Task: Find connections with filter location Pacho with filter topic #lawstudentswith filter profile language English with filter current company Ivanti with filter school SHRI RAMSWAROOP MEMORIAL COLLEGE OF ENGINEERING AND MANAGEMENT, LUCKNOW with filter industry Staffing and Recruiting with filter service category DUI Law with filter keywords title Hotel Front Door Greeter
Action: Mouse moved to (291, 366)
Screenshot: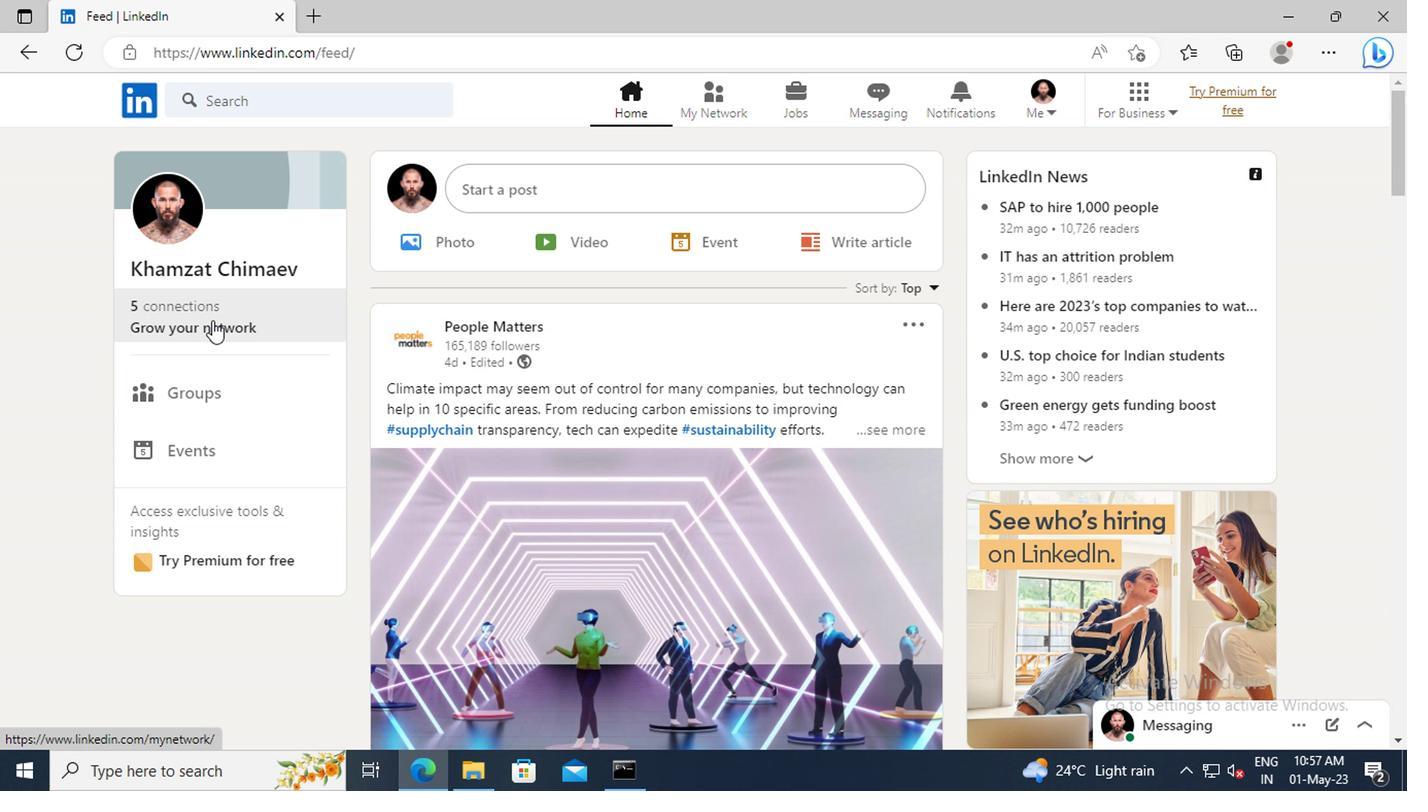 
Action: Mouse pressed left at (291, 366)
Screenshot: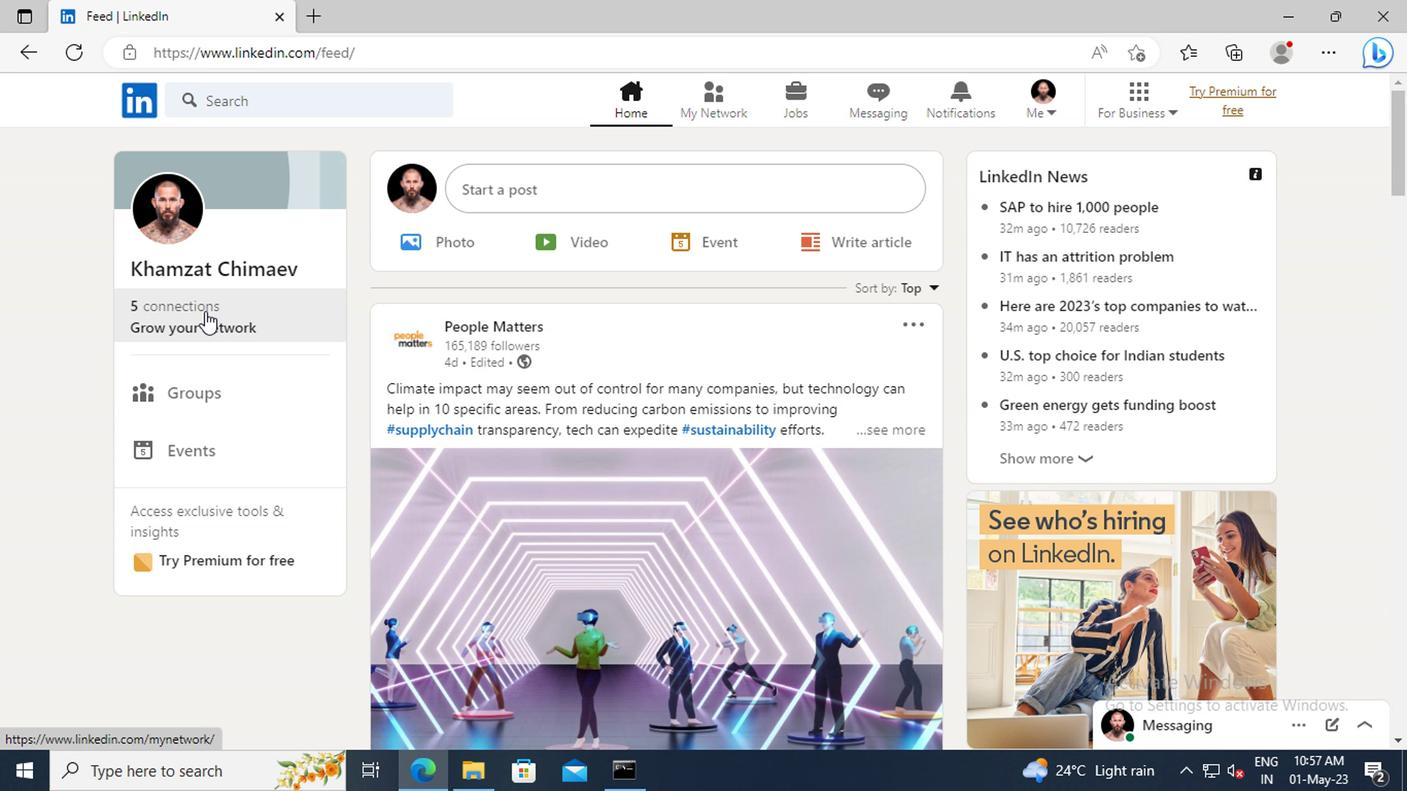 
Action: Mouse moved to (310, 301)
Screenshot: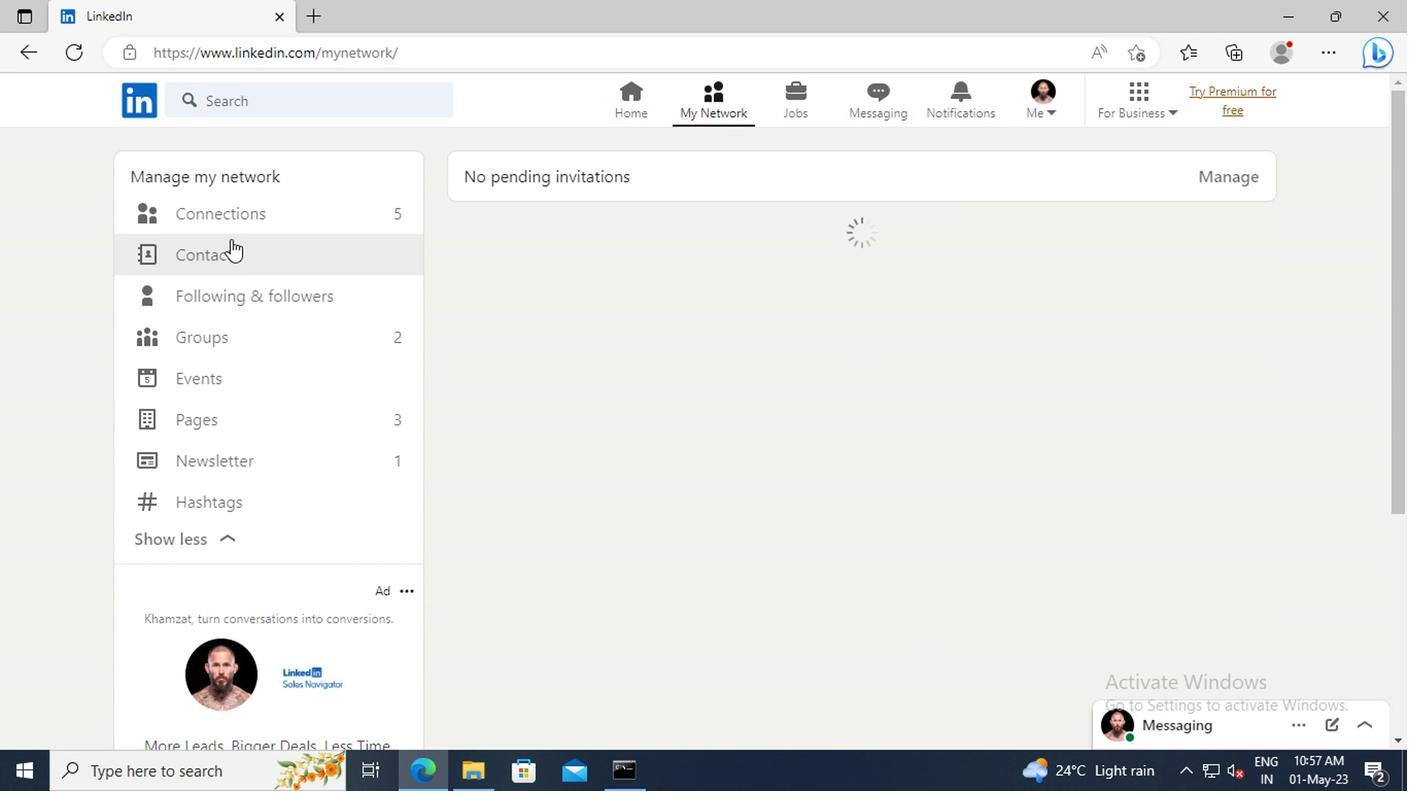 
Action: Mouse pressed left at (310, 301)
Screenshot: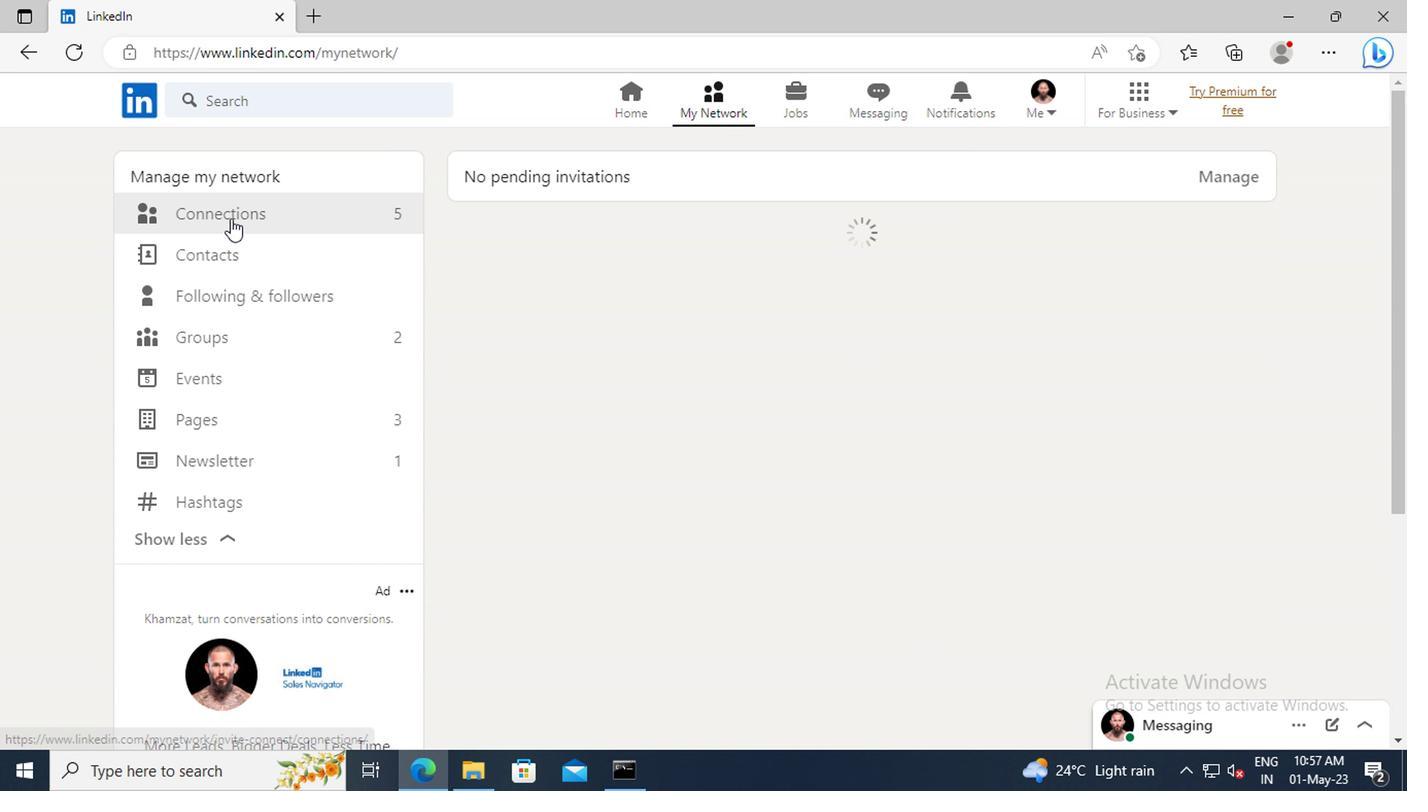 
Action: Mouse moved to (734, 302)
Screenshot: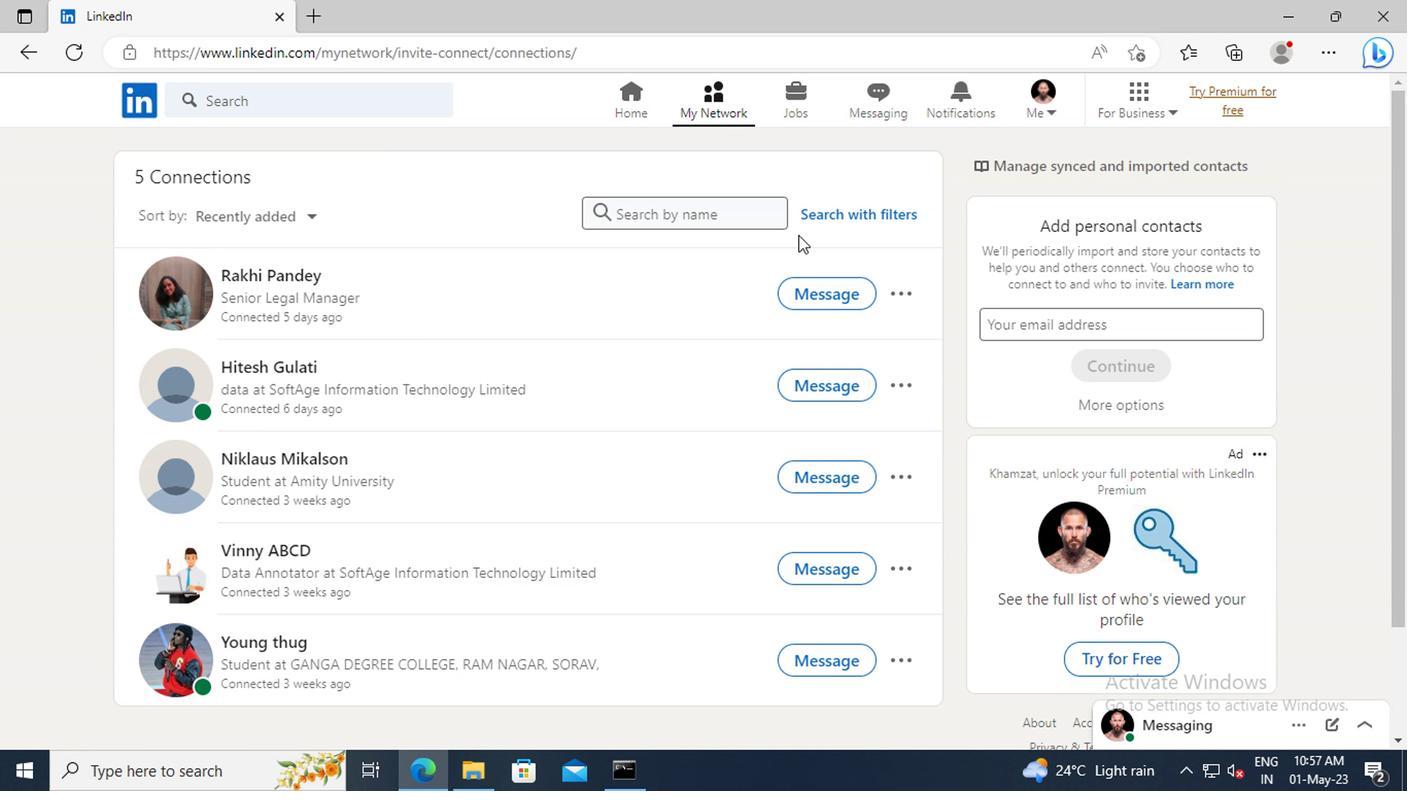 
Action: Mouse pressed left at (734, 302)
Screenshot: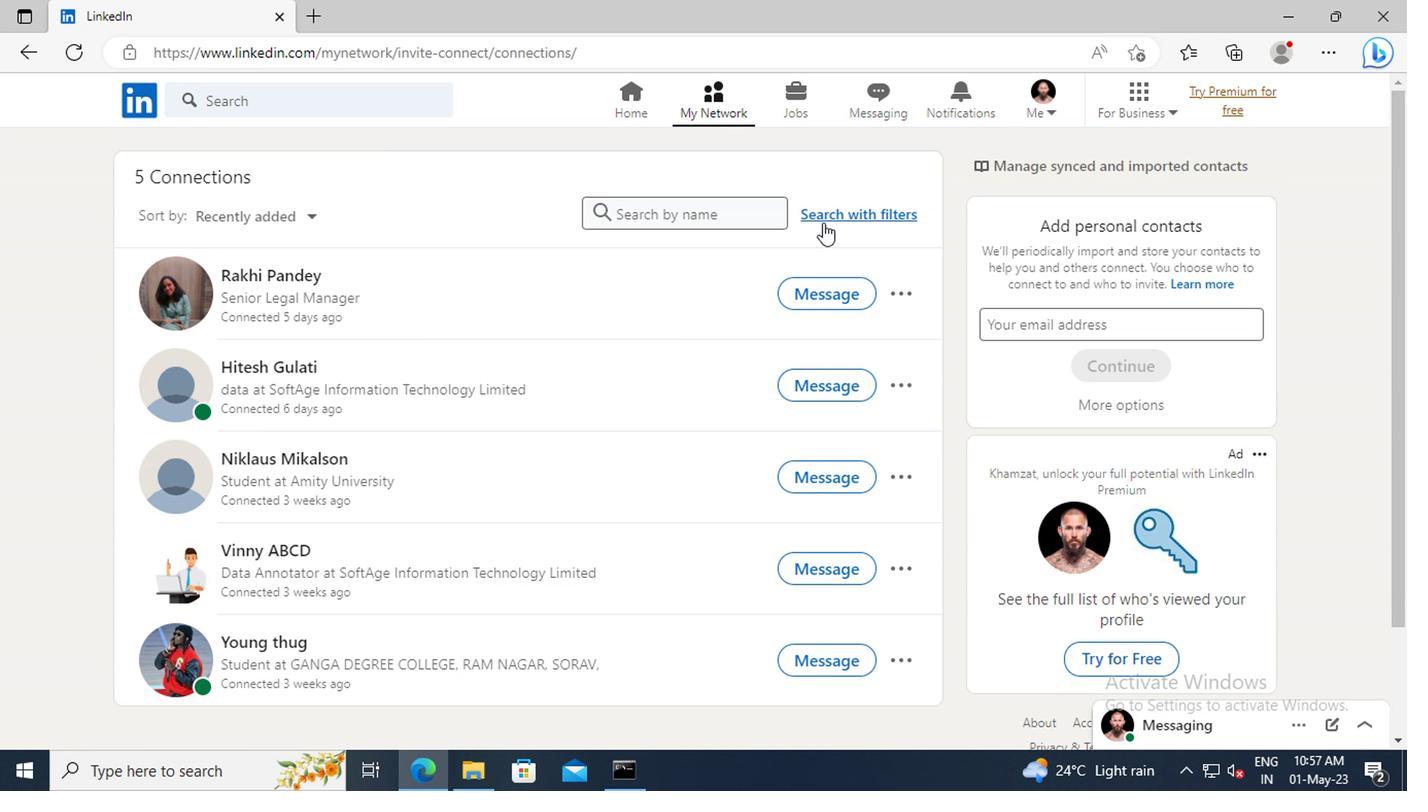 
Action: Mouse moved to (703, 260)
Screenshot: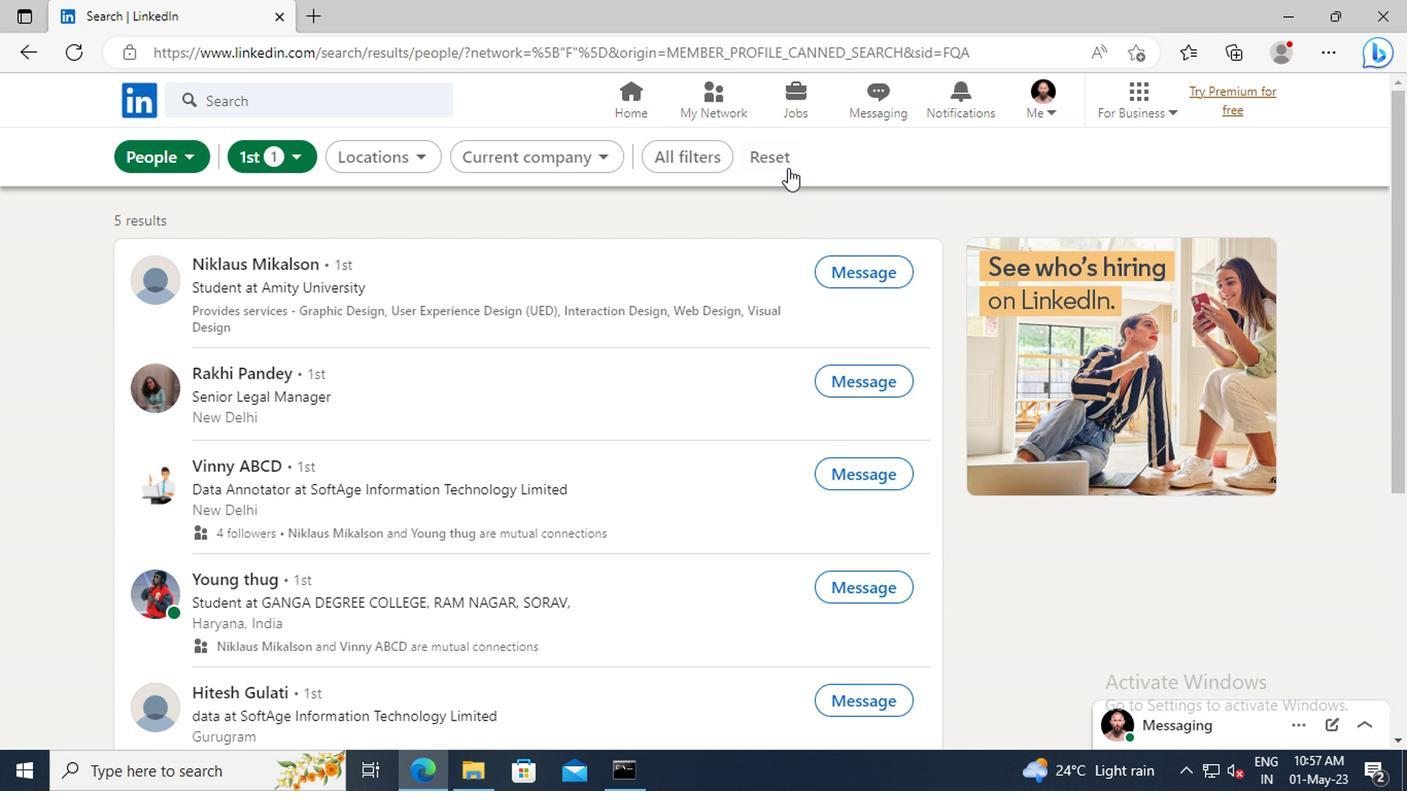 
Action: Mouse pressed left at (703, 260)
Screenshot: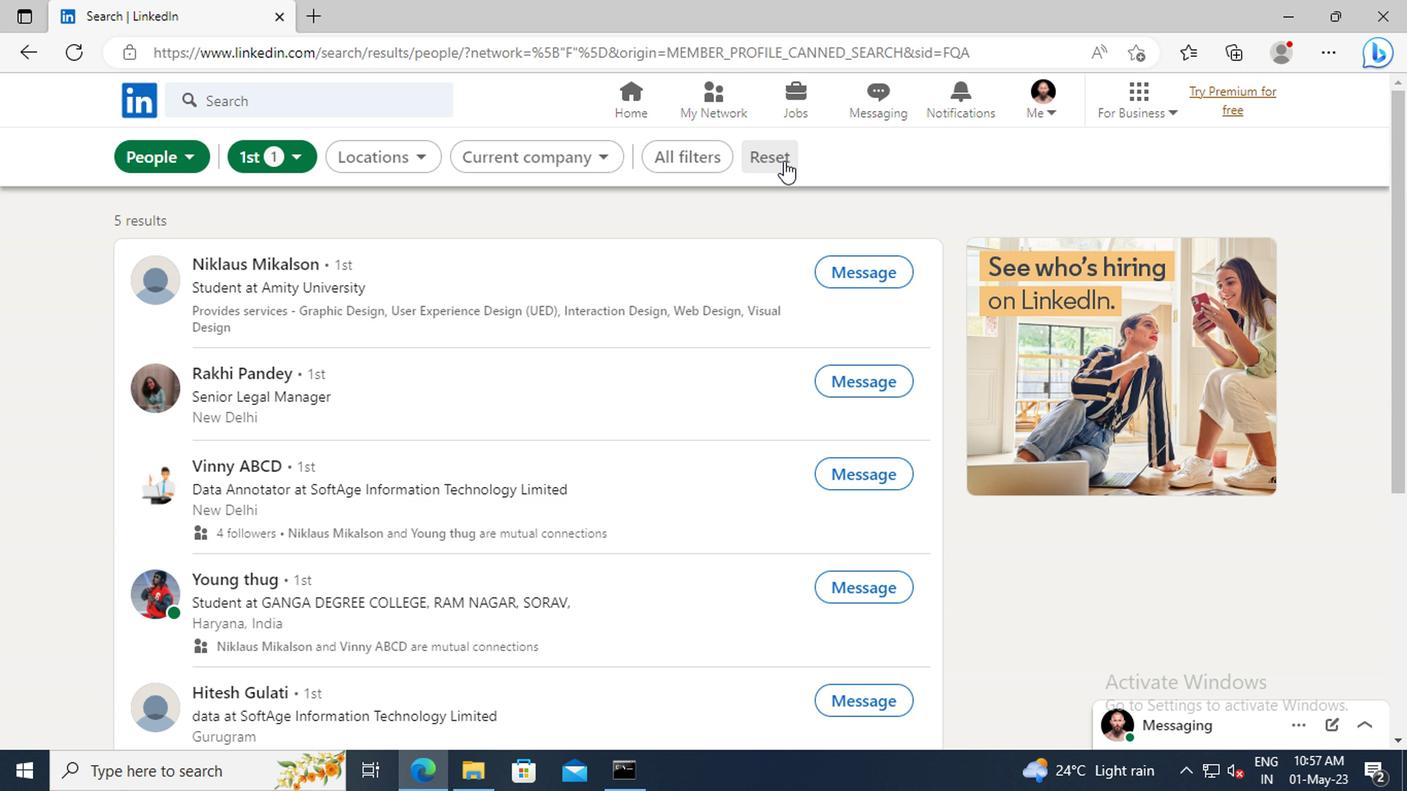 
Action: Mouse moved to (682, 258)
Screenshot: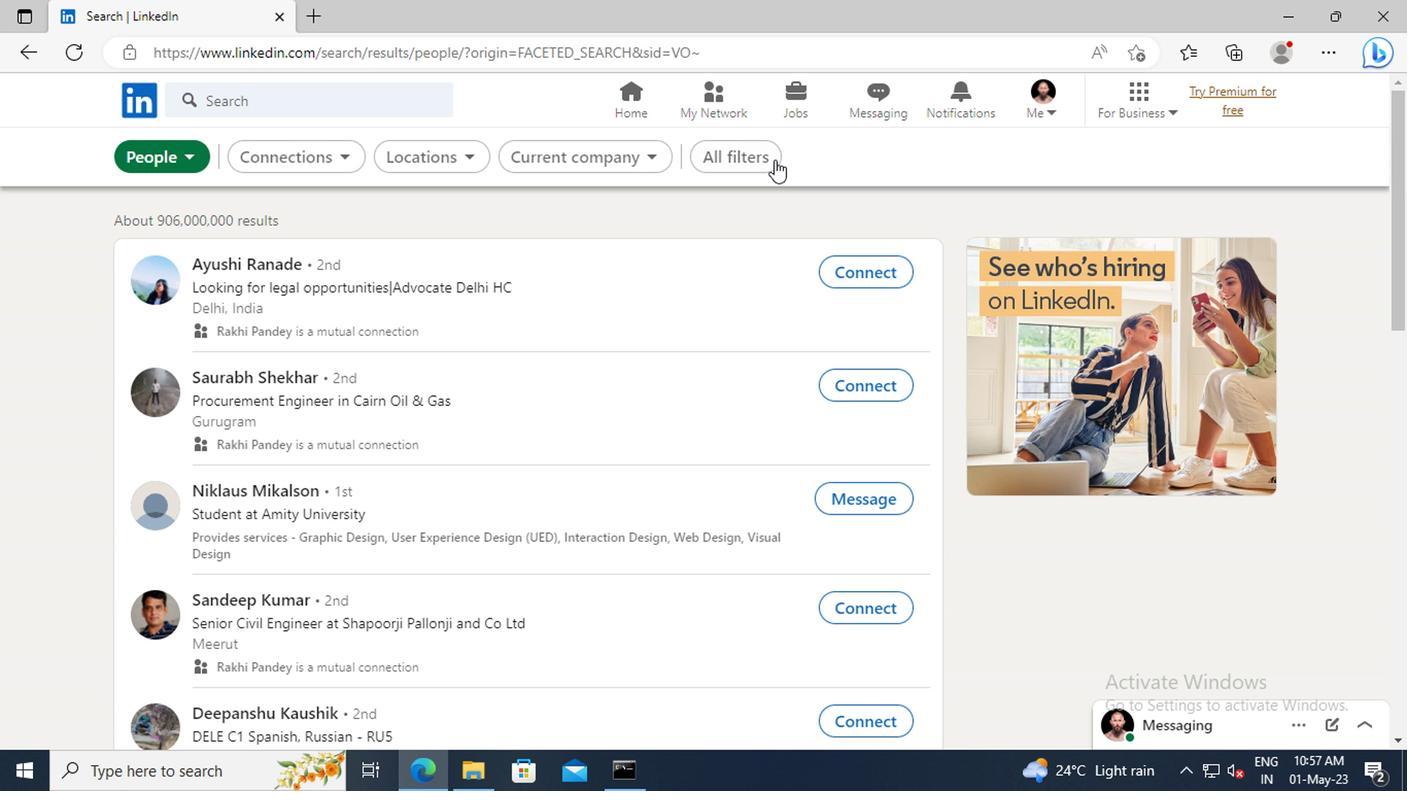 
Action: Mouse pressed left at (682, 258)
Screenshot: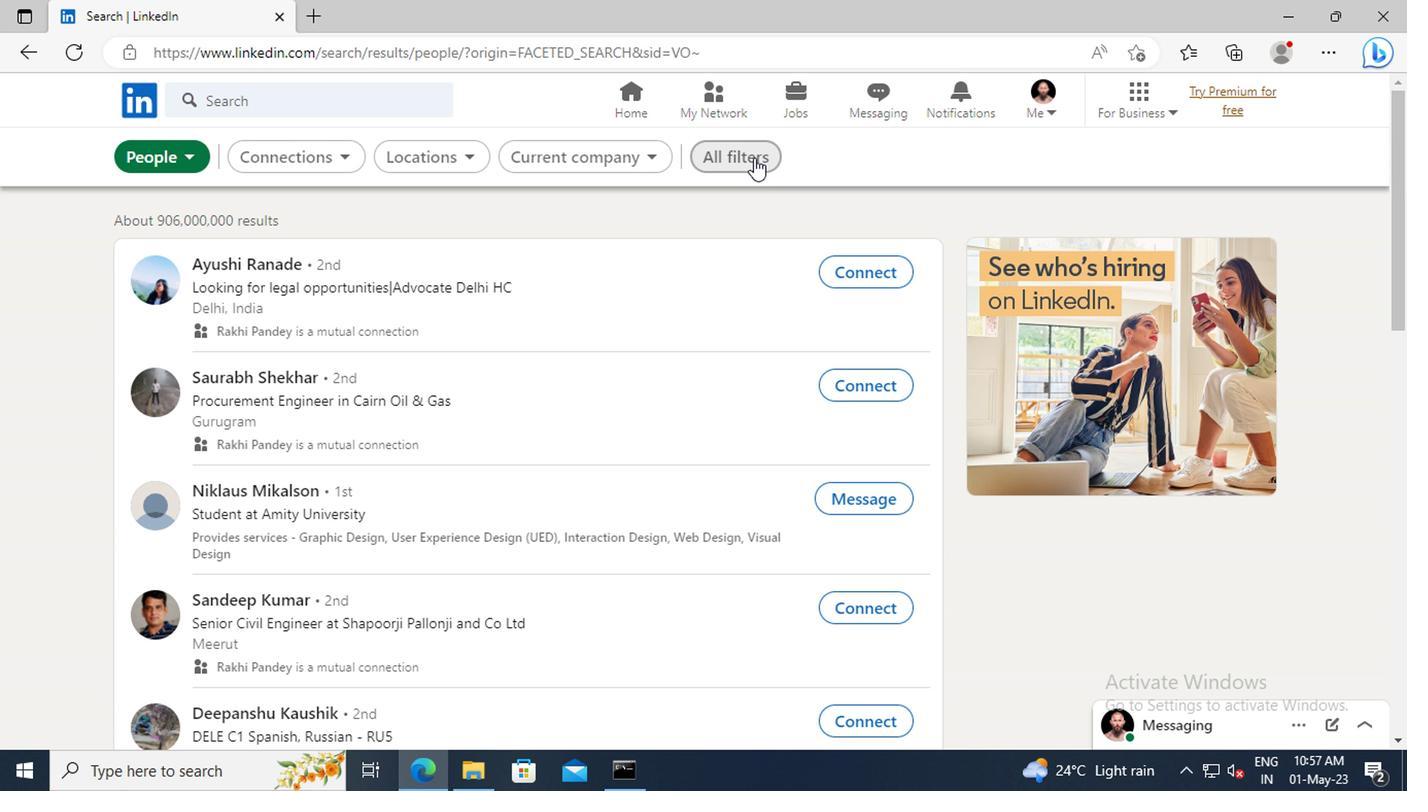 
Action: Mouse moved to (986, 416)
Screenshot: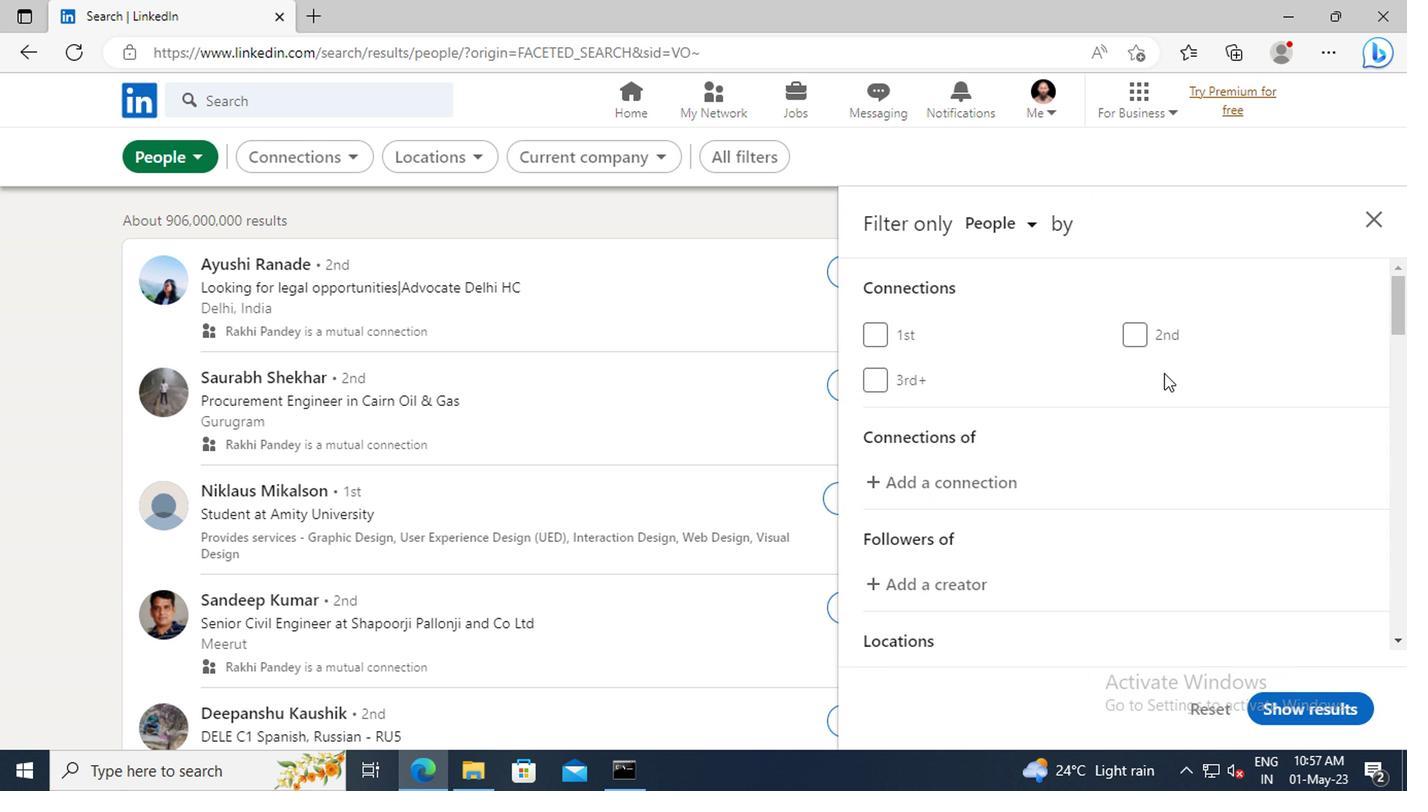
Action: Mouse scrolled (986, 415) with delta (0, 0)
Screenshot: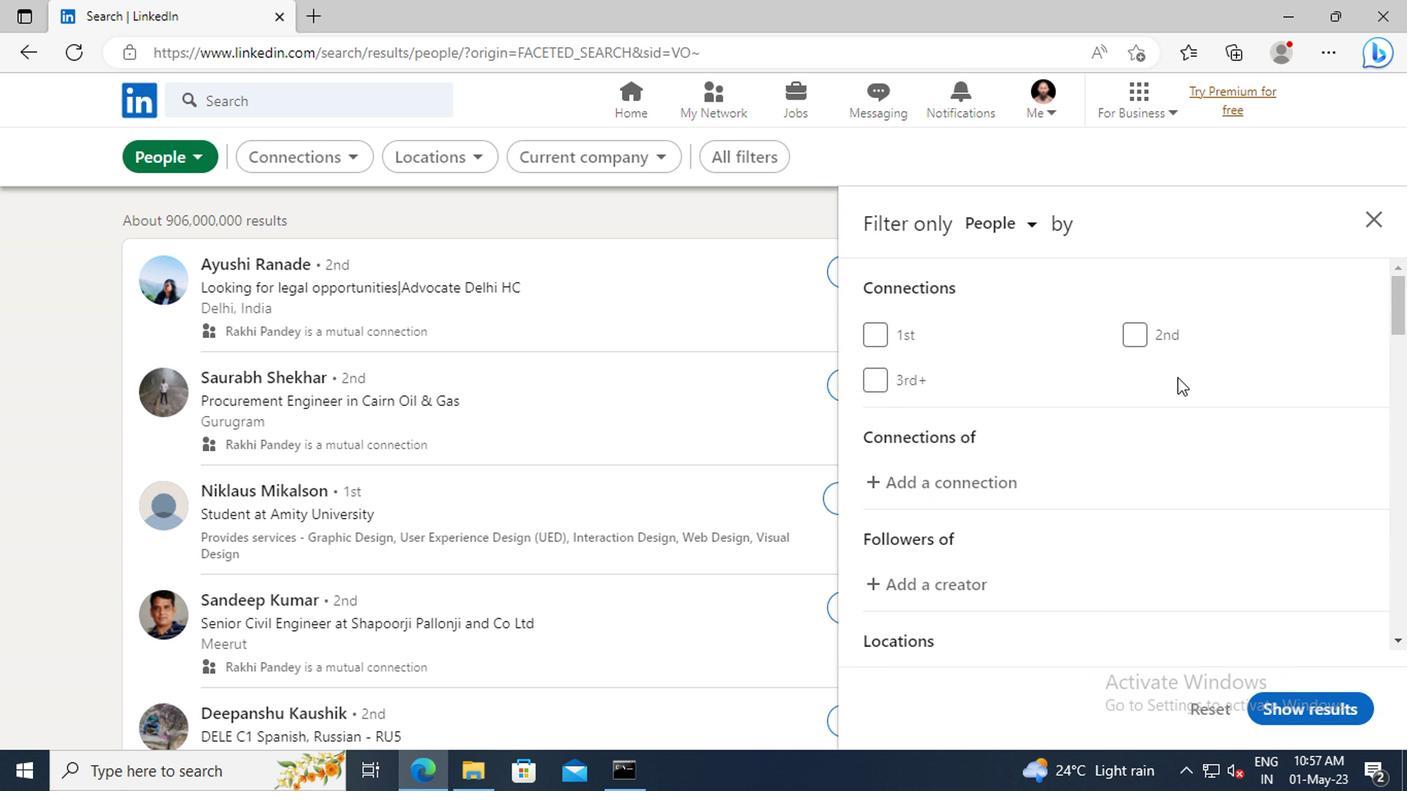 
Action: Mouse moved to (986, 416)
Screenshot: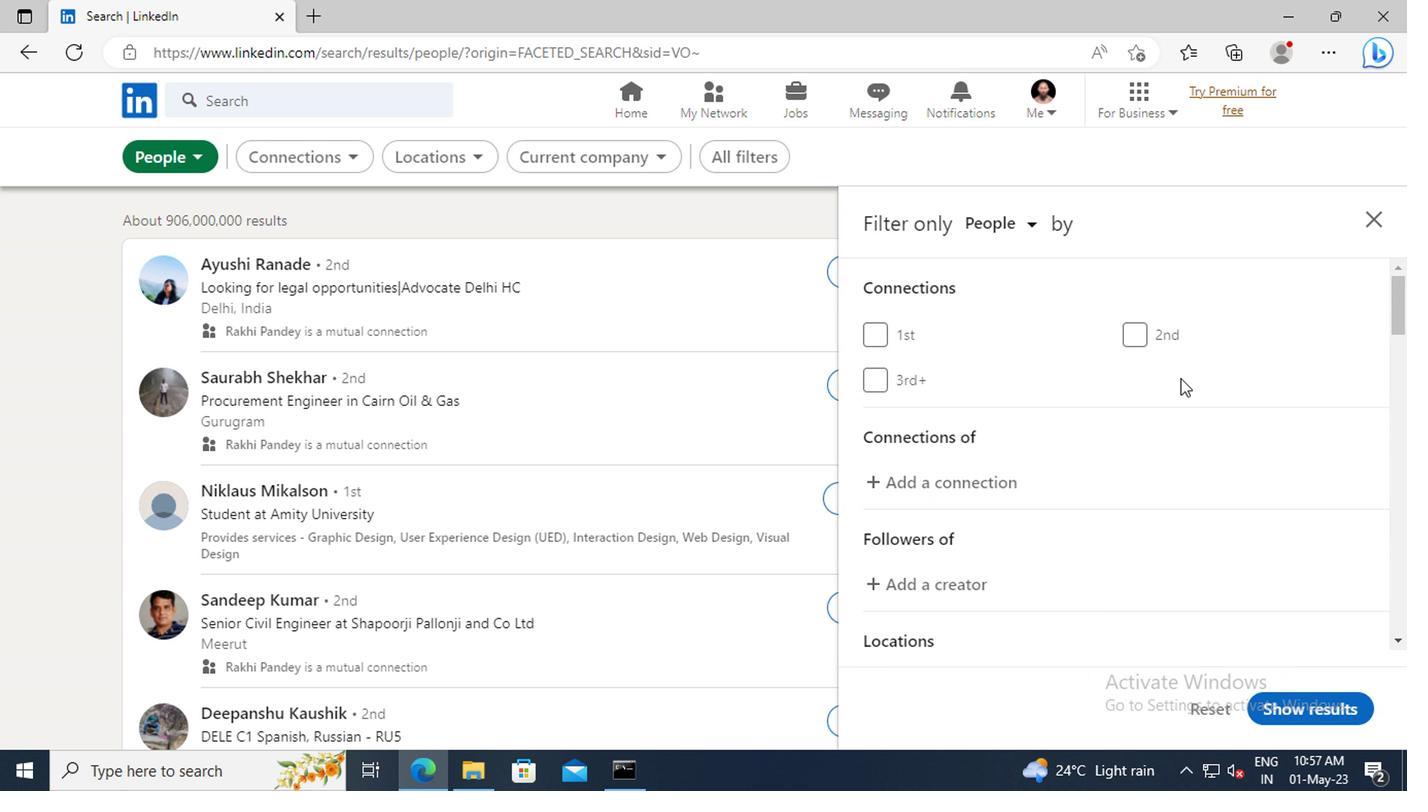 
Action: Mouse scrolled (986, 415) with delta (0, 0)
Screenshot: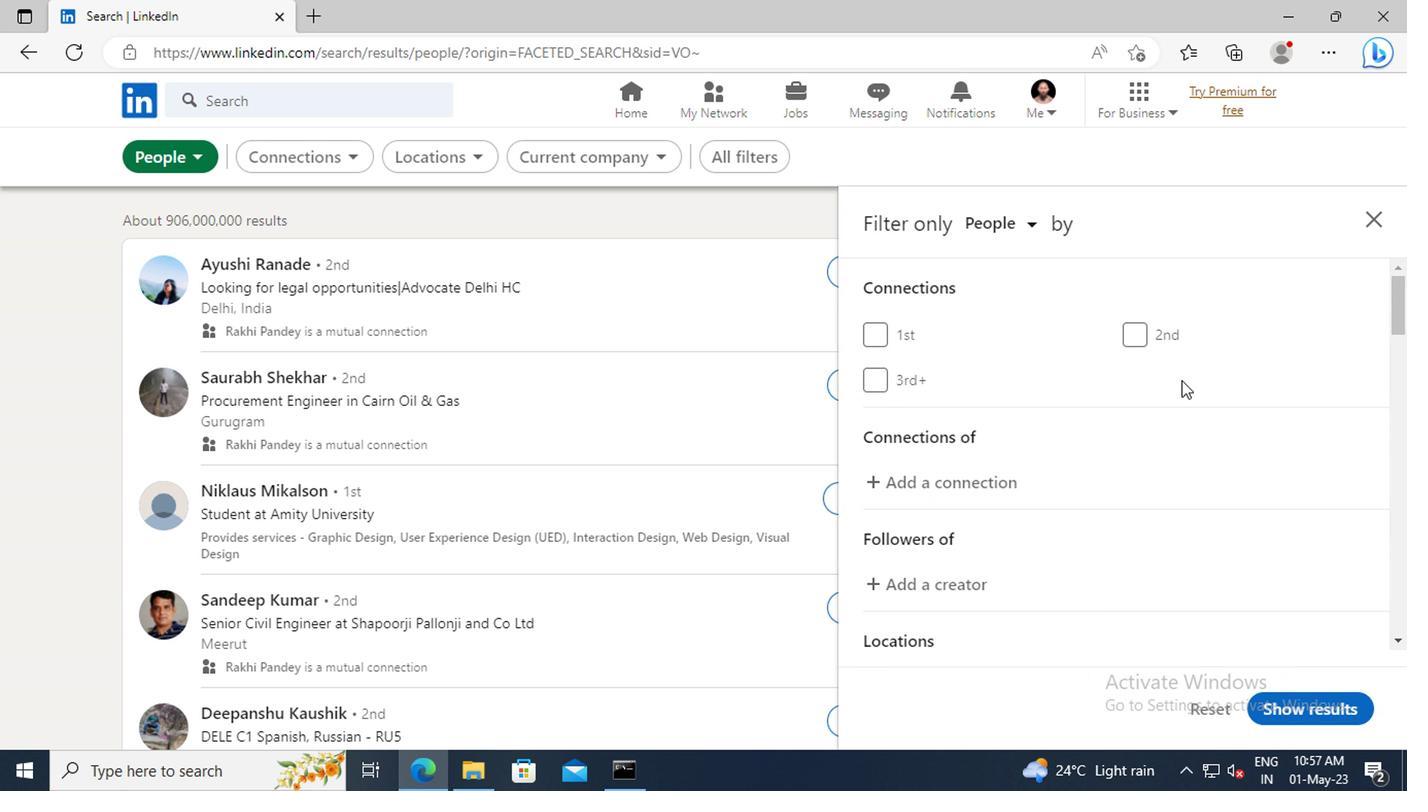 
Action: Mouse scrolled (986, 415) with delta (0, 0)
Screenshot: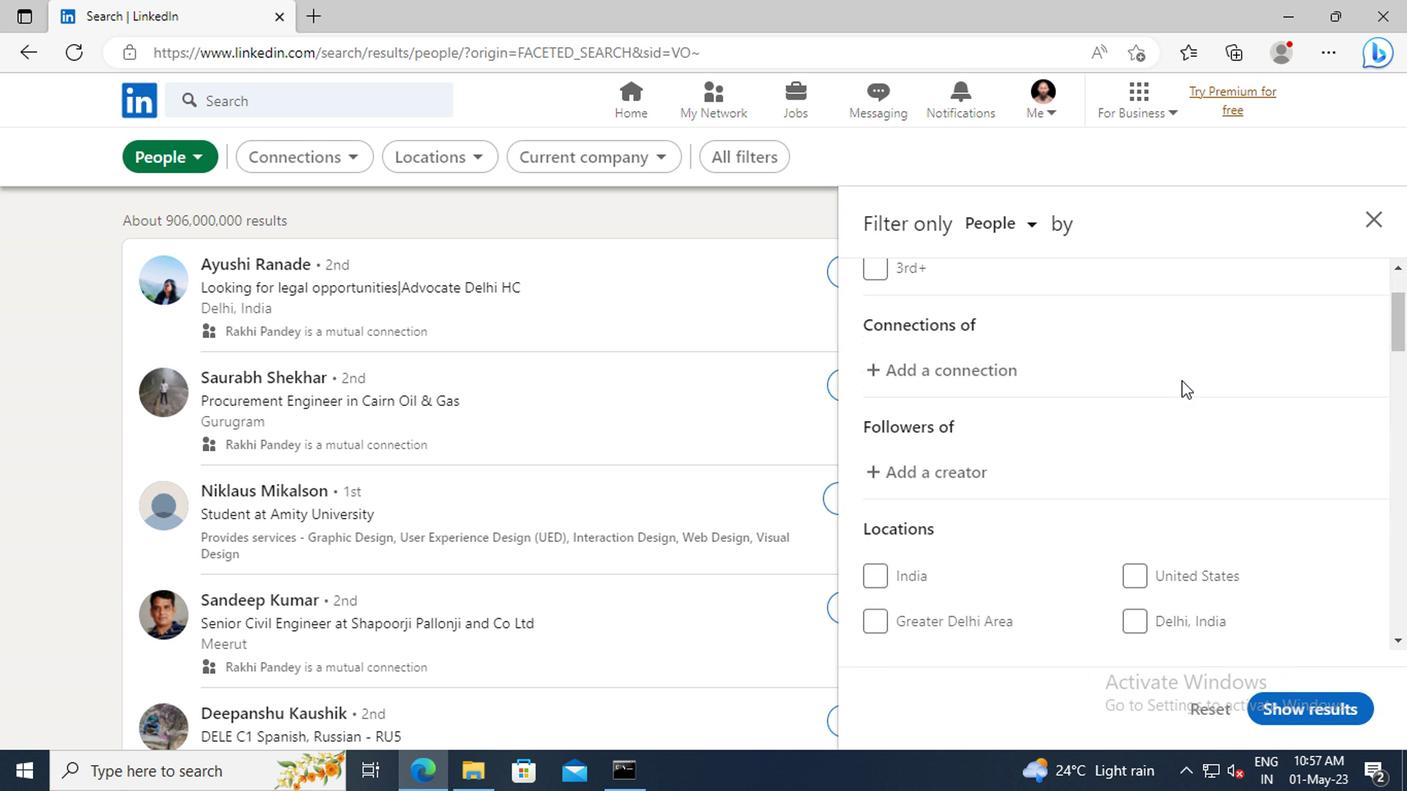 
Action: Mouse scrolled (986, 415) with delta (0, 0)
Screenshot: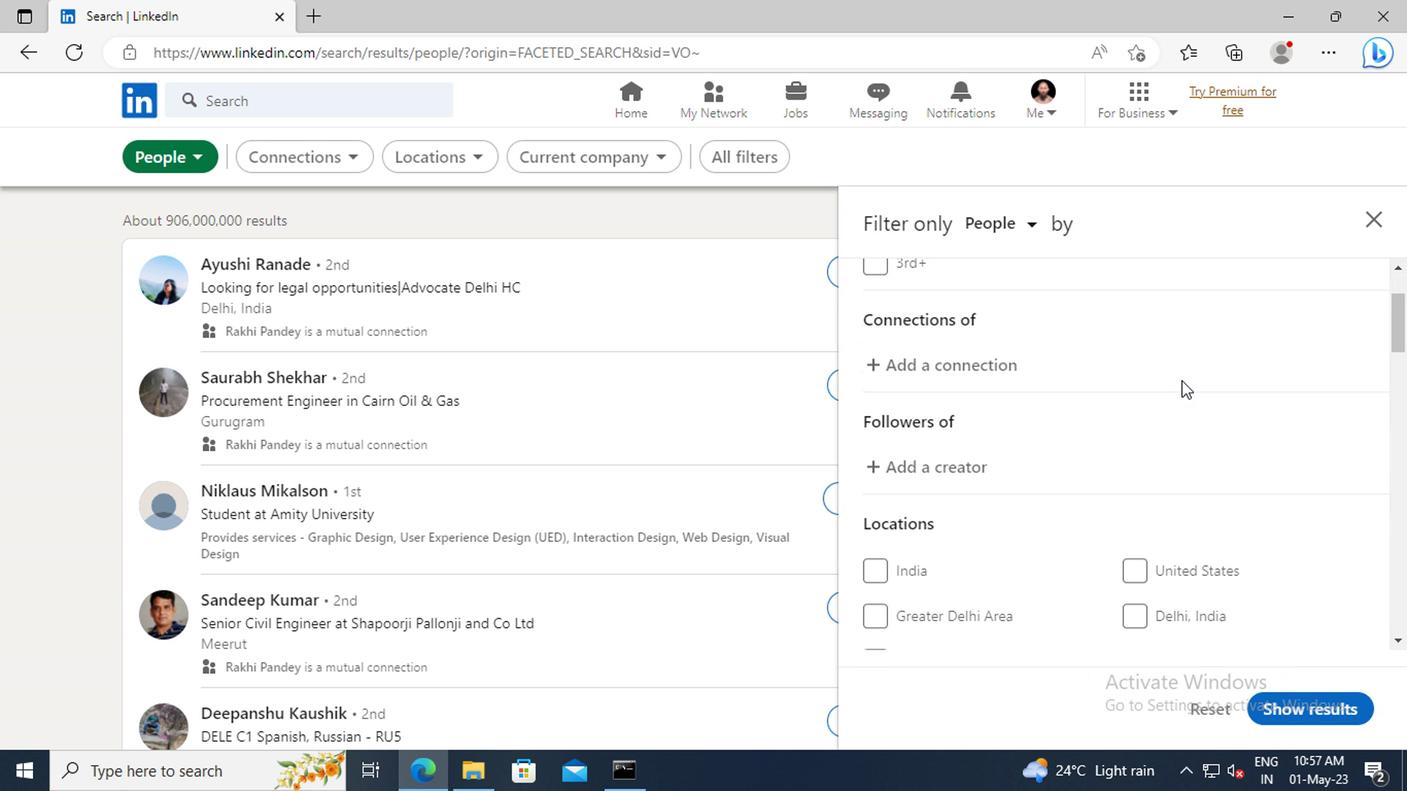 
Action: Mouse scrolled (986, 415) with delta (0, 0)
Screenshot: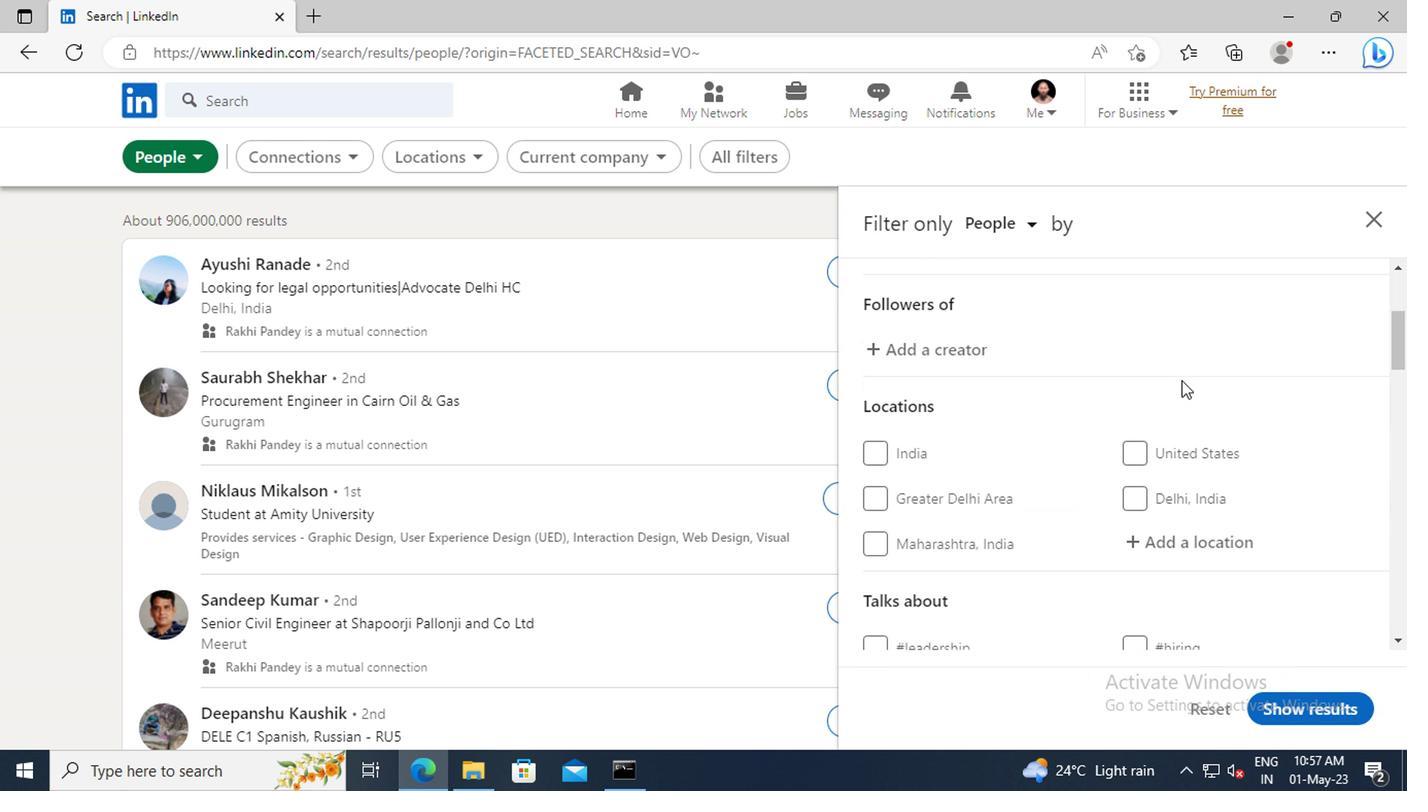 
Action: Mouse moved to (976, 485)
Screenshot: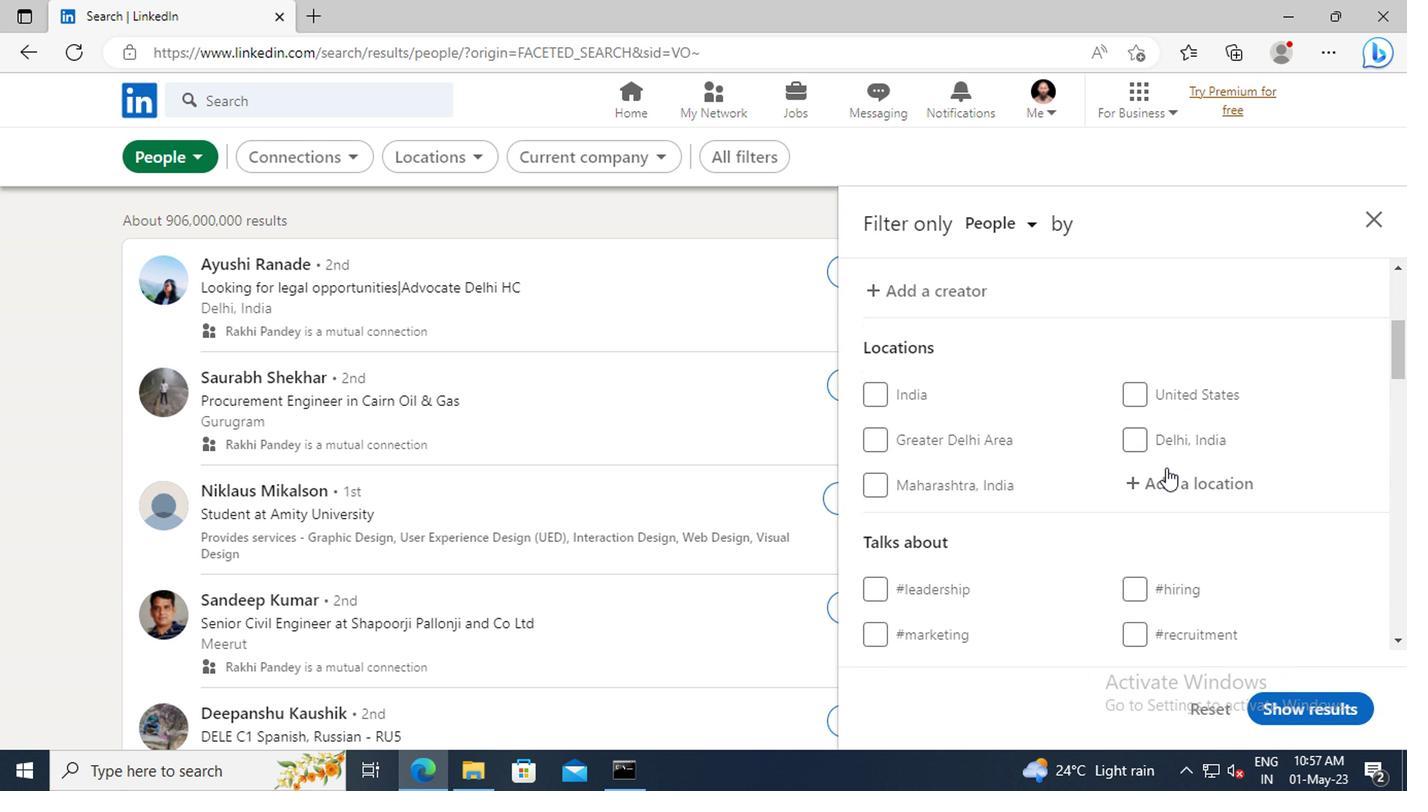 
Action: Mouse pressed left at (976, 485)
Screenshot: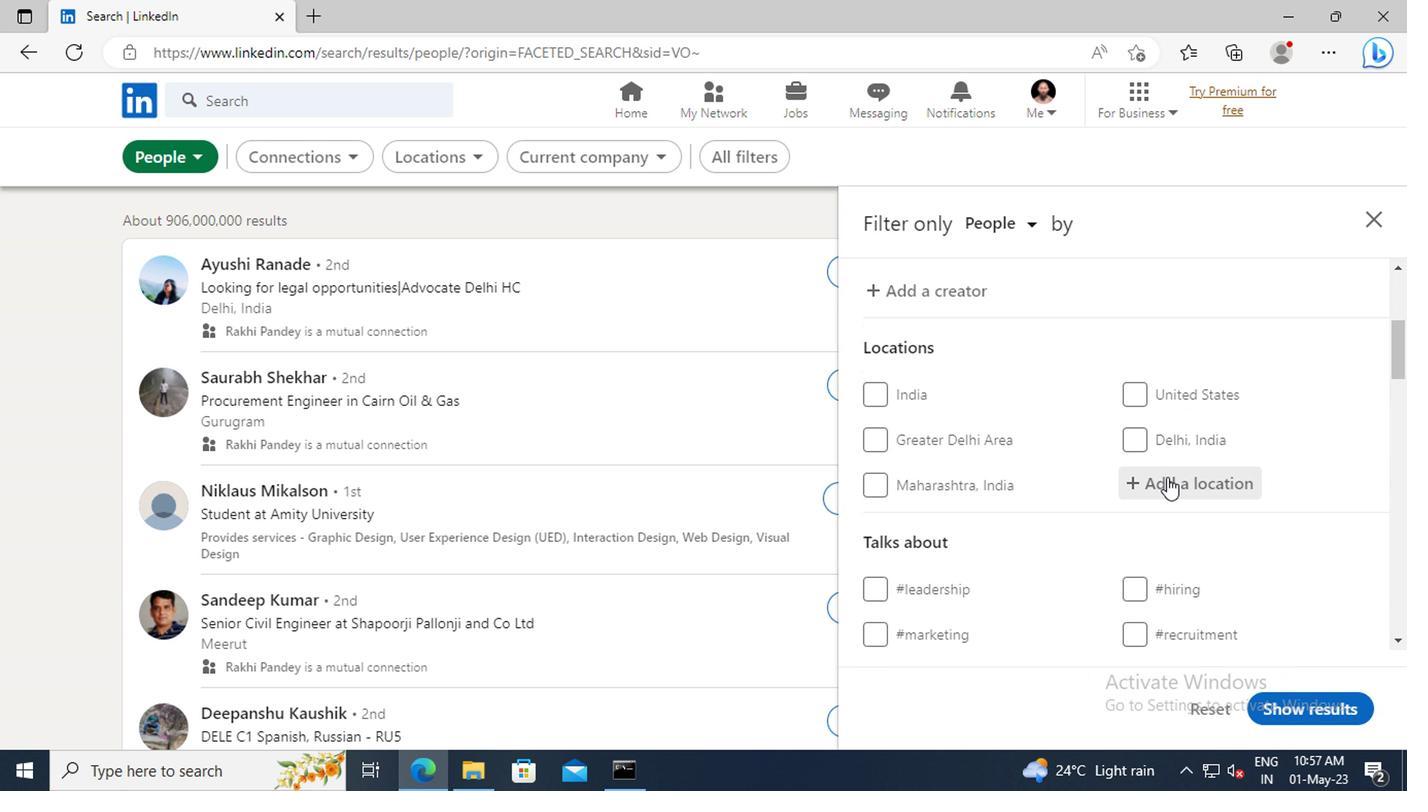 
Action: Key pressed <Key.shift>PACHO
Screenshot: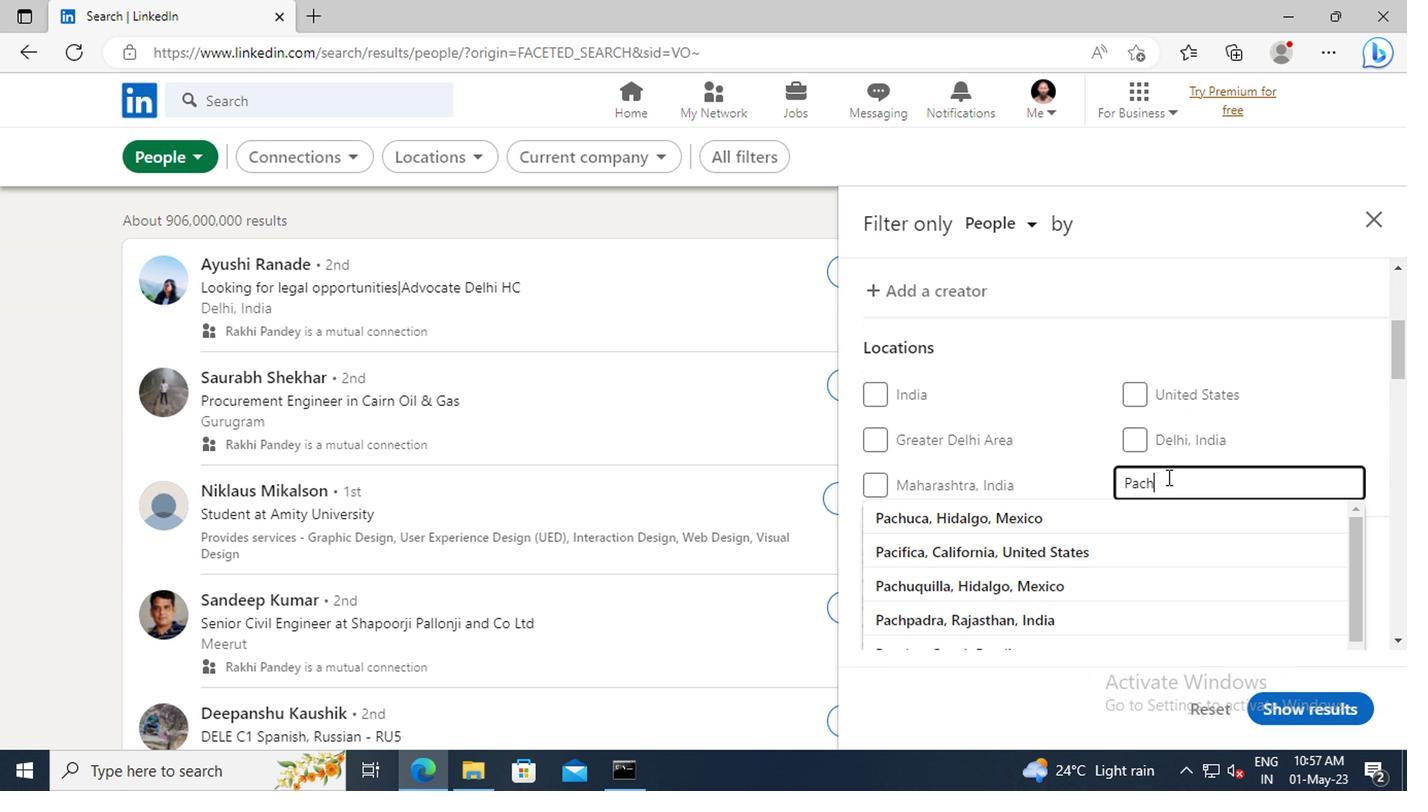 
Action: Mouse moved to (980, 507)
Screenshot: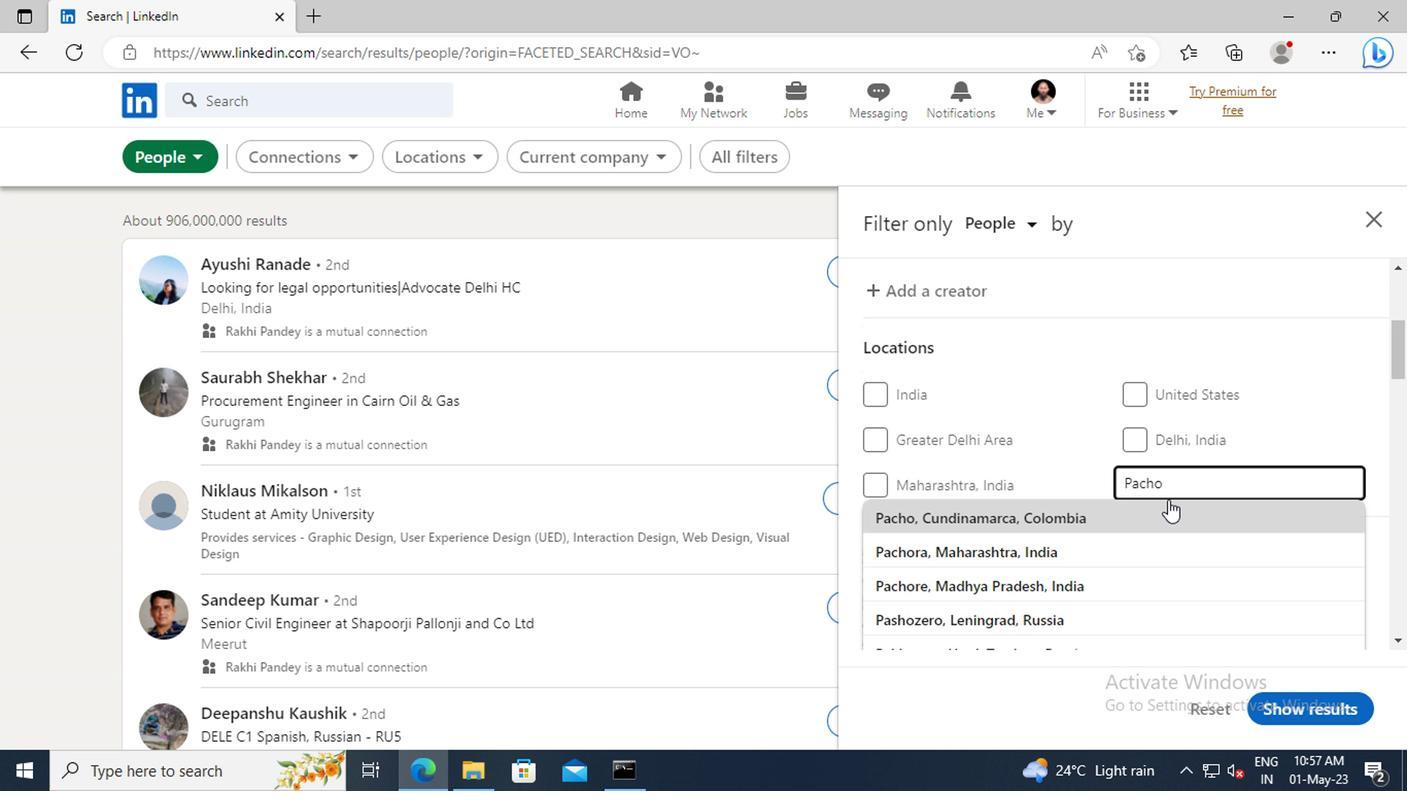 
Action: Mouse pressed left at (980, 507)
Screenshot: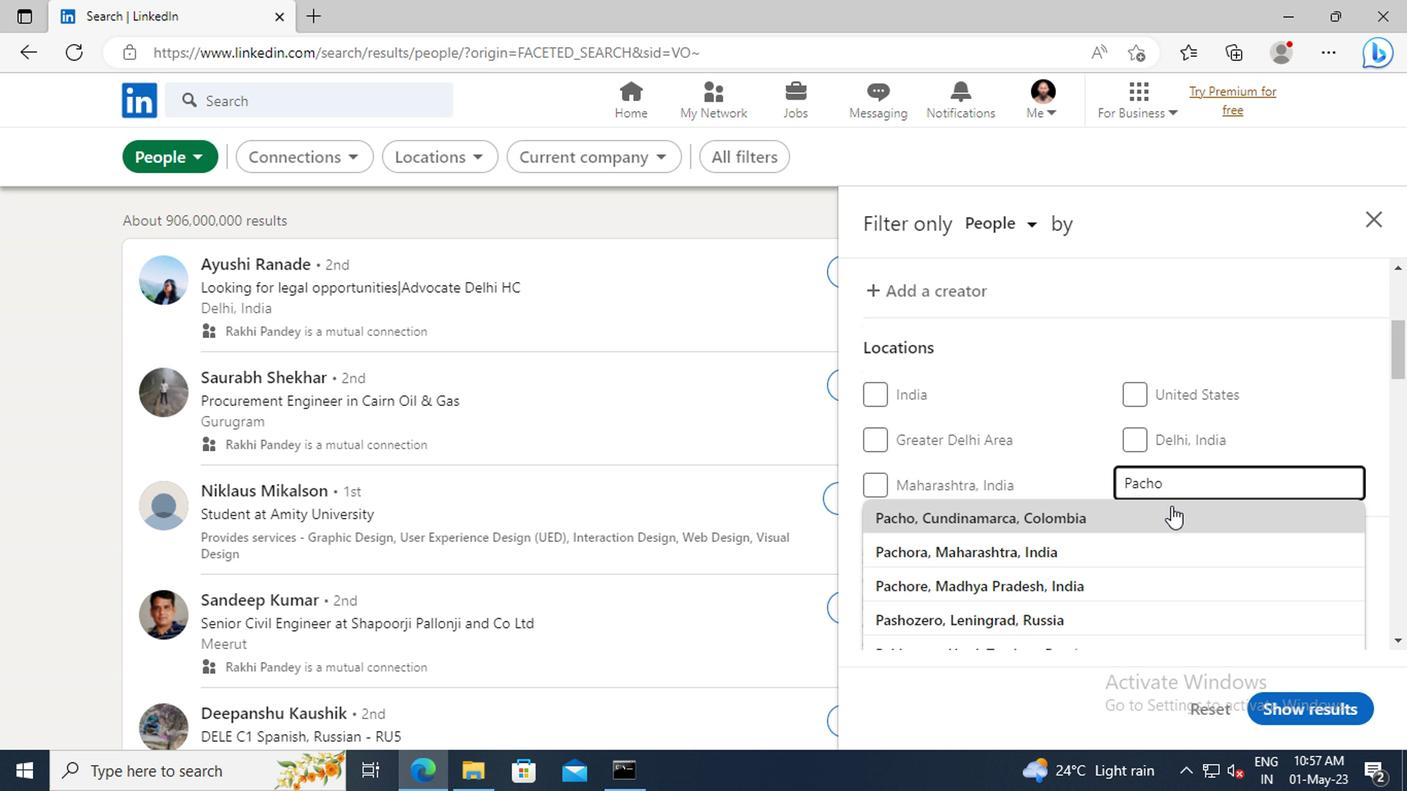 
Action: Mouse scrolled (980, 506) with delta (0, 0)
Screenshot: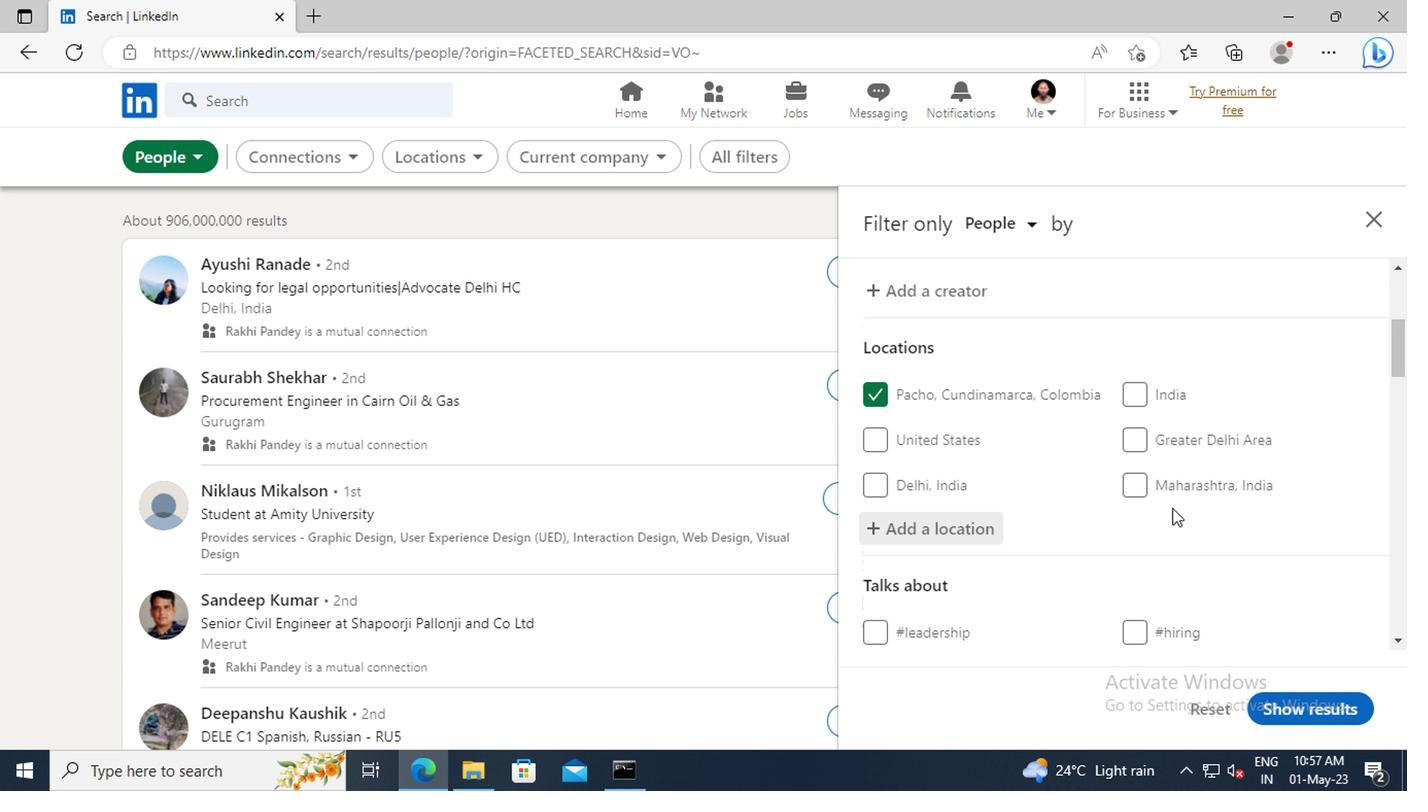 
Action: Mouse scrolled (980, 506) with delta (0, 0)
Screenshot: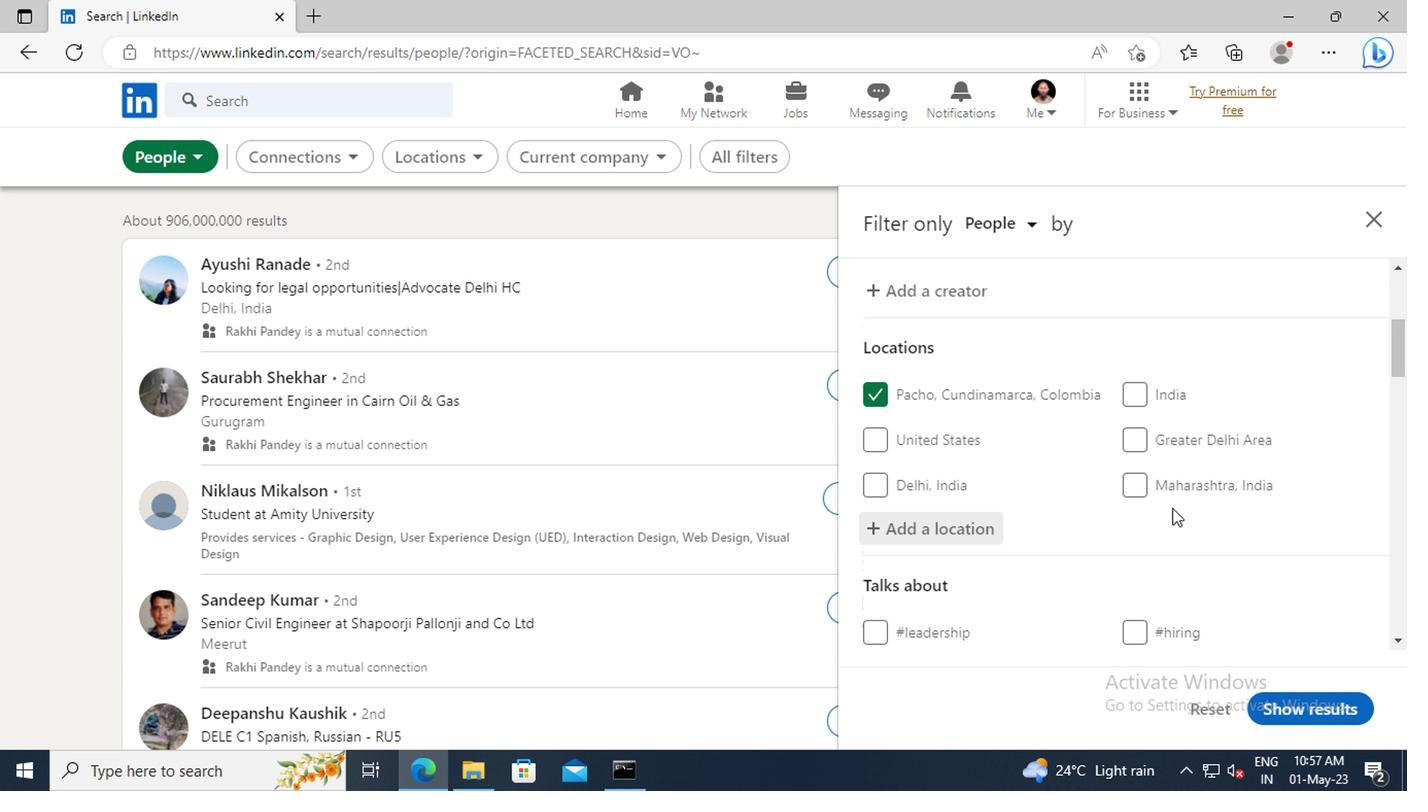 
Action: Mouse scrolled (980, 506) with delta (0, 0)
Screenshot: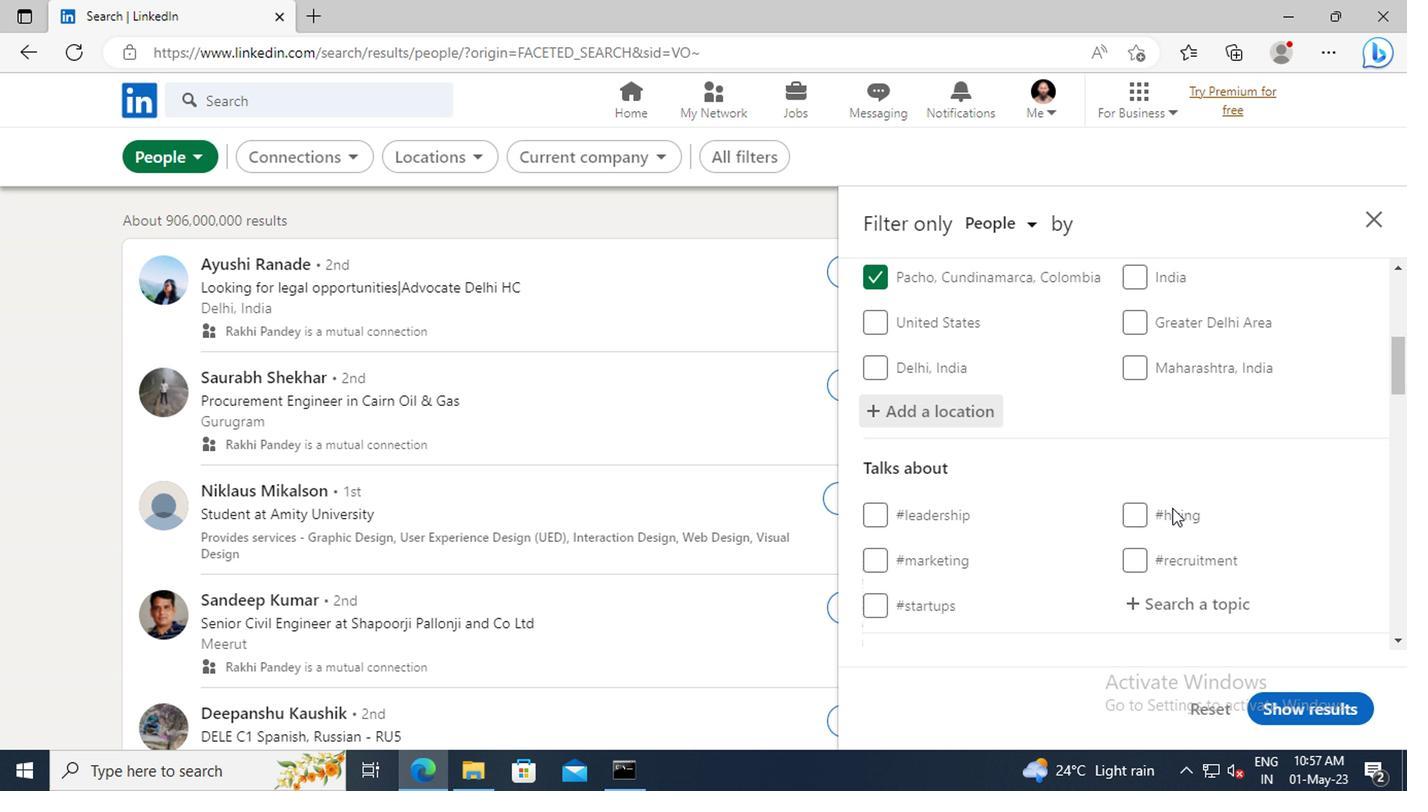
Action: Mouse scrolled (980, 506) with delta (0, 0)
Screenshot: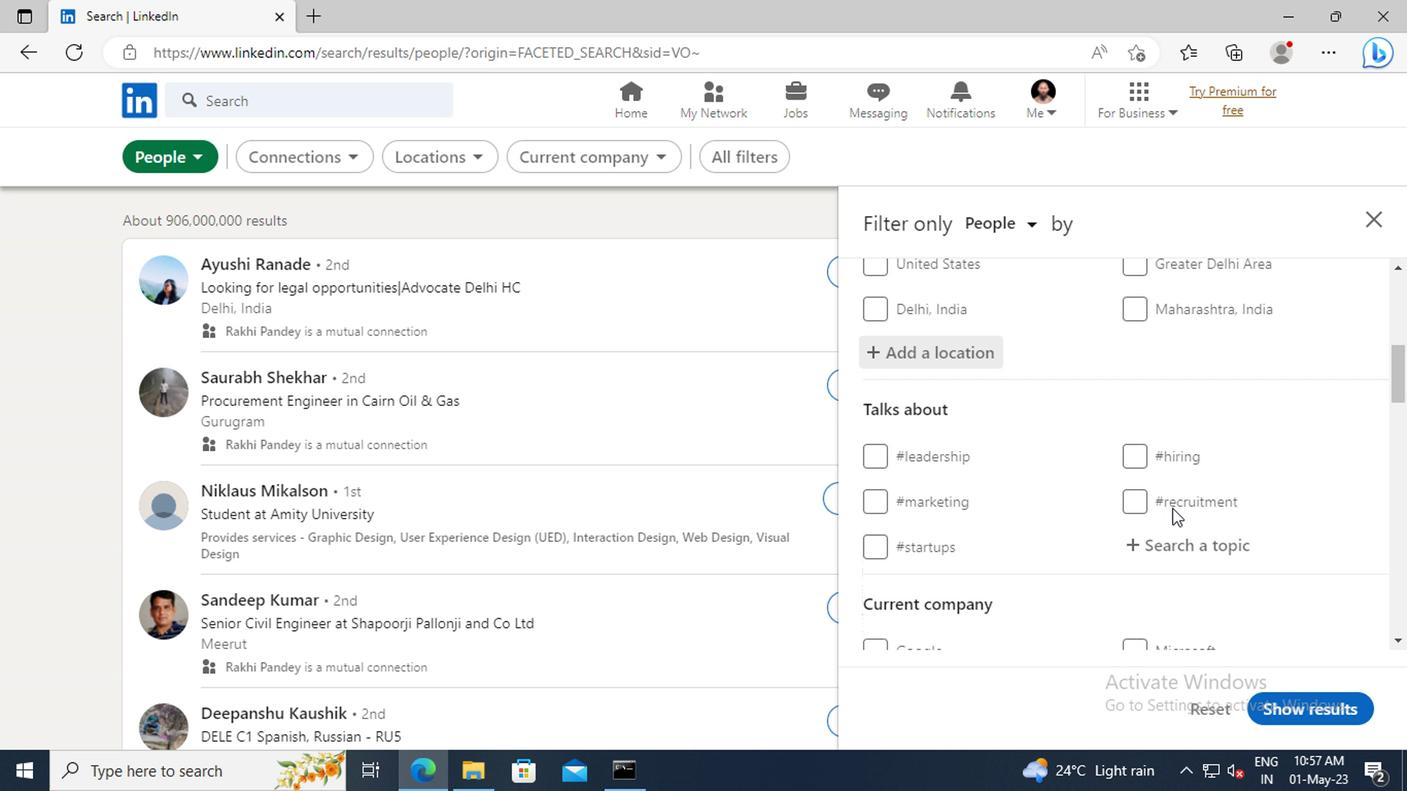 
Action: Mouse moved to (967, 497)
Screenshot: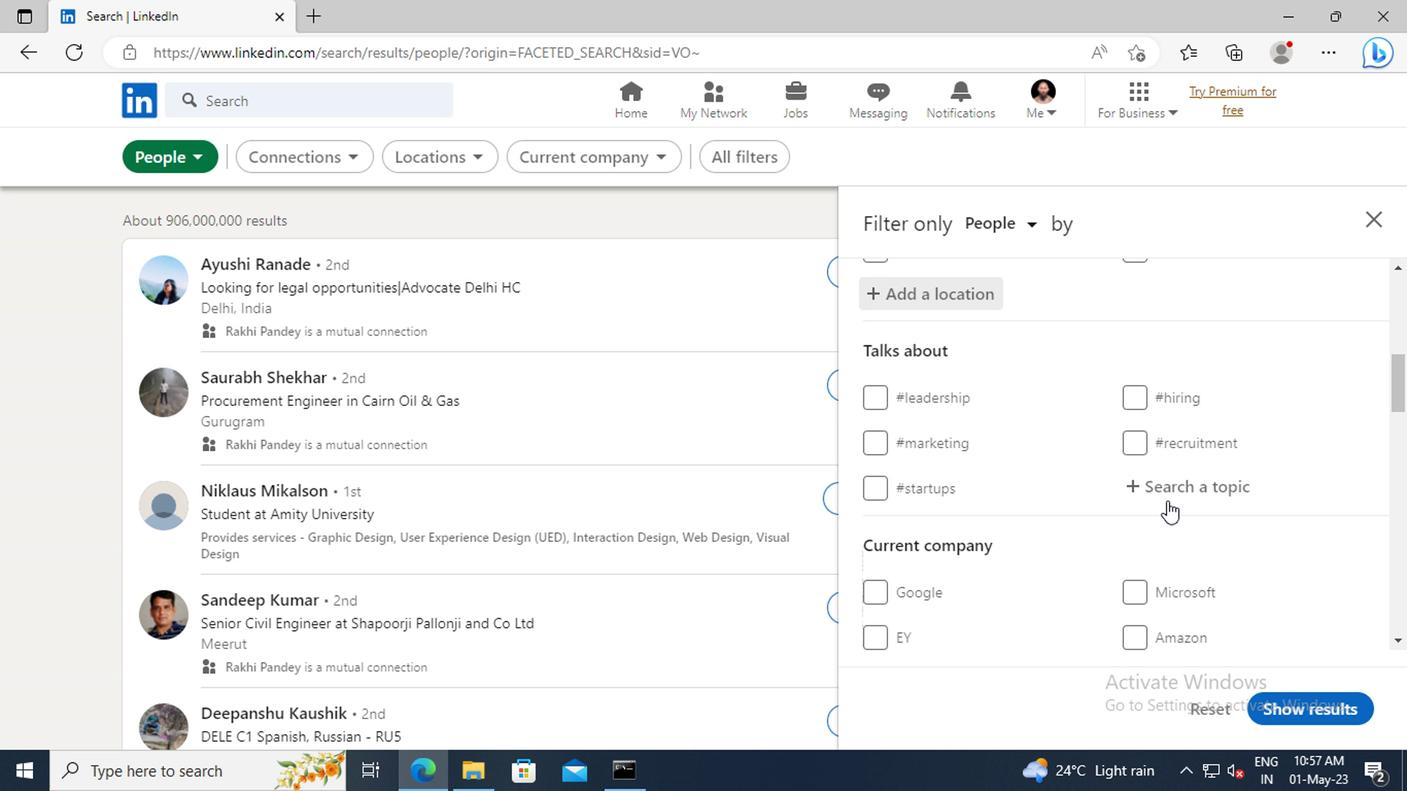 
Action: Mouse pressed left at (967, 497)
Screenshot: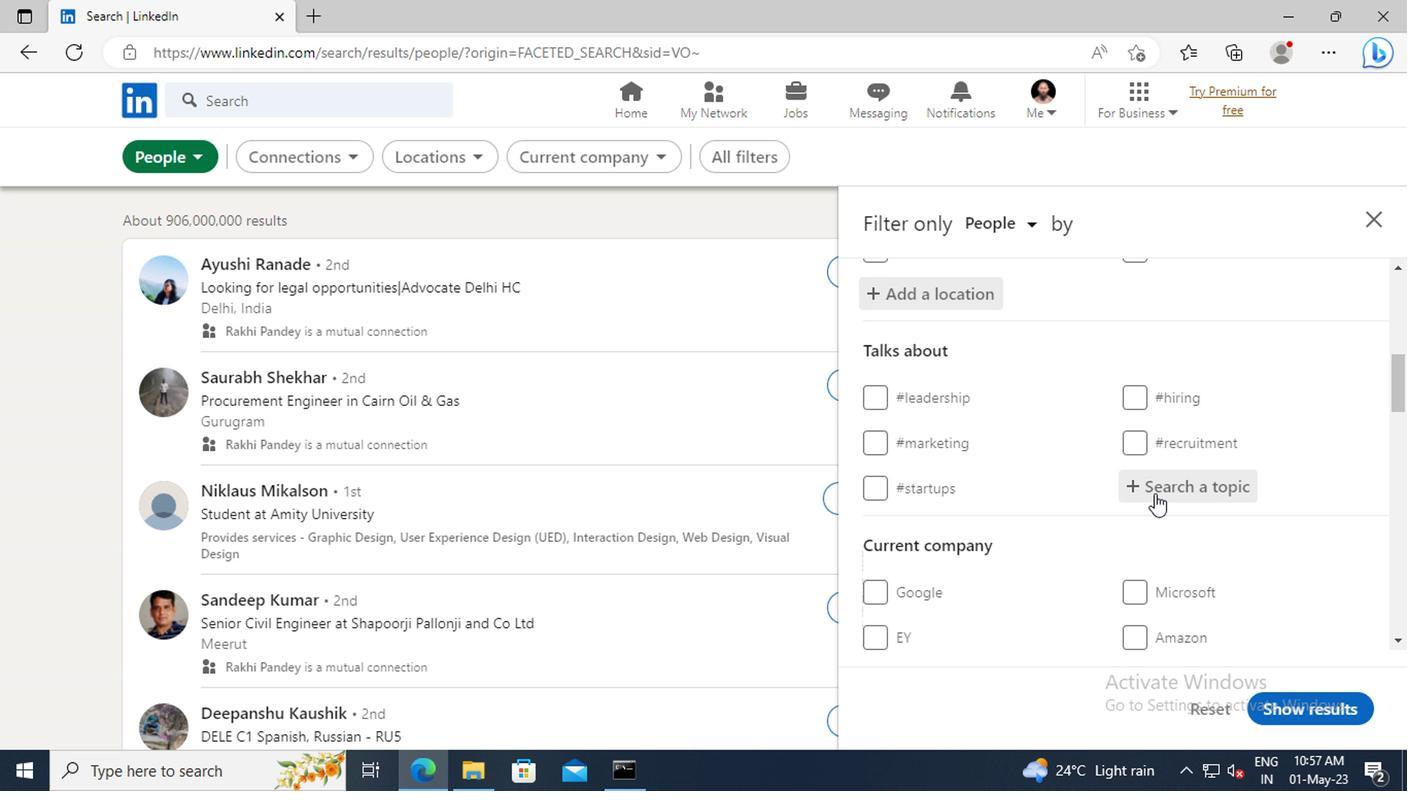 
Action: Key pressed LAWSTUDE
Screenshot: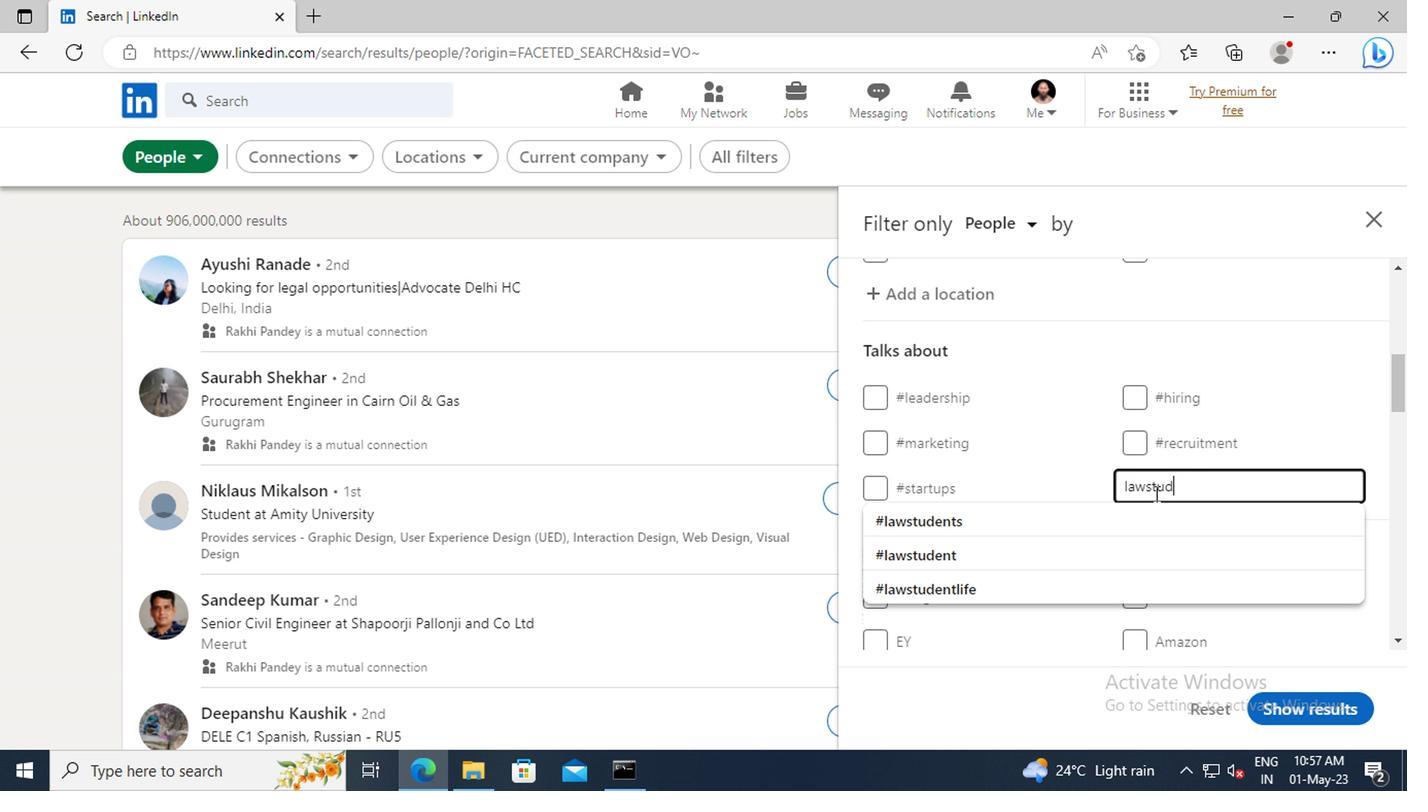 
Action: Mouse moved to (964, 513)
Screenshot: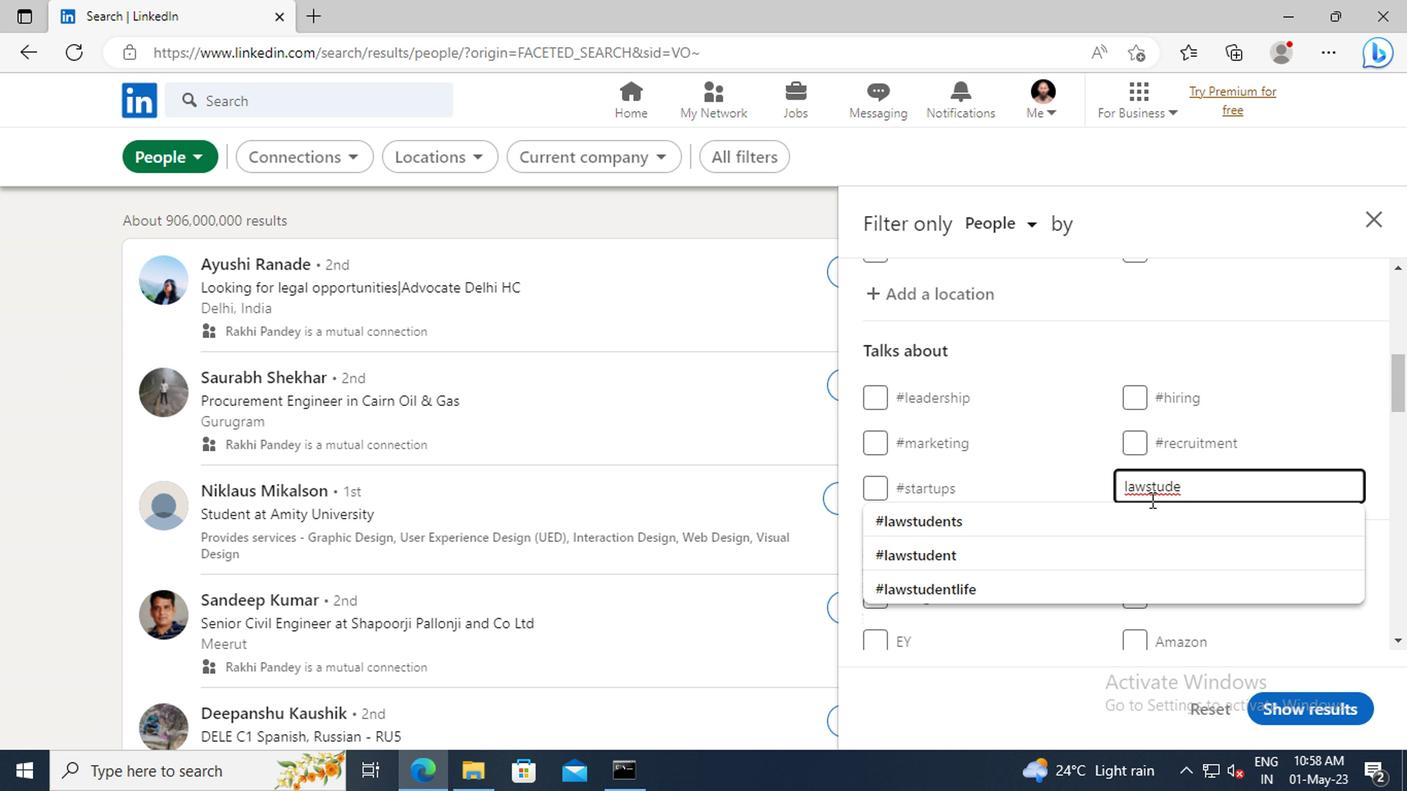 
Action: Mouse pressed left at (964, 513)
Screenshot: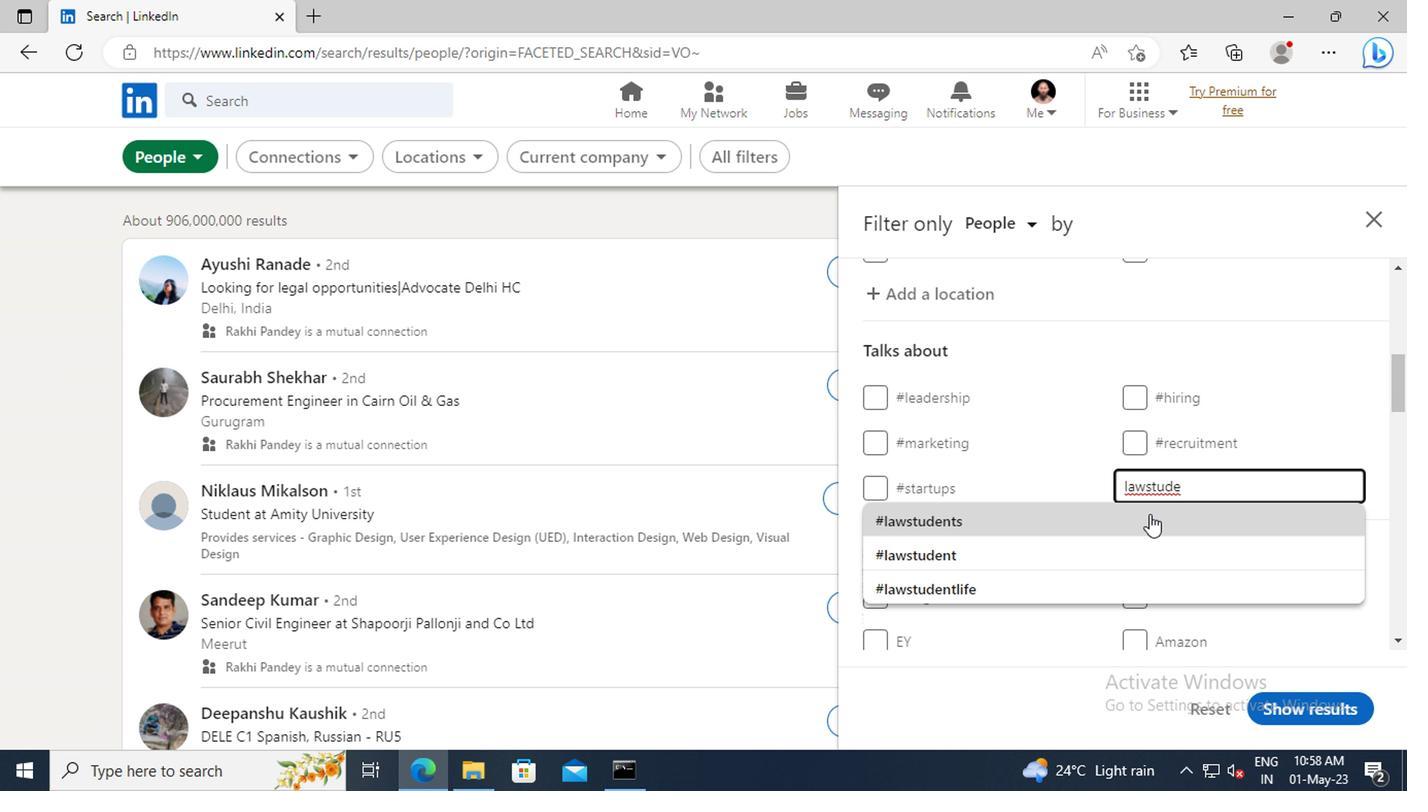 
Action: Mouse scrolled (964, 513) with delta (0, 0)
Screenshot: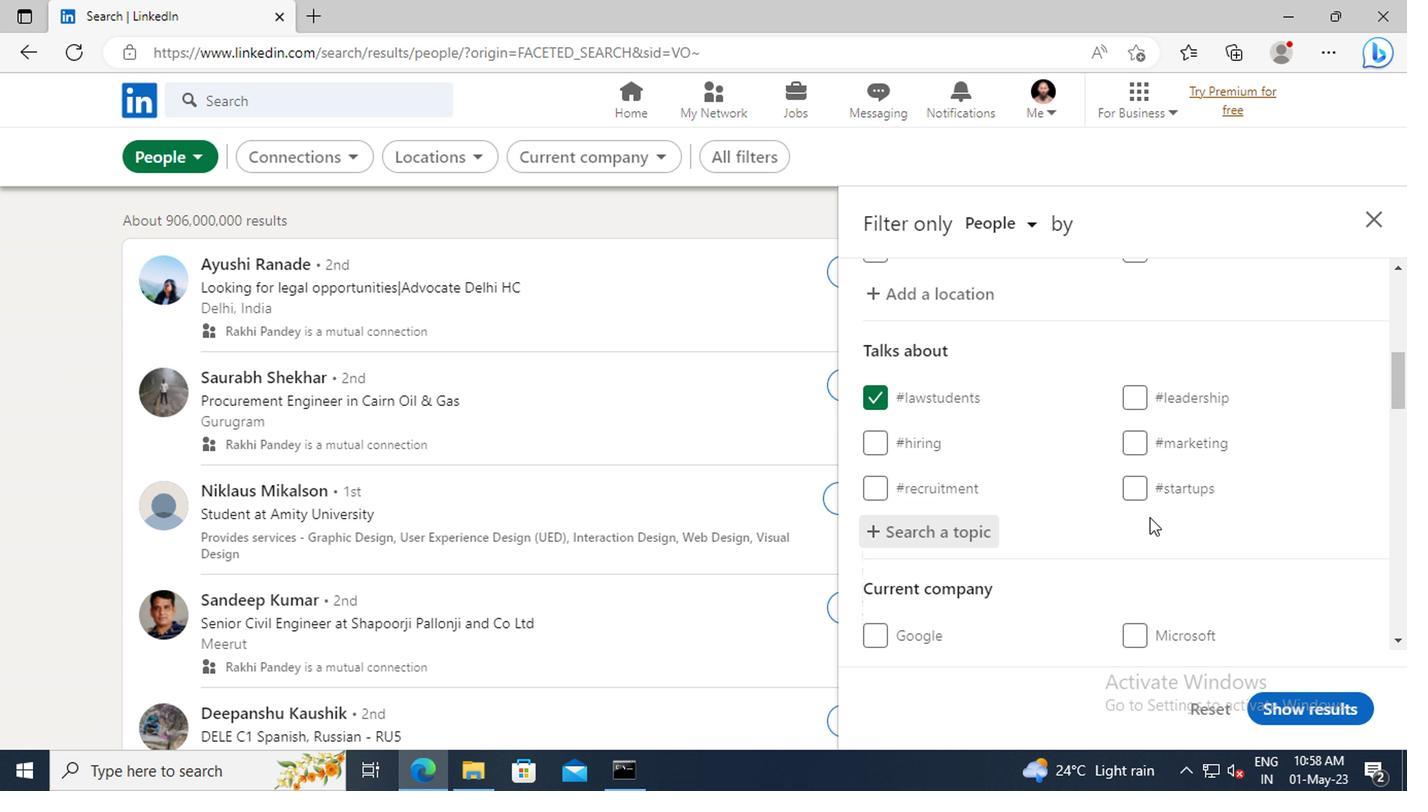 
Action: Mouse scrolled (964, 513) with delta (0, 0)
Screenshot: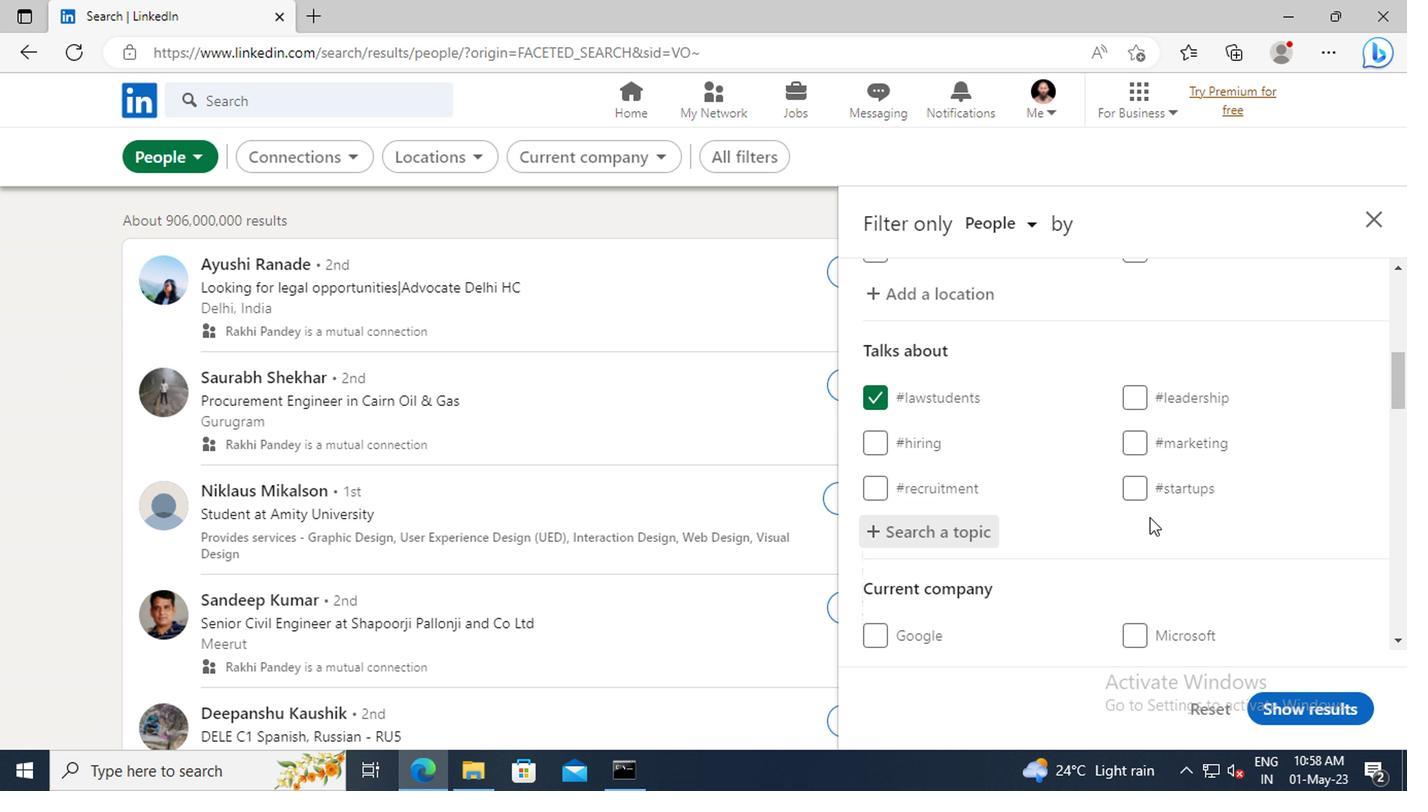 
Action: Mouse scrolled (964, 513) with delta (0, 0)
Screenshot: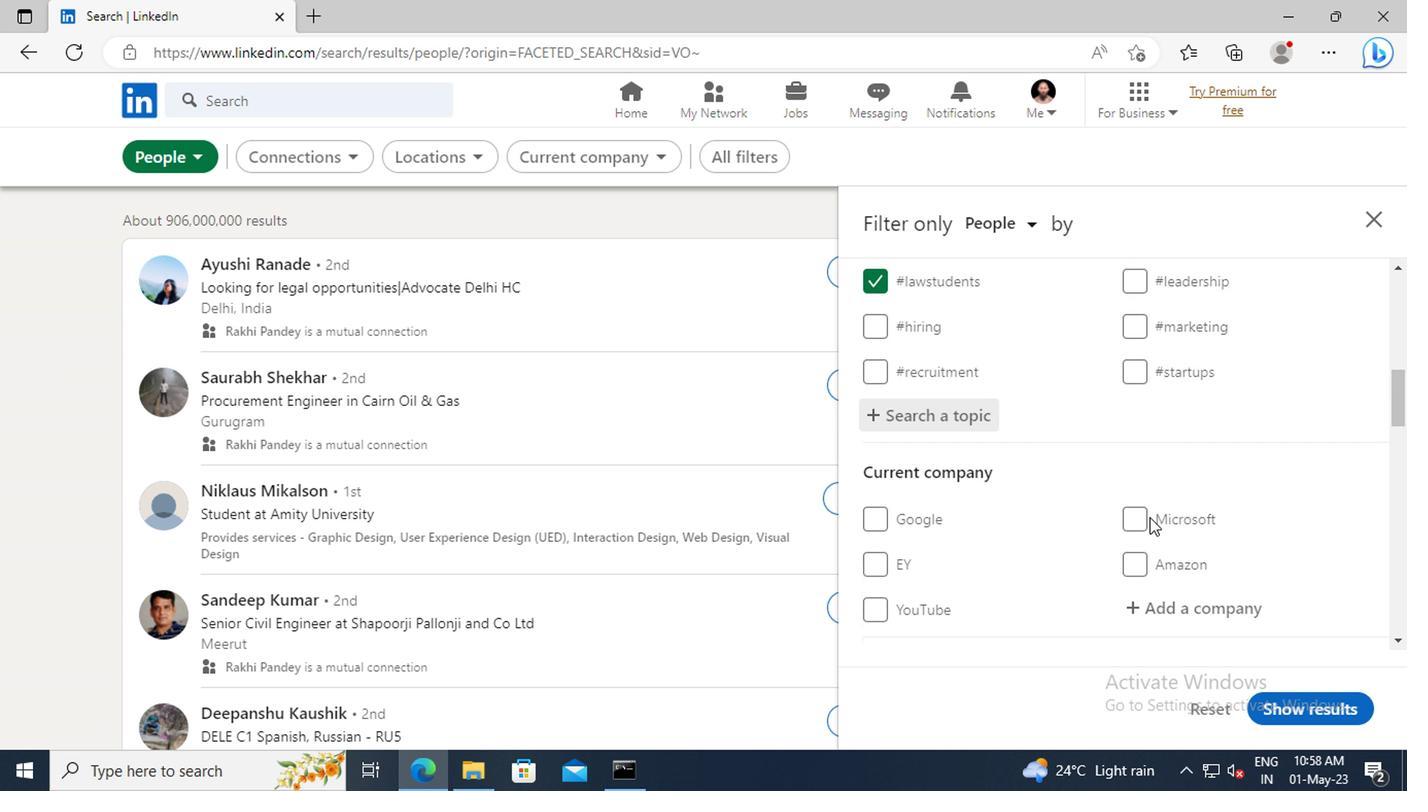 
Action: Mouse scrolled (964, 513) with delta (0, 0)
Screenshot: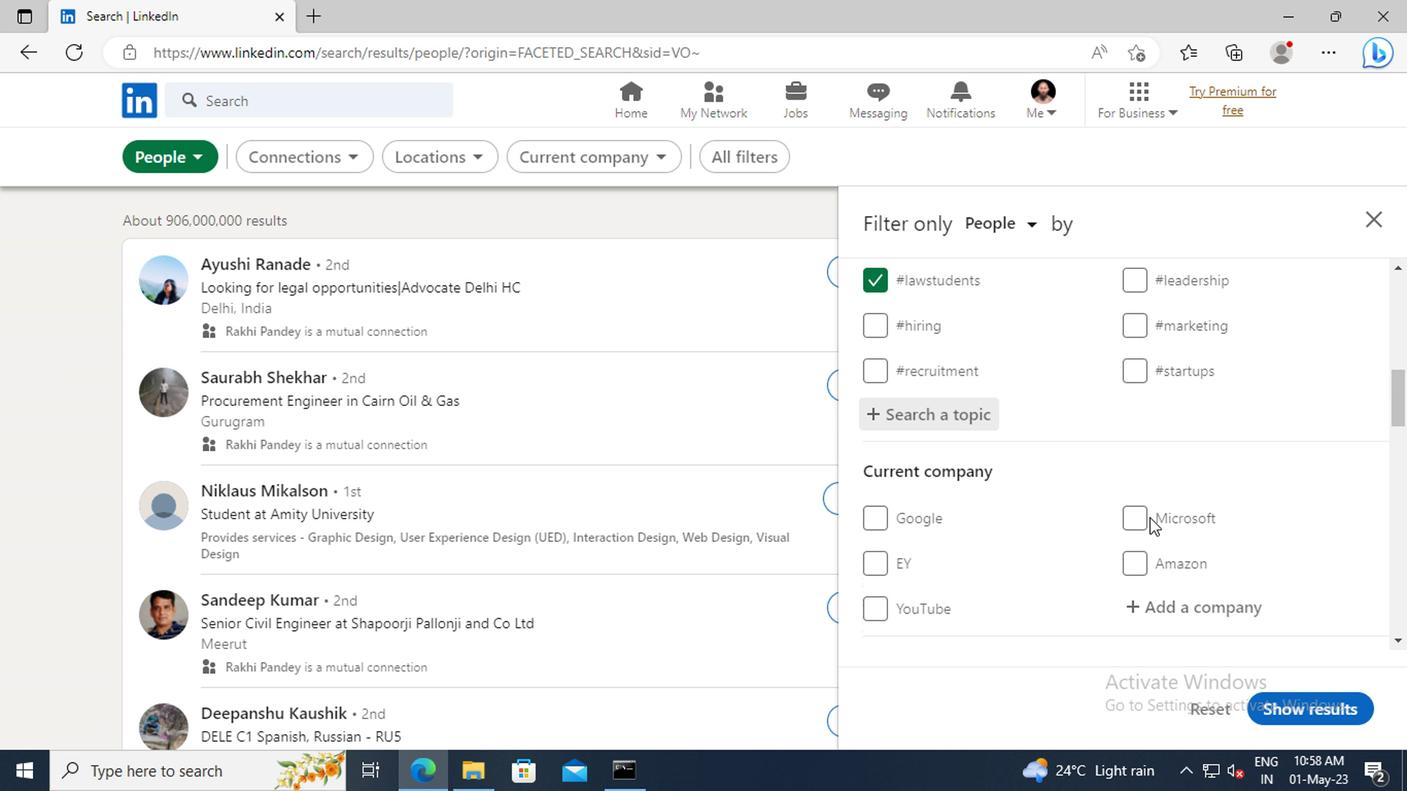 
Action: Mouse scrolled (964, 513) with delta (0, 0)
Screenshot: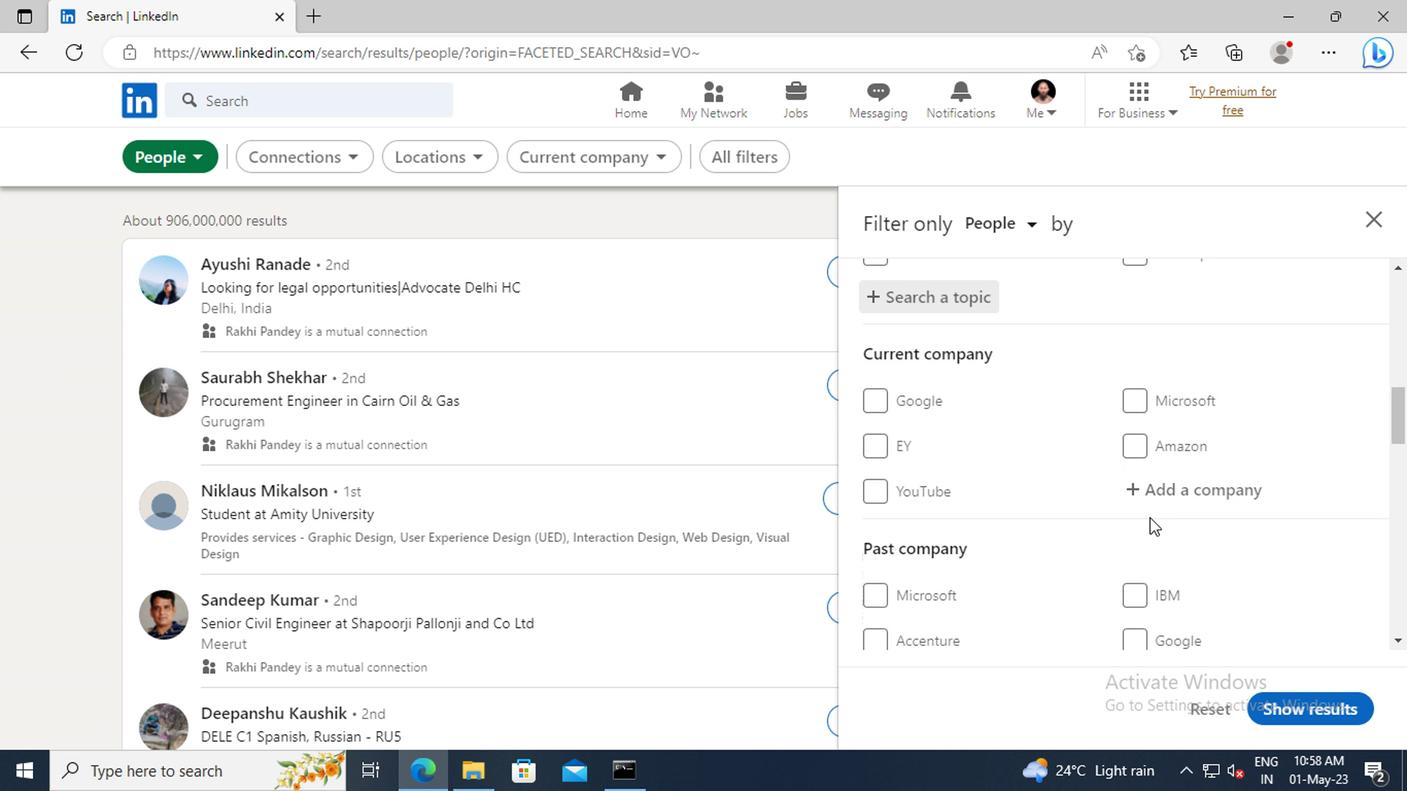 
Action: Mouse scrolled (964, 513) with delta (0, 0)
Screenshot: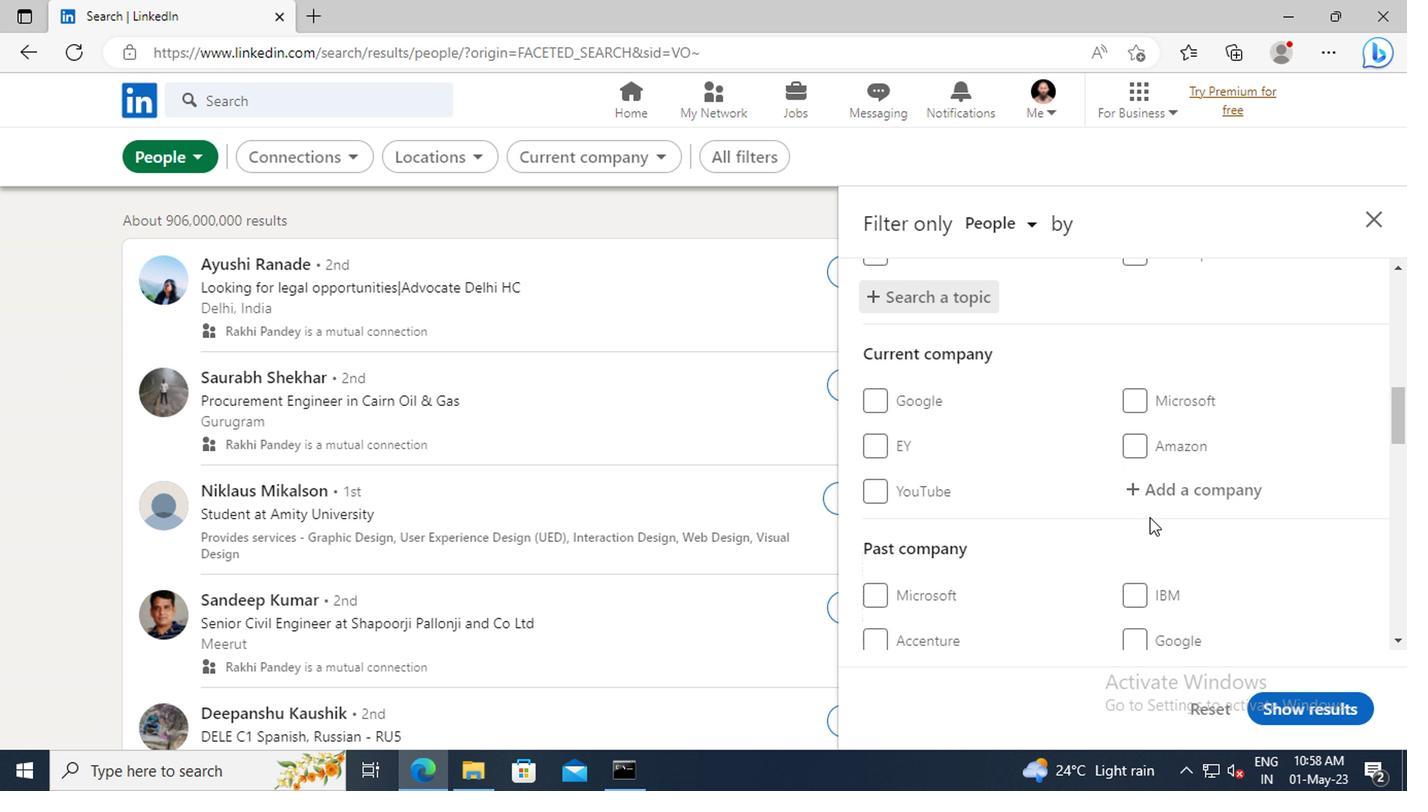 
Action: Mouse scrolled (964, 513) with delta (0, 0)
Screenshot: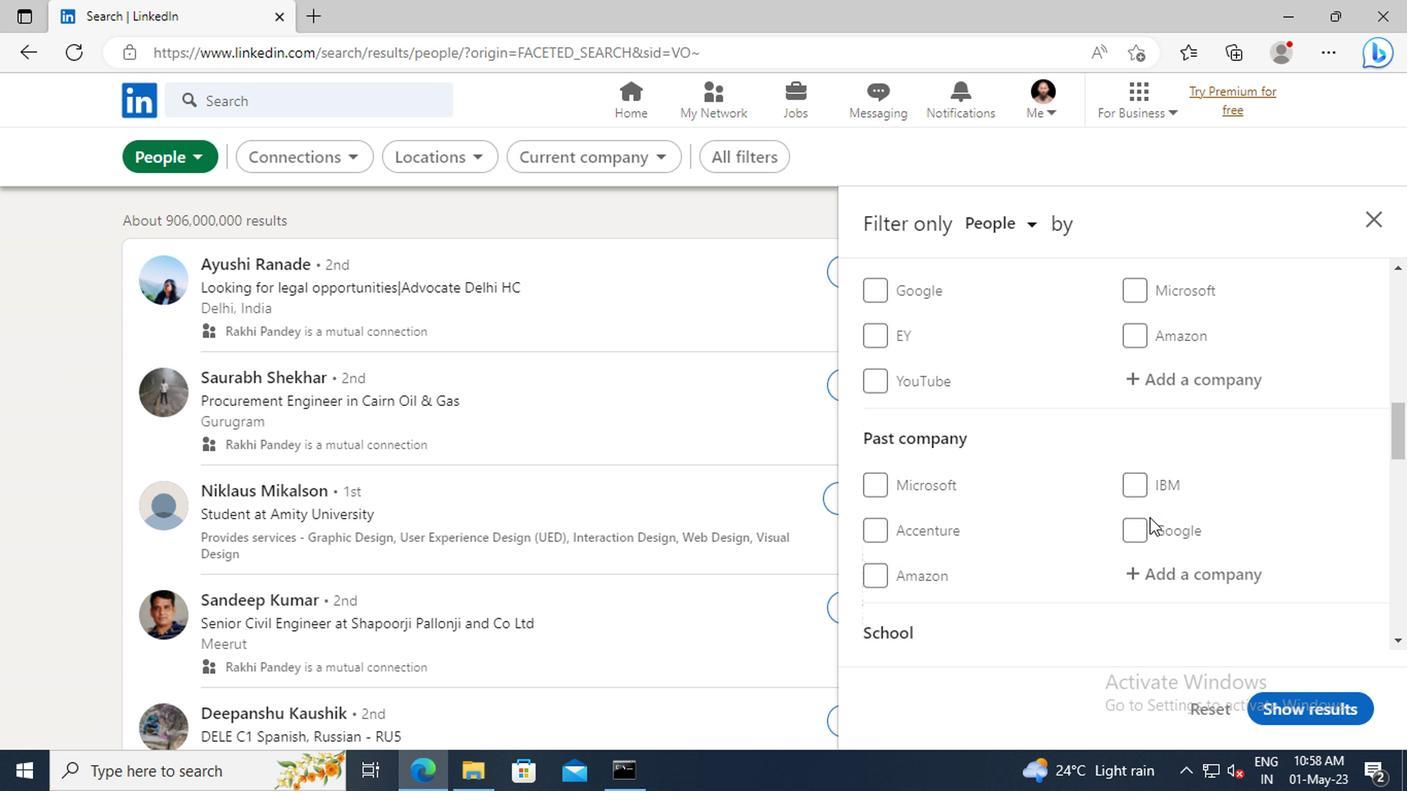 
Action: Mouse scrolled (964, 513) with delta (0, 0)
Screenshot: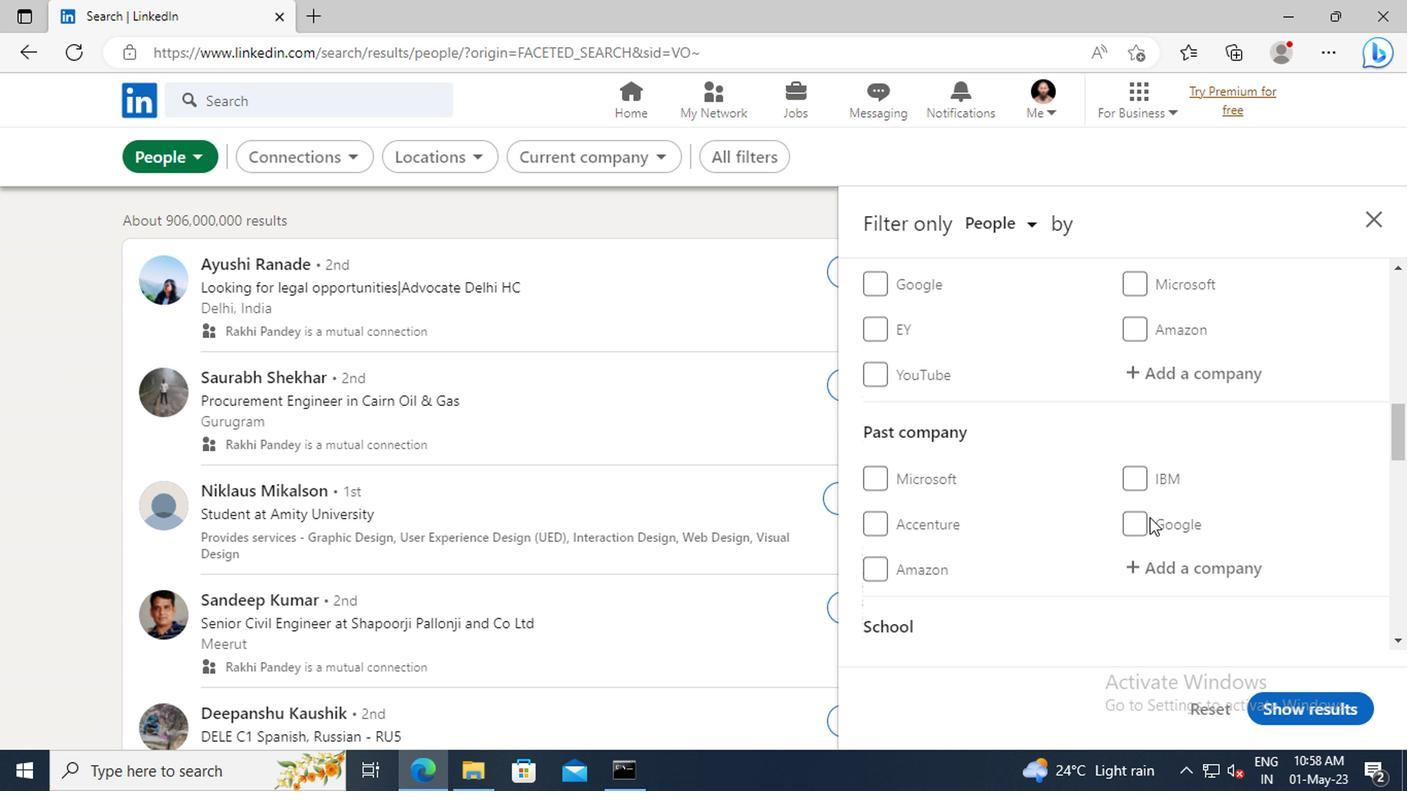 
Action: Mouse scrolled (964, 513) with delta (0, 0)
Screenshot: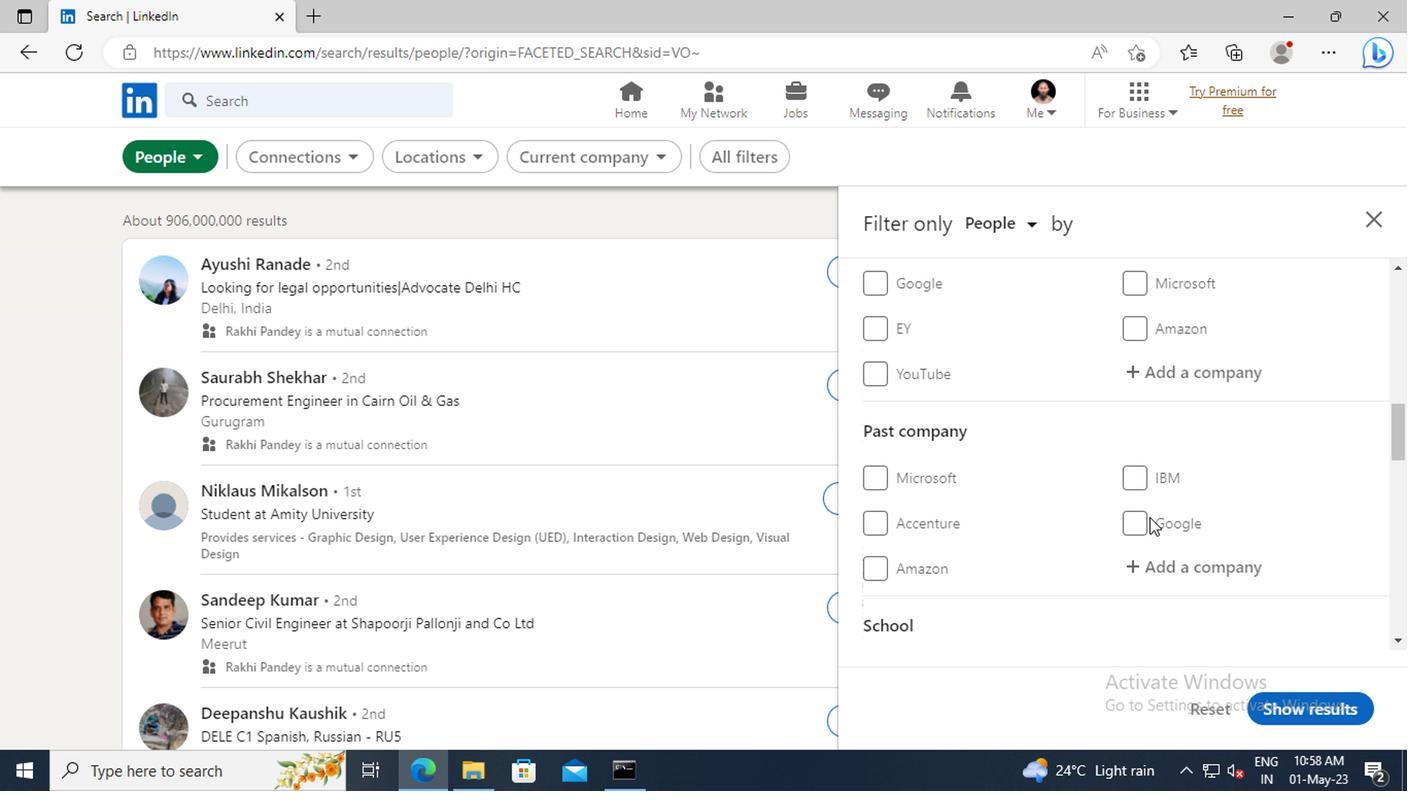 
Action: Mouse scrolled (964, 513) with delta (0, 0)
Screenshot: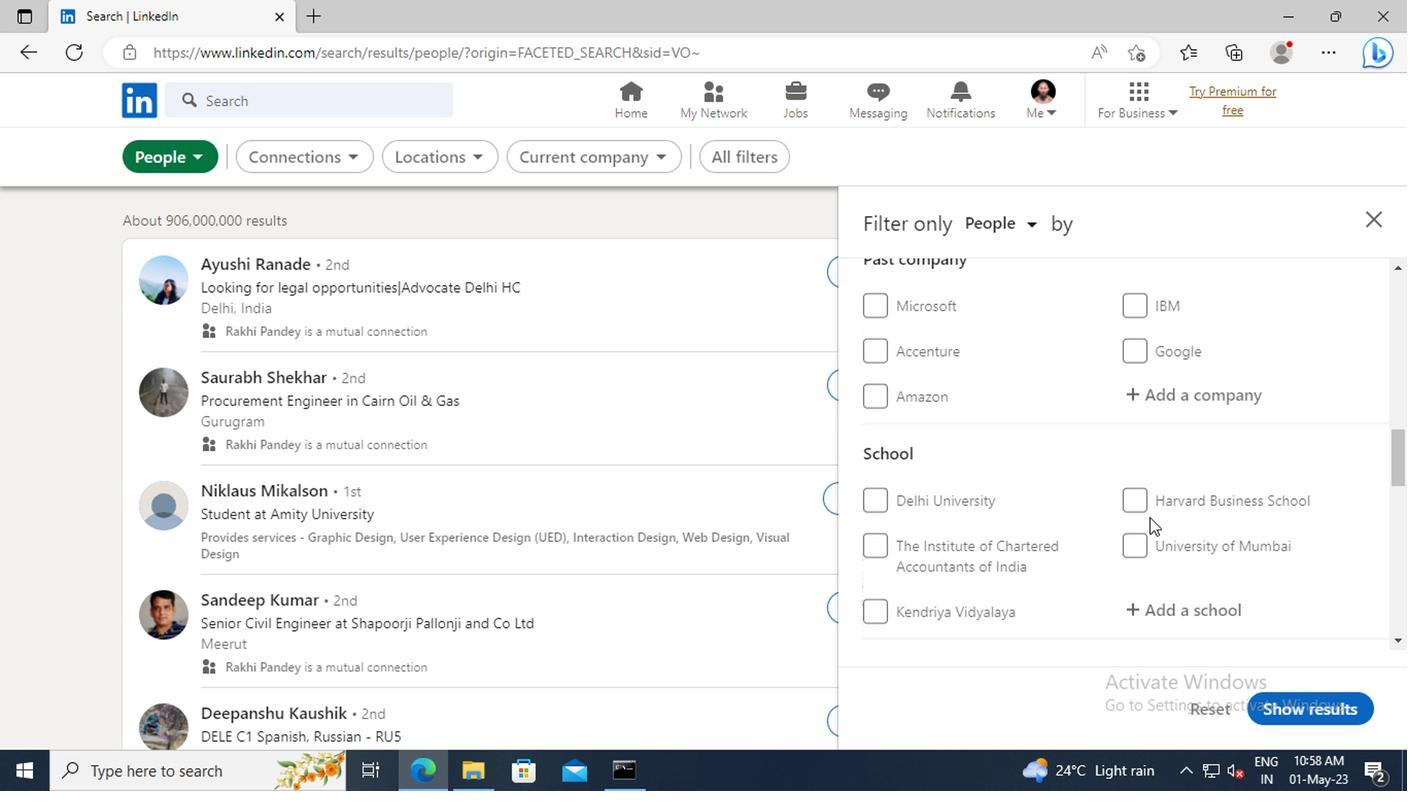 
Action: Mouse scrolled (964, 513) with delta (0, 0)
Screenshot: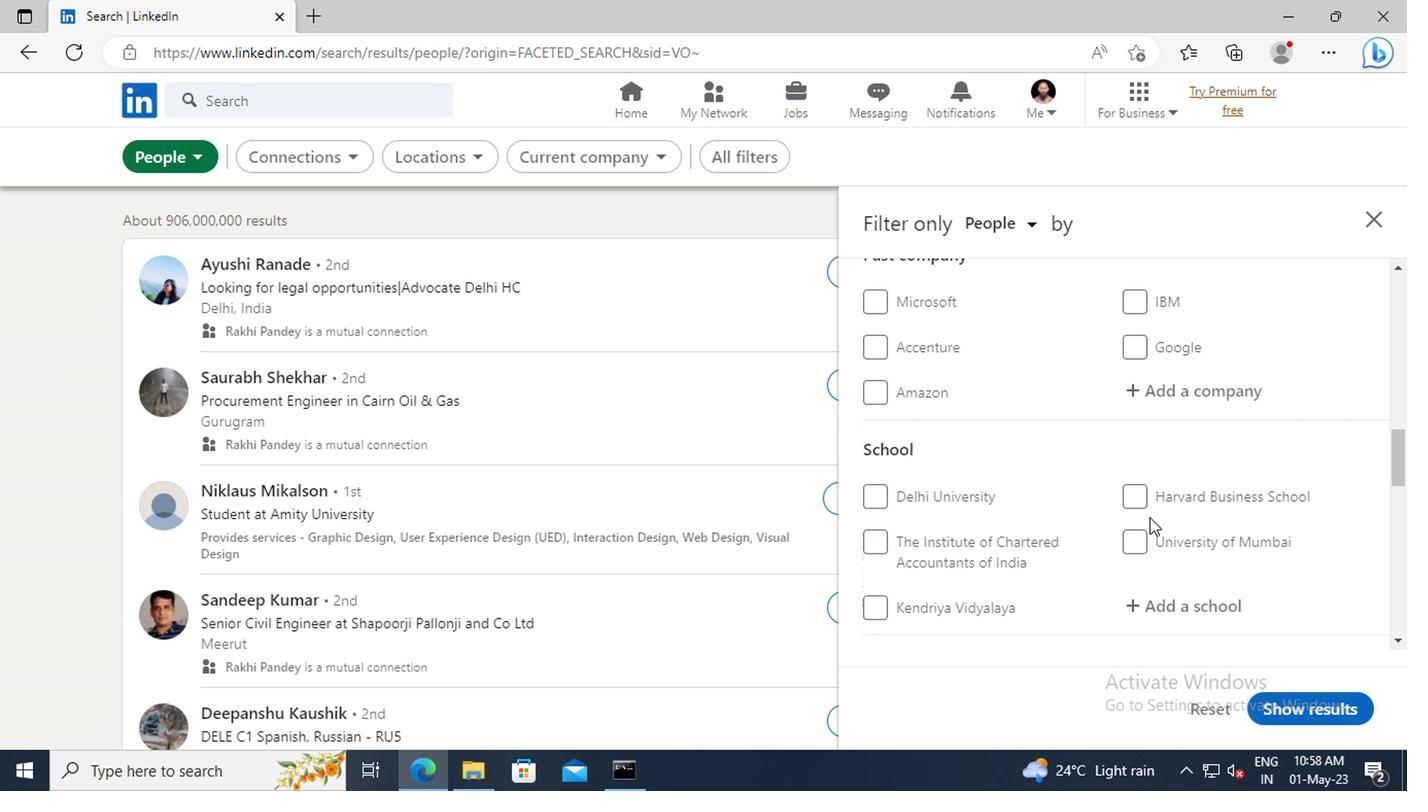 
Action: Mouse scrolled (964, 513) with delta (0, 0)
Screenshot: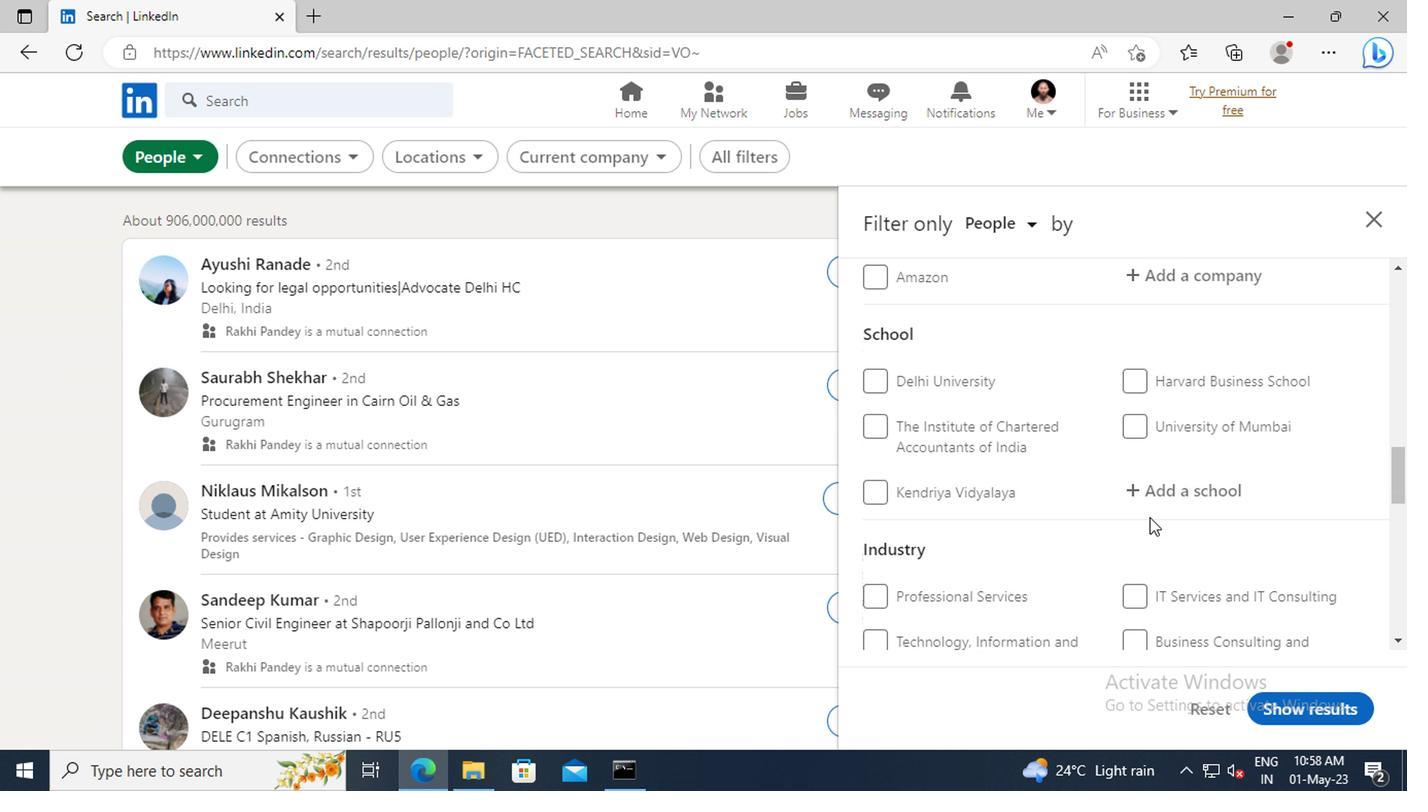
Action: Mouse scrolled (964, 513) with delta (0, 0)
Screenshot: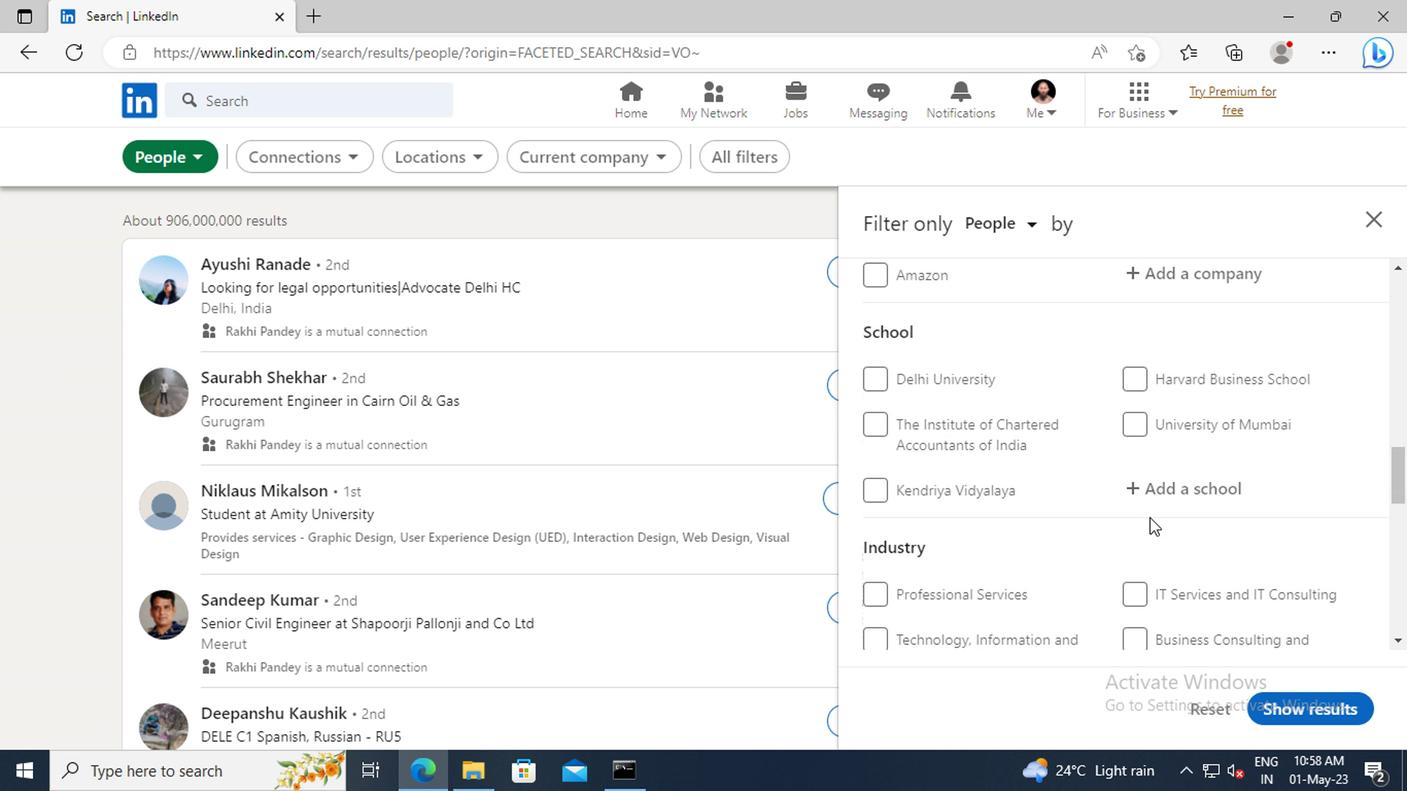 
Action: Mouse scrolled (964, 513) with delta (0, 0)
Screenshot: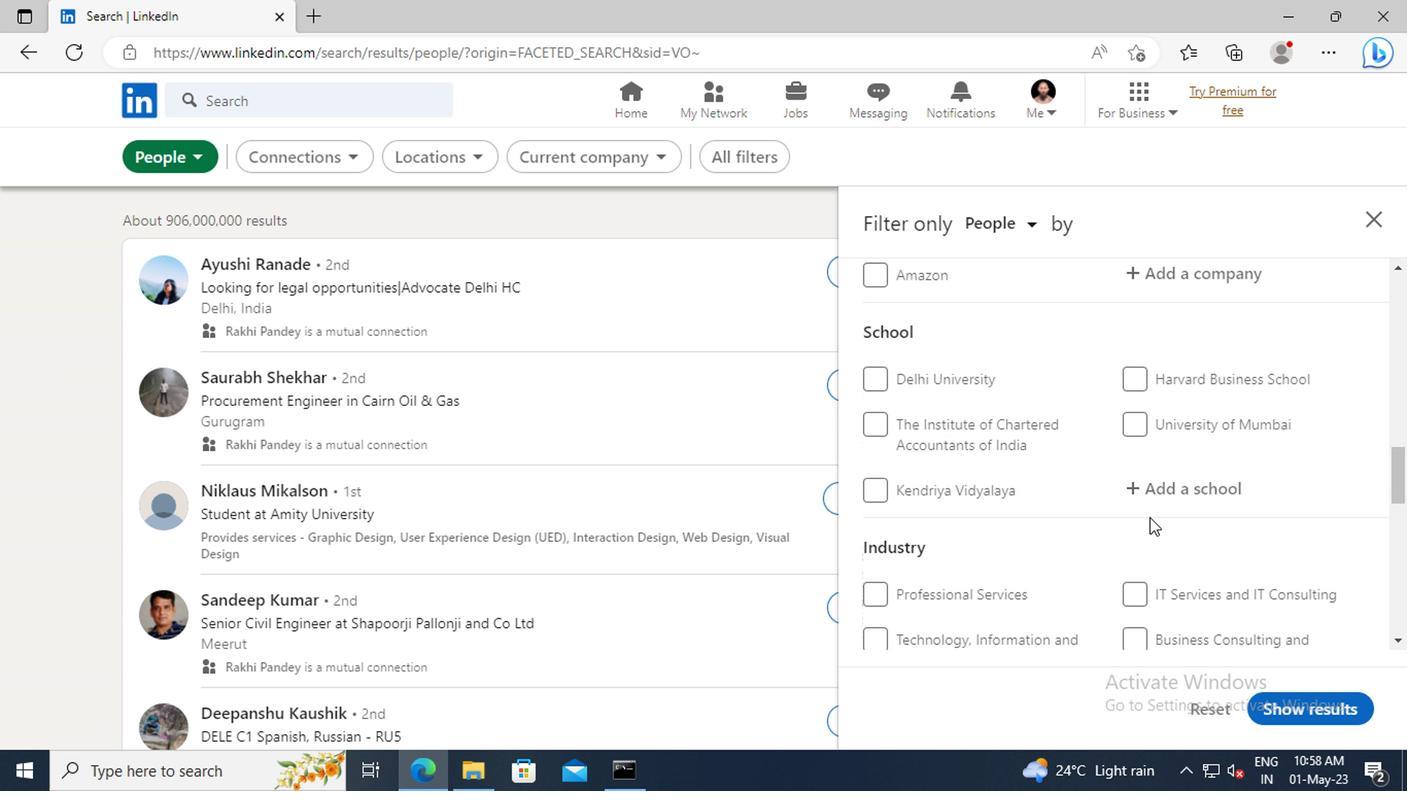 
Action: Mouse scrolled (964, 513) with delta (0, 0)
Screenshot: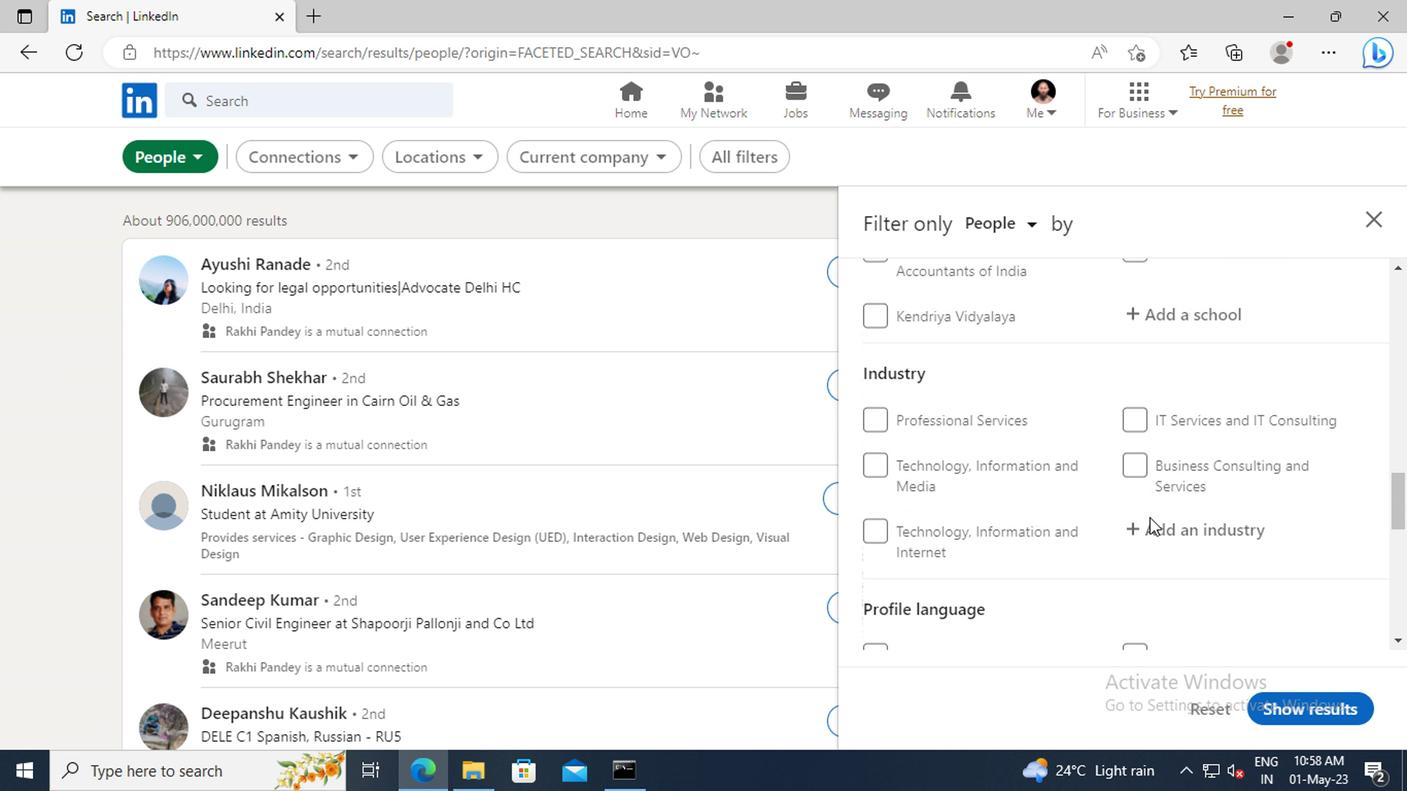 
Action: Mouse scrolled (964, 513) with delta (0, 0)
Screenshot: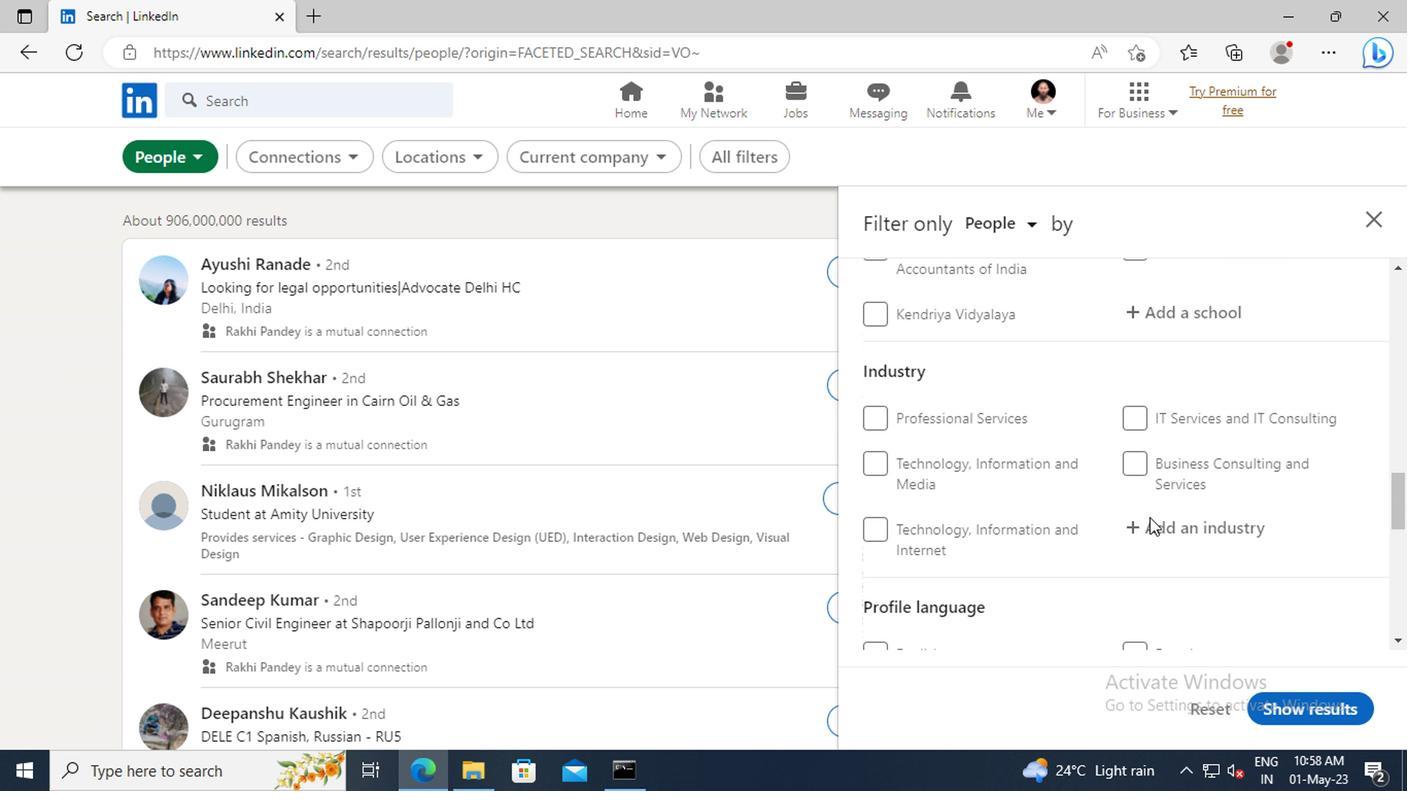 
Action: Mouse scrolled (964, 513) with delta (0, 0)
Screenshot: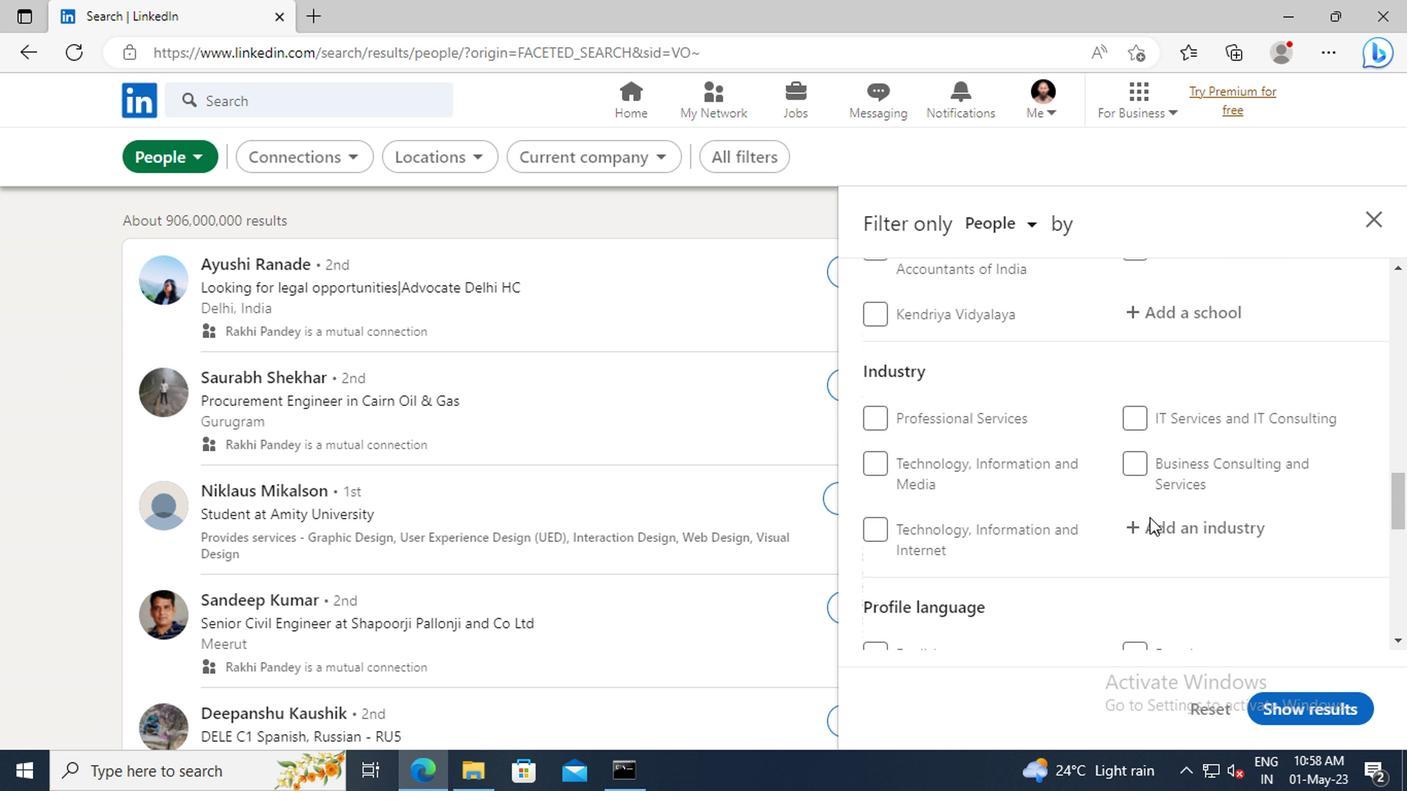 
Action: Mouse moved to (769, 486)
Screenshot: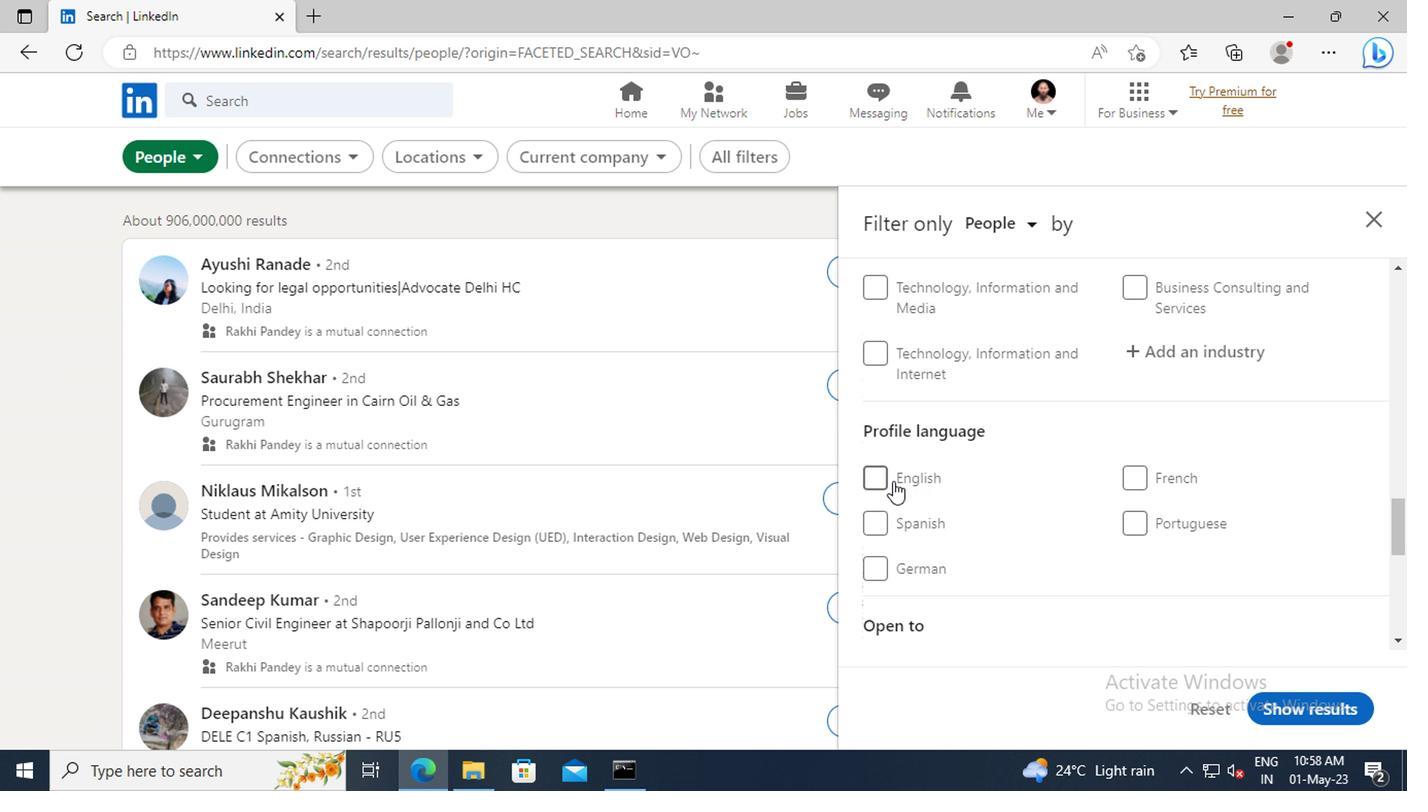 
Action: Mouse pressed left at (769, 486)
Screenshot: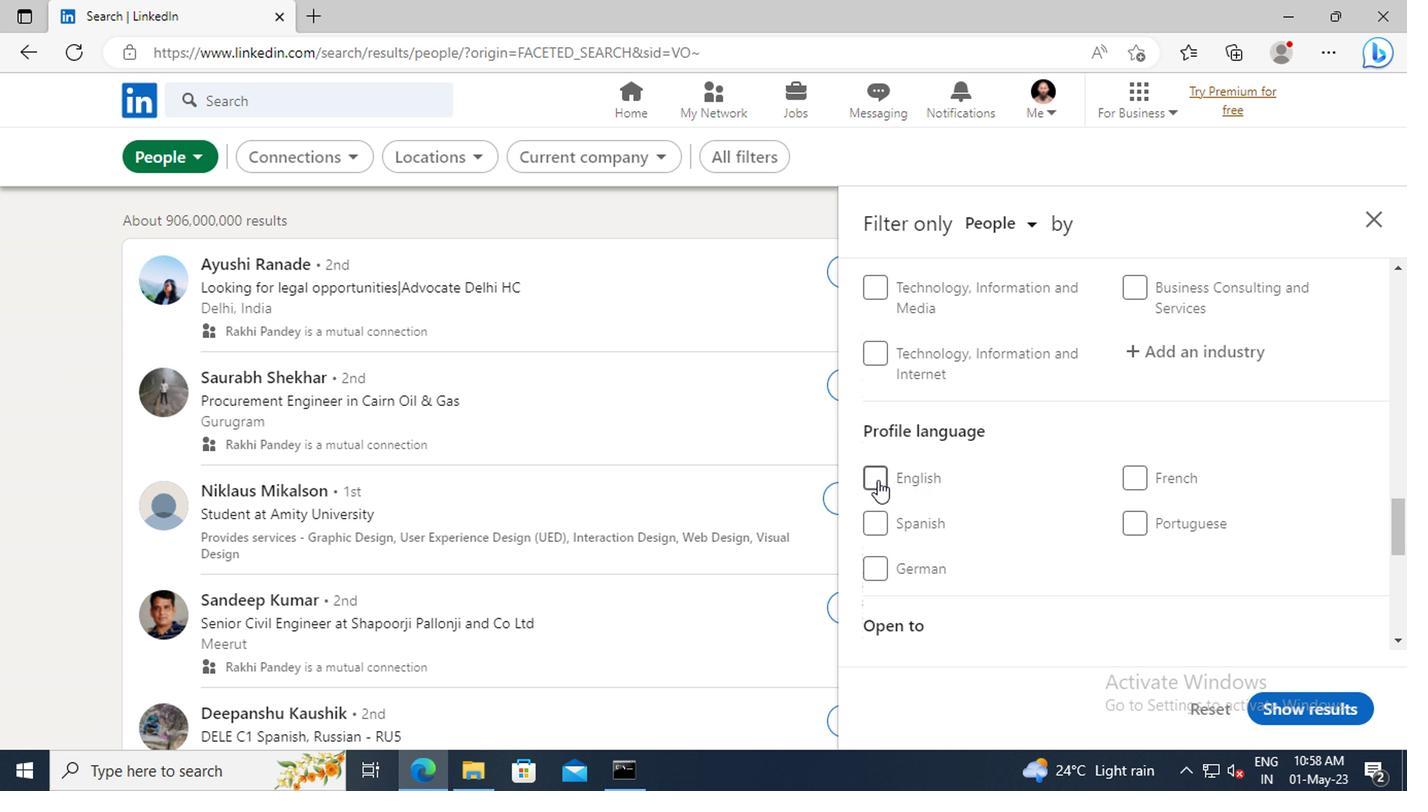 
Action: Mouse moved to (923, 493)
Screenshot: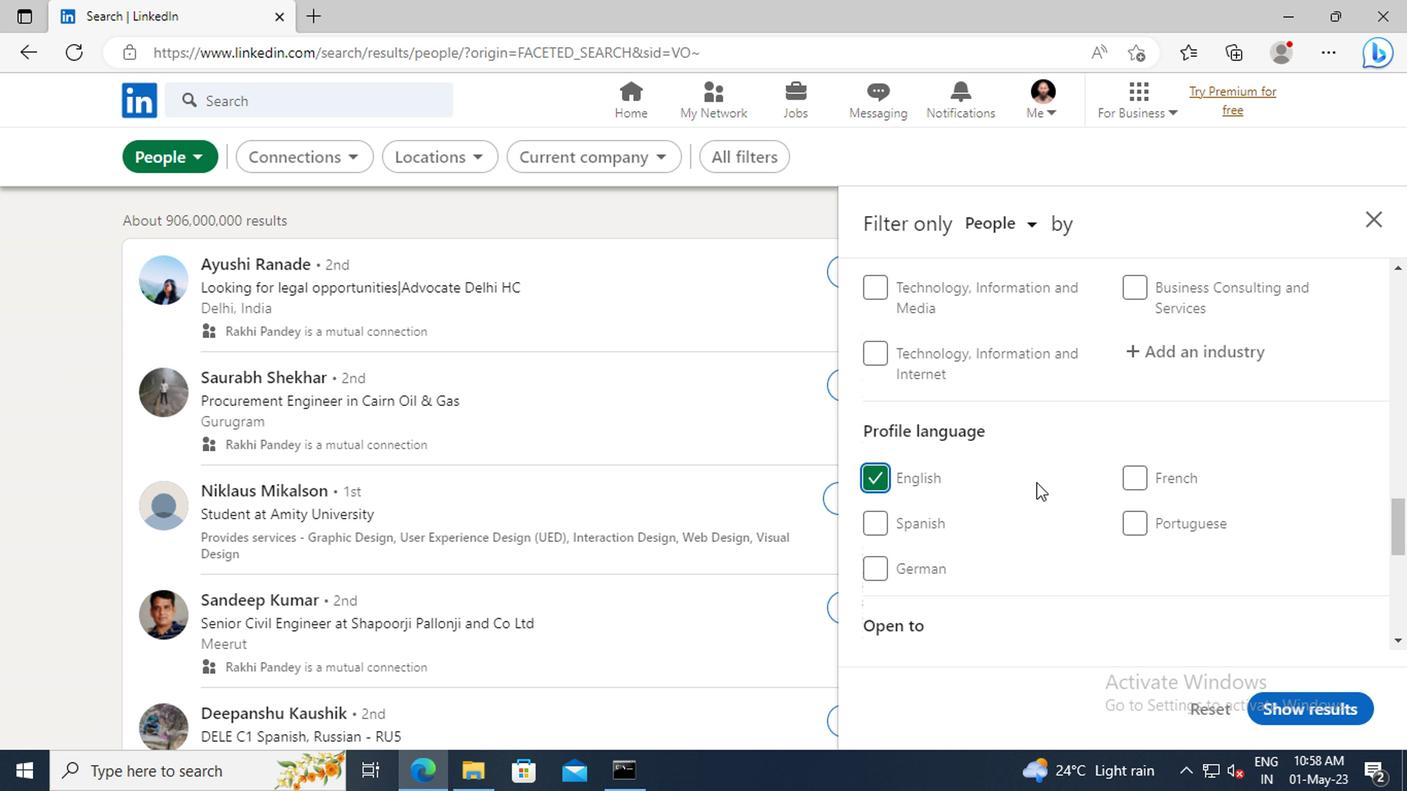 
Action: Mouse scrolled (923, 494) with delta (0, 0)
Screenshot: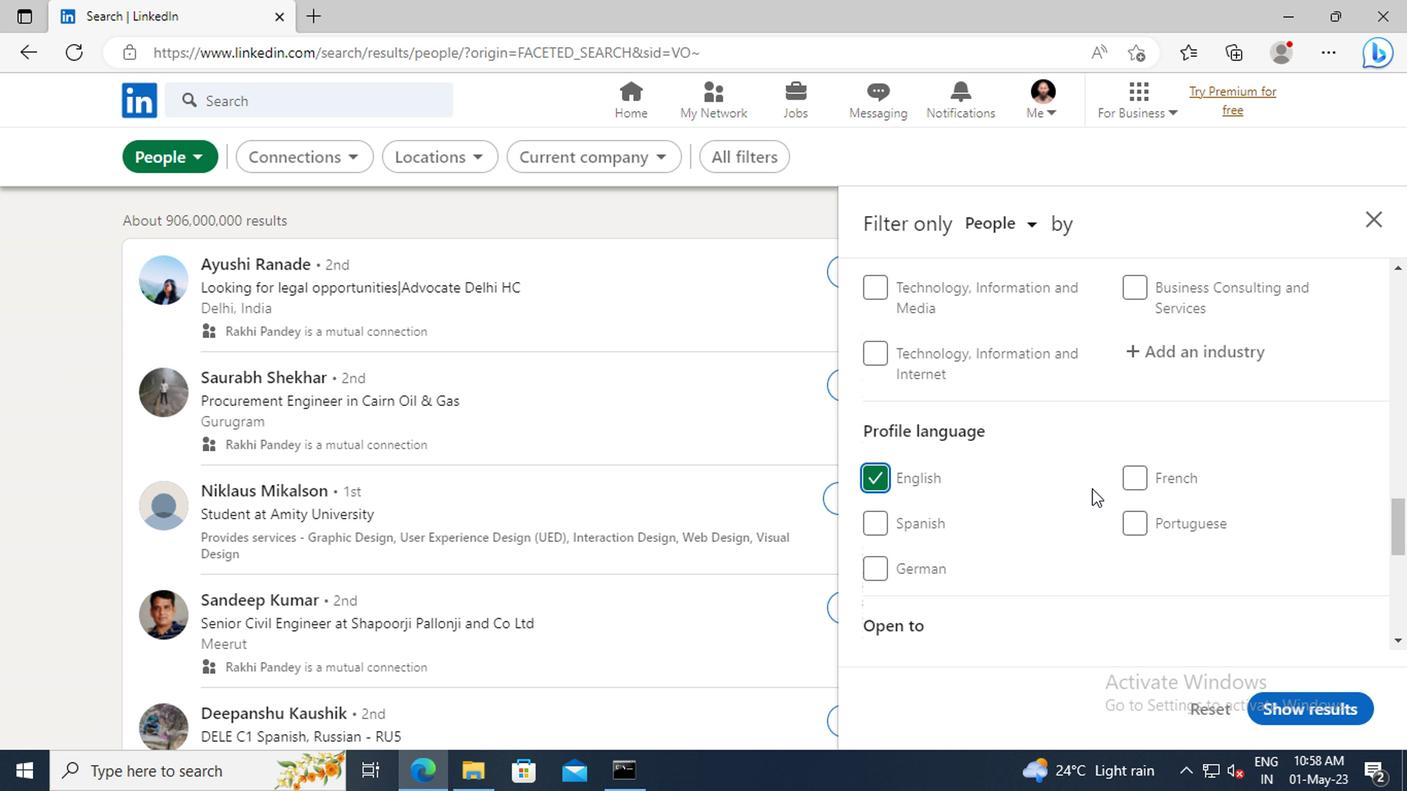 
Action: Mouse scrolled (923, 494) with delta (0, 0)
Screenshot: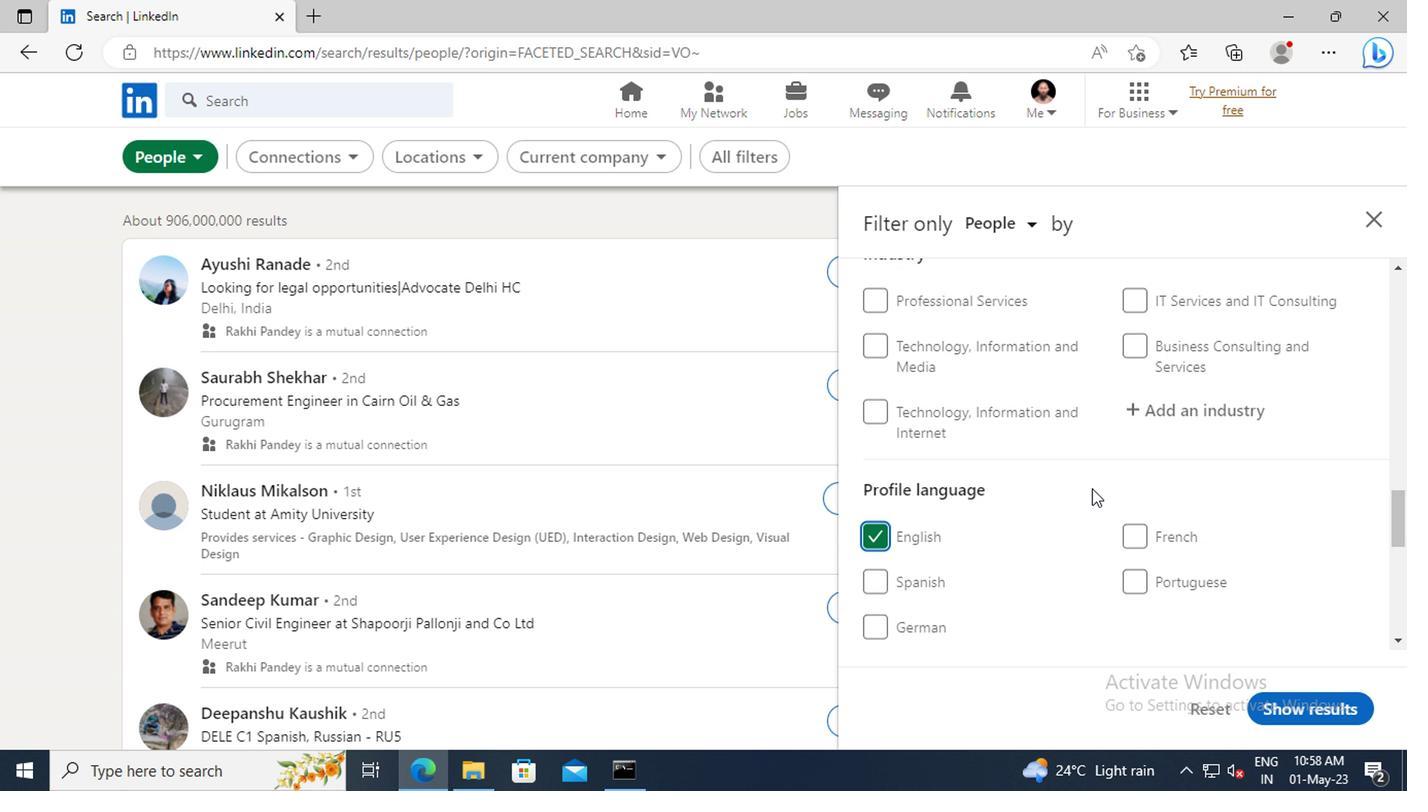 
Action: Mouse scrolled (923, 494) with delta (0, 0)
Screenshot: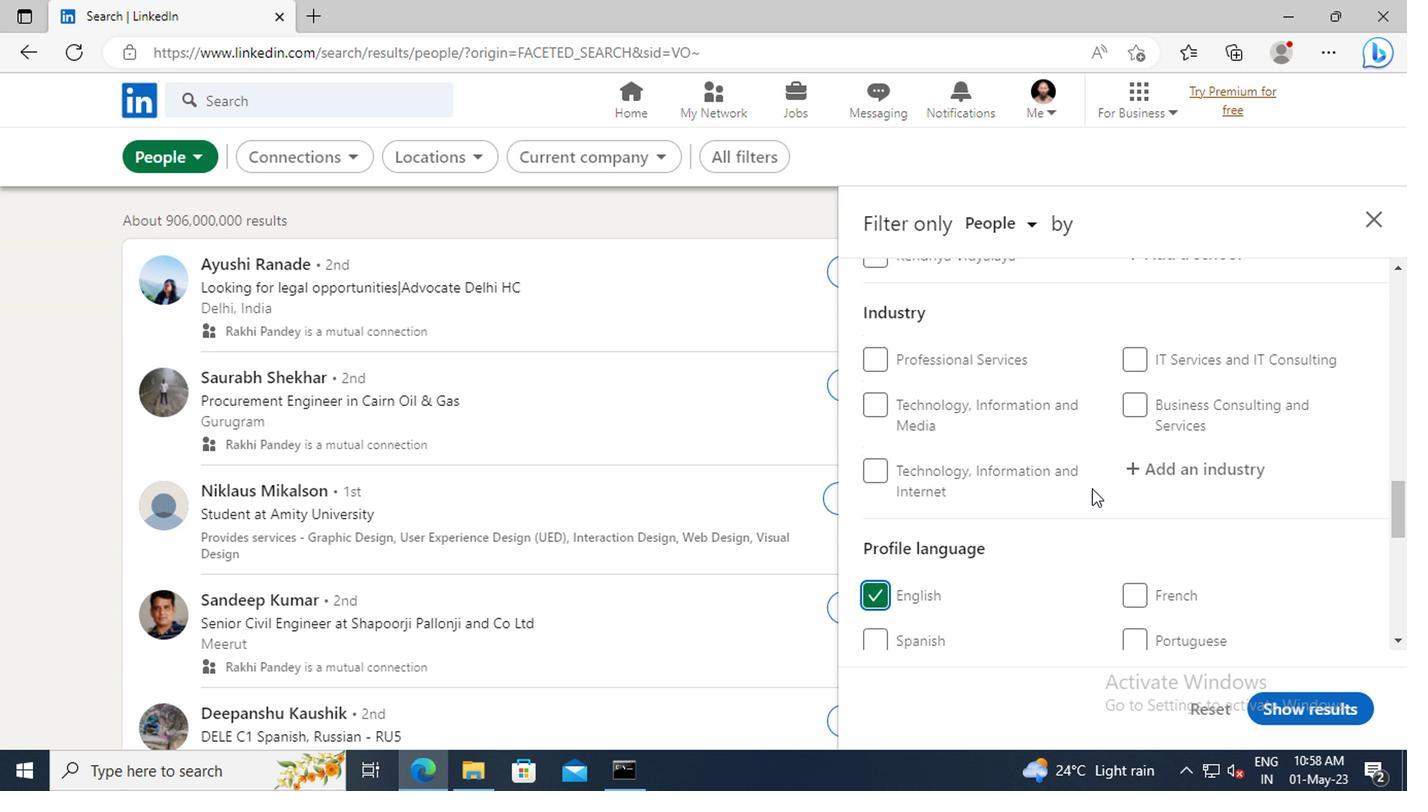 
Action: Mouse scrolled (923, 494) with delta (0, 0)
Screenshot: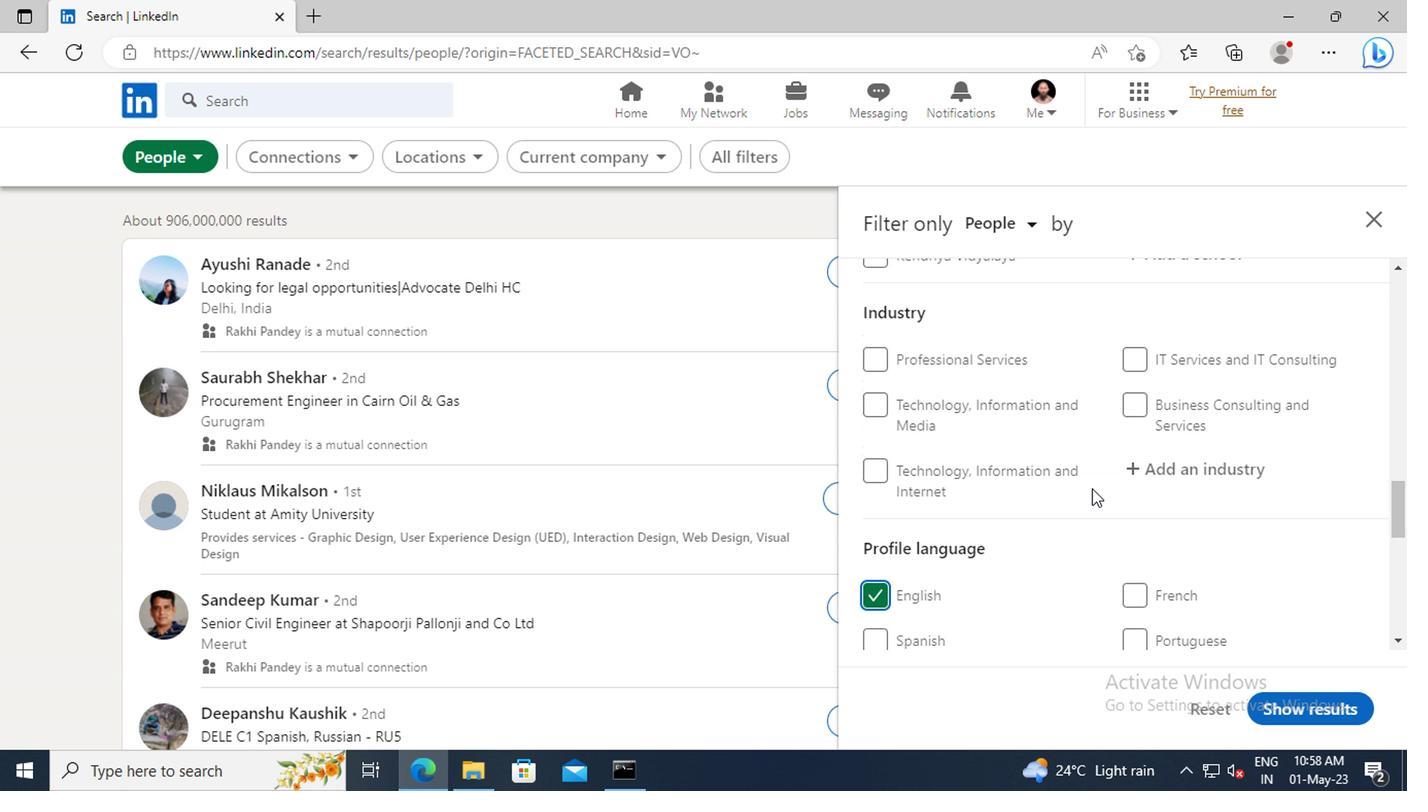 
Action: Mouse scrolled (923, 494) with delta (0, 0)
Screenshot: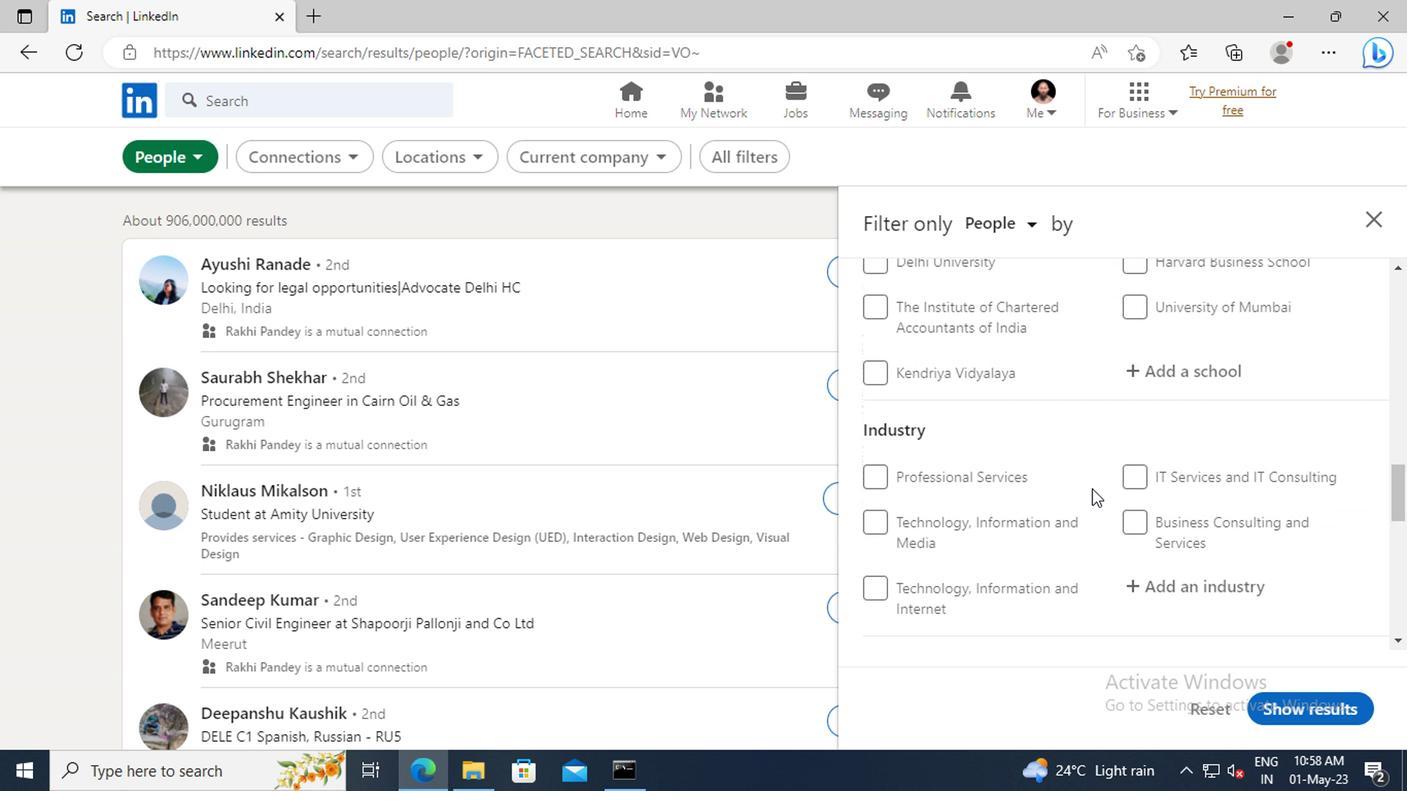 
Action: Mouse scrolled (923, 494) with delta (0, 0)
Screenshot: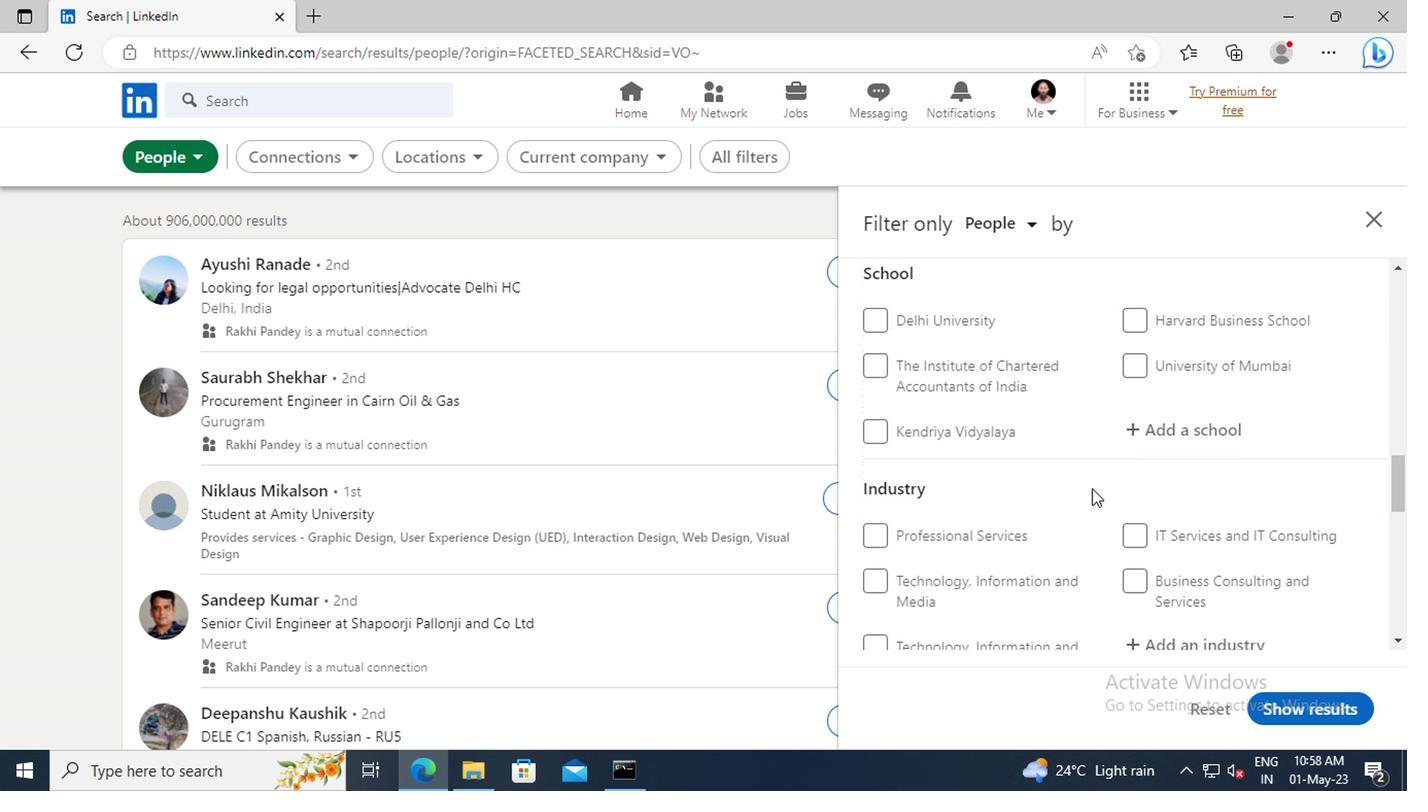 
Action: Mouse scrolled (923, 494) with delta (0, 0)
Screenshot: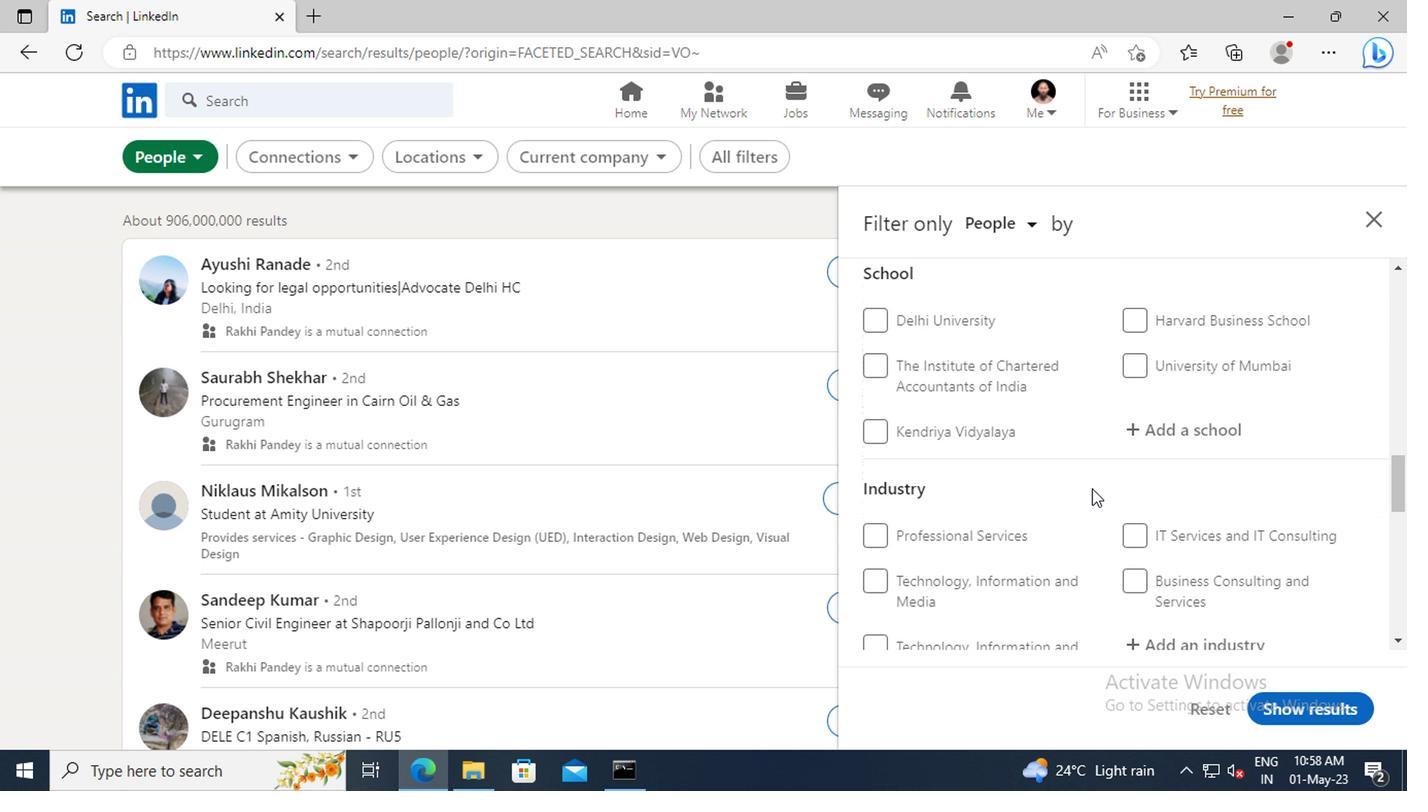 
Action: Mouse scrolled (923, 494) with delta (0, 0)
Screenshot: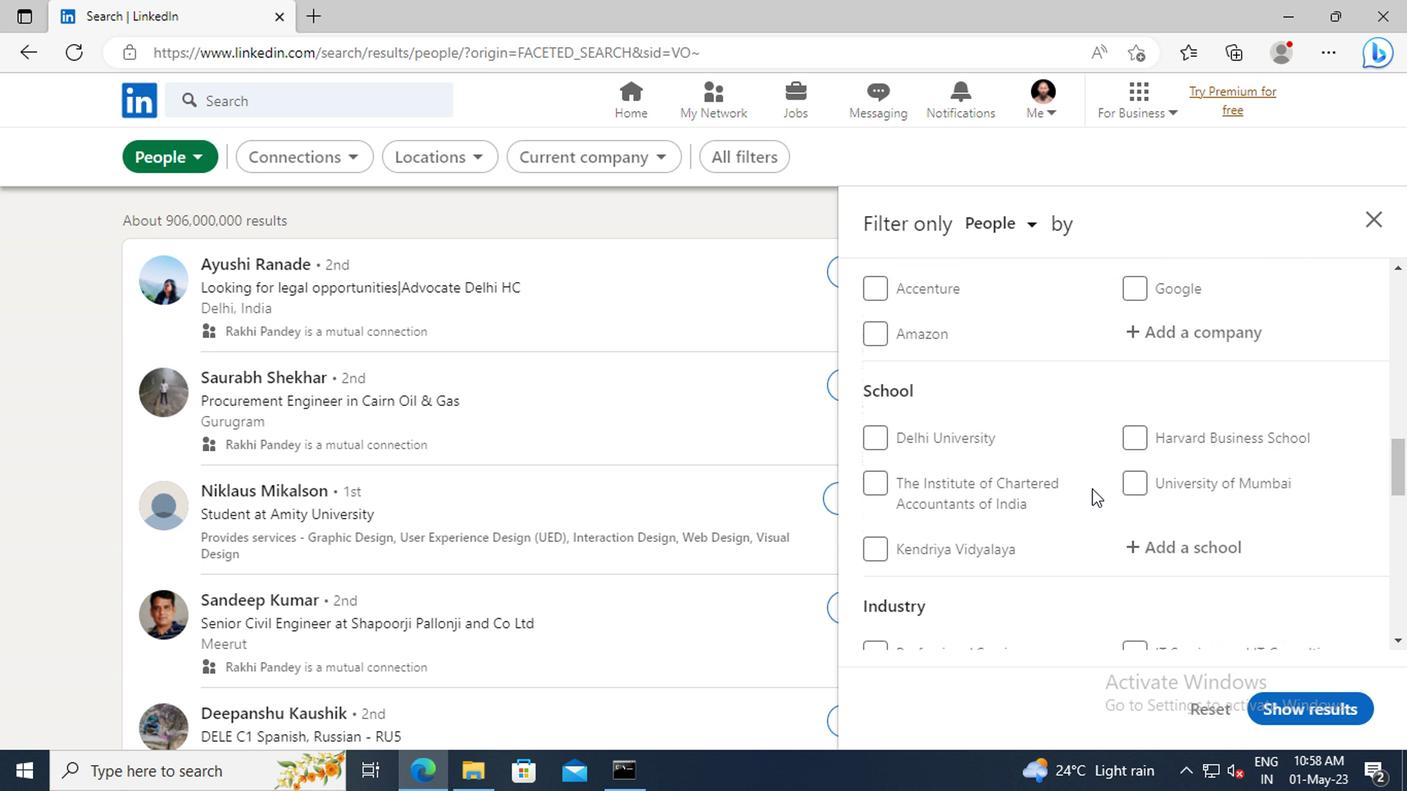
Action: Mouse scrolled (923, 494) with delta (0, 0)
Screenshot: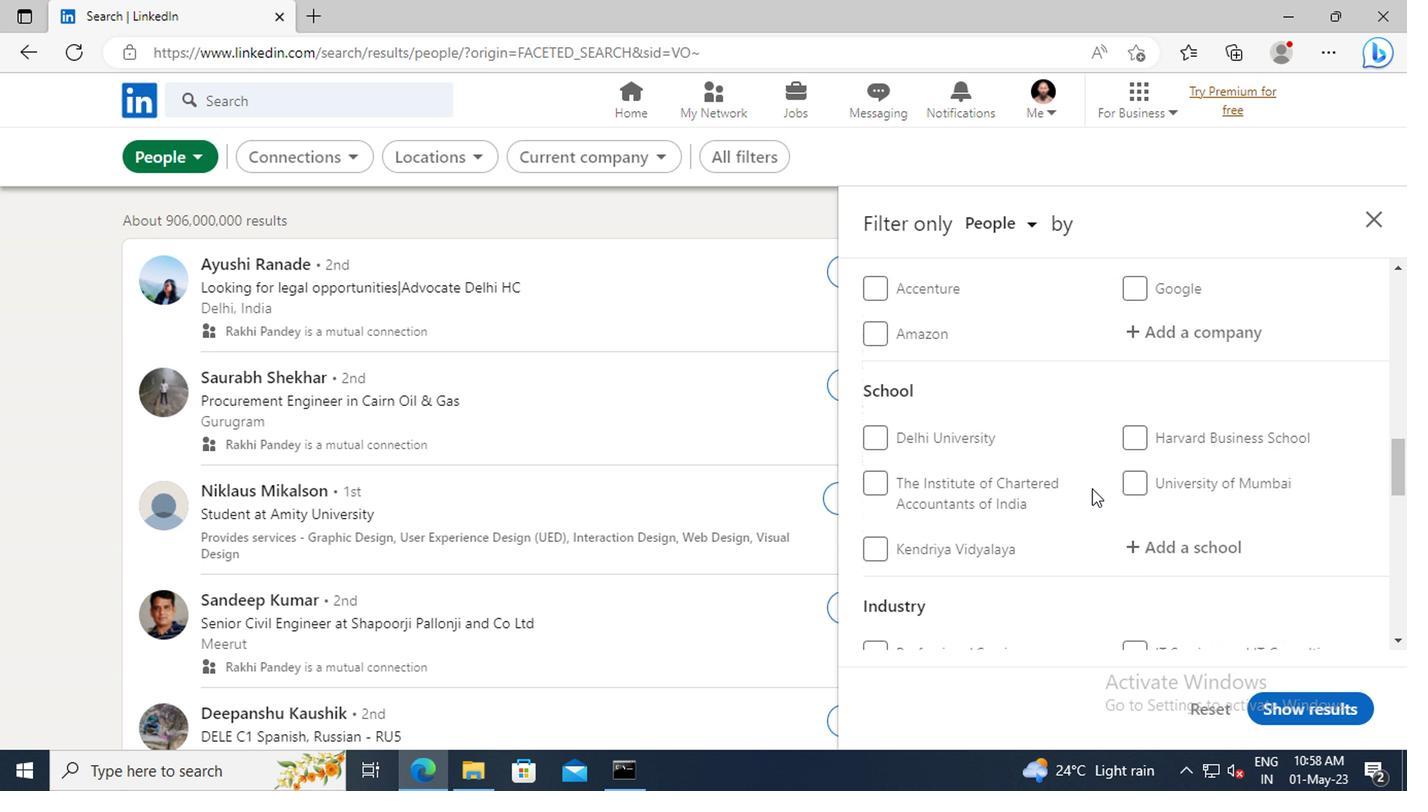 
Action: Mouse scrolled (923, 494) with delta (0, 0)
Screenshot: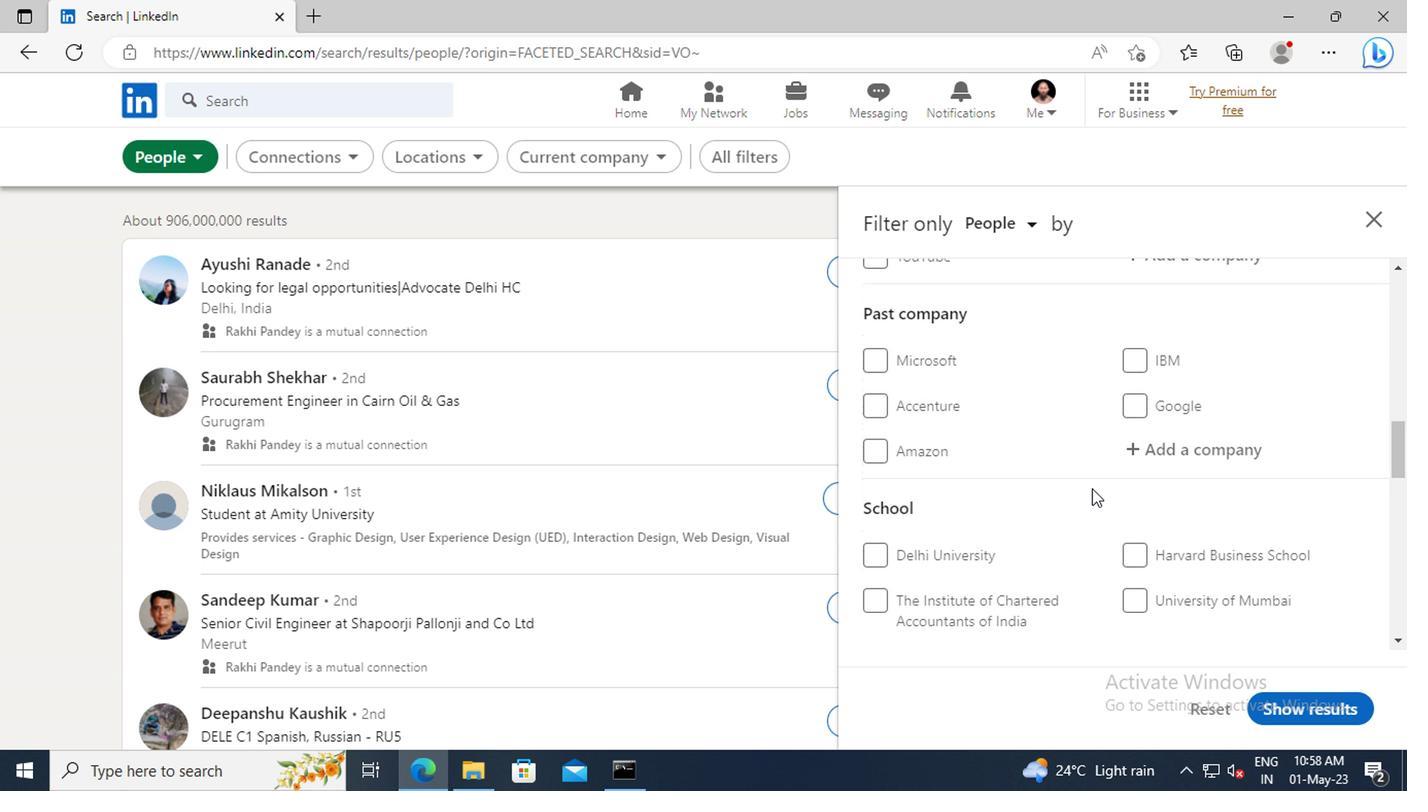 
Action: Mouse scrolled (923, 494) with delta (0, 0)
Screenshot: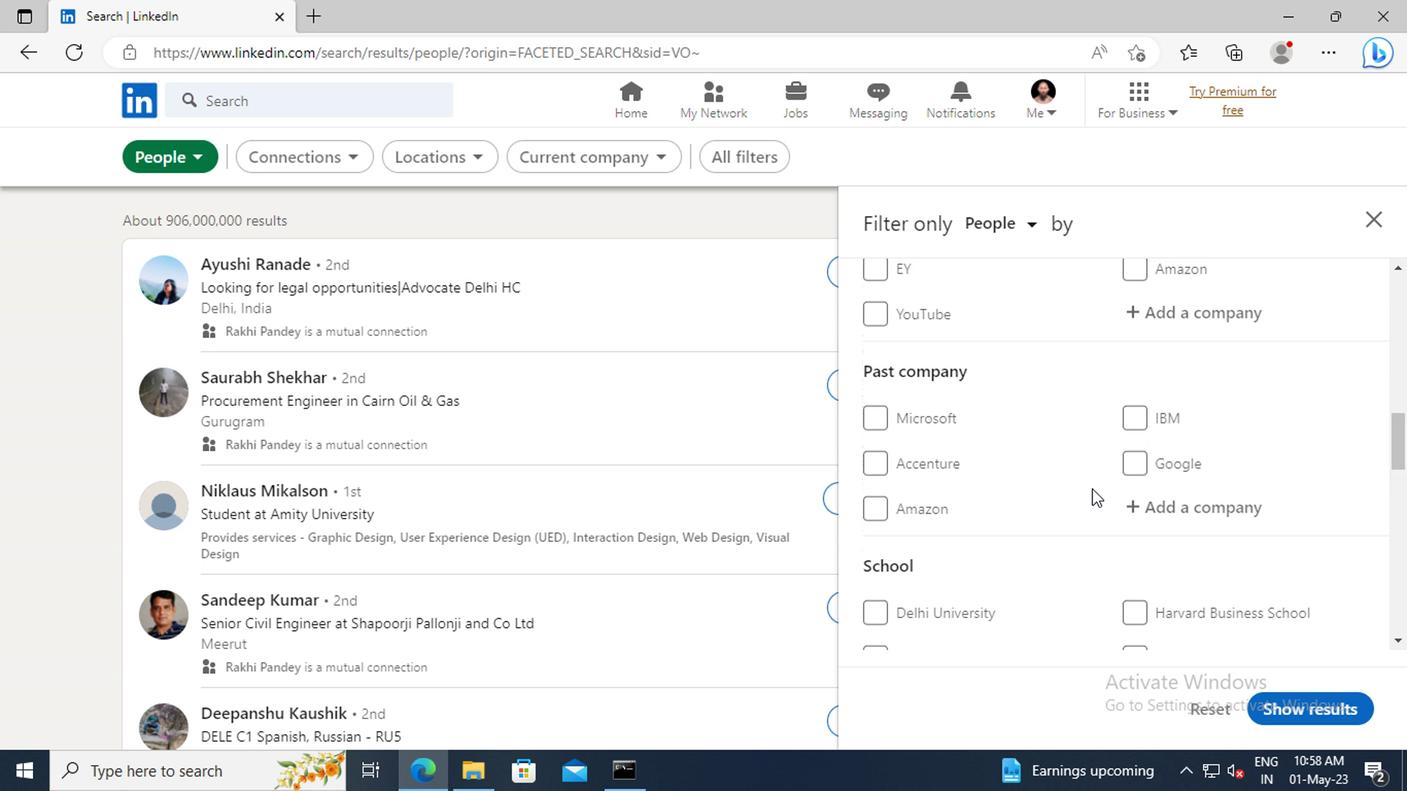 
Action: Mouse scrolled (923, 494) with delta (0, 0)
Screenshot: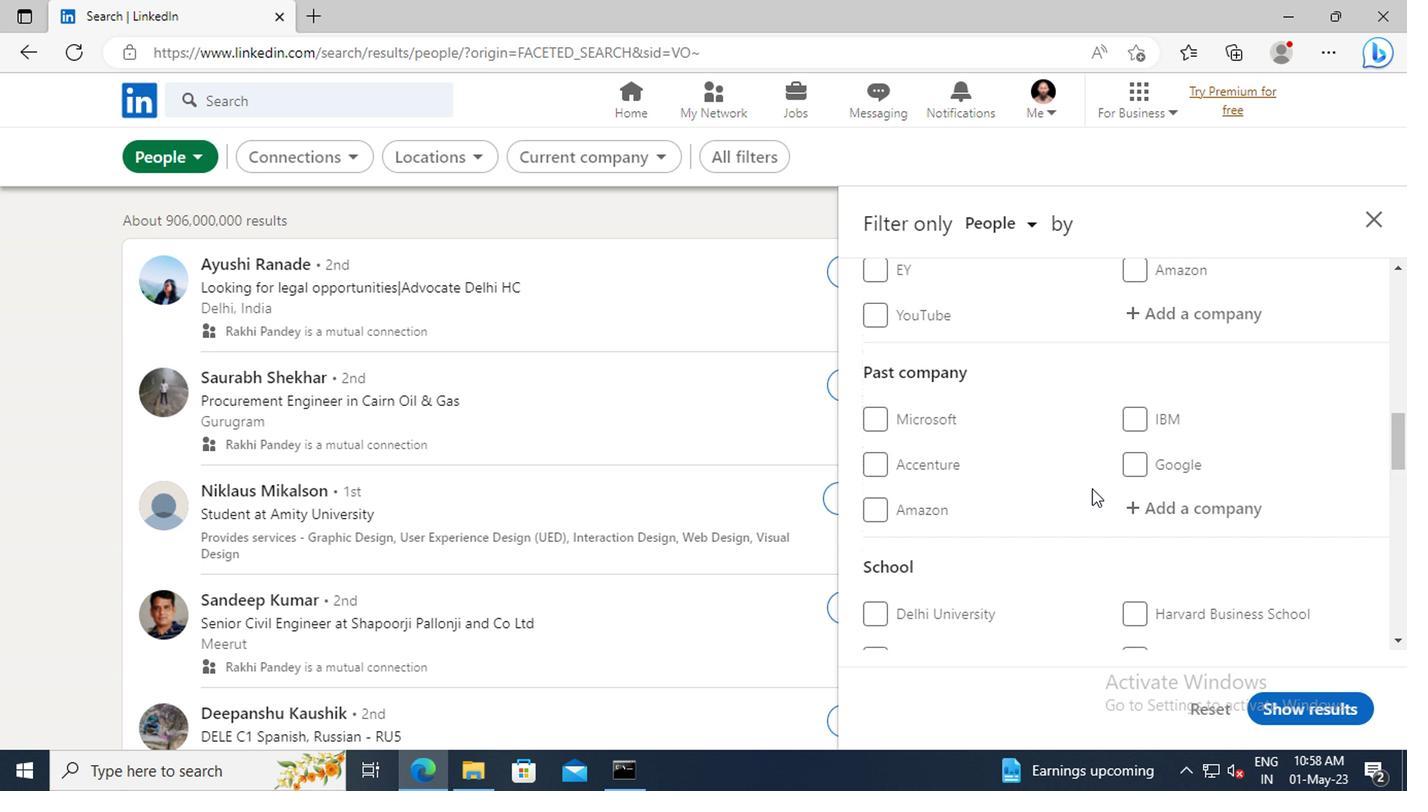 
Action: Mouse moved to (959, 458)
Screenshot: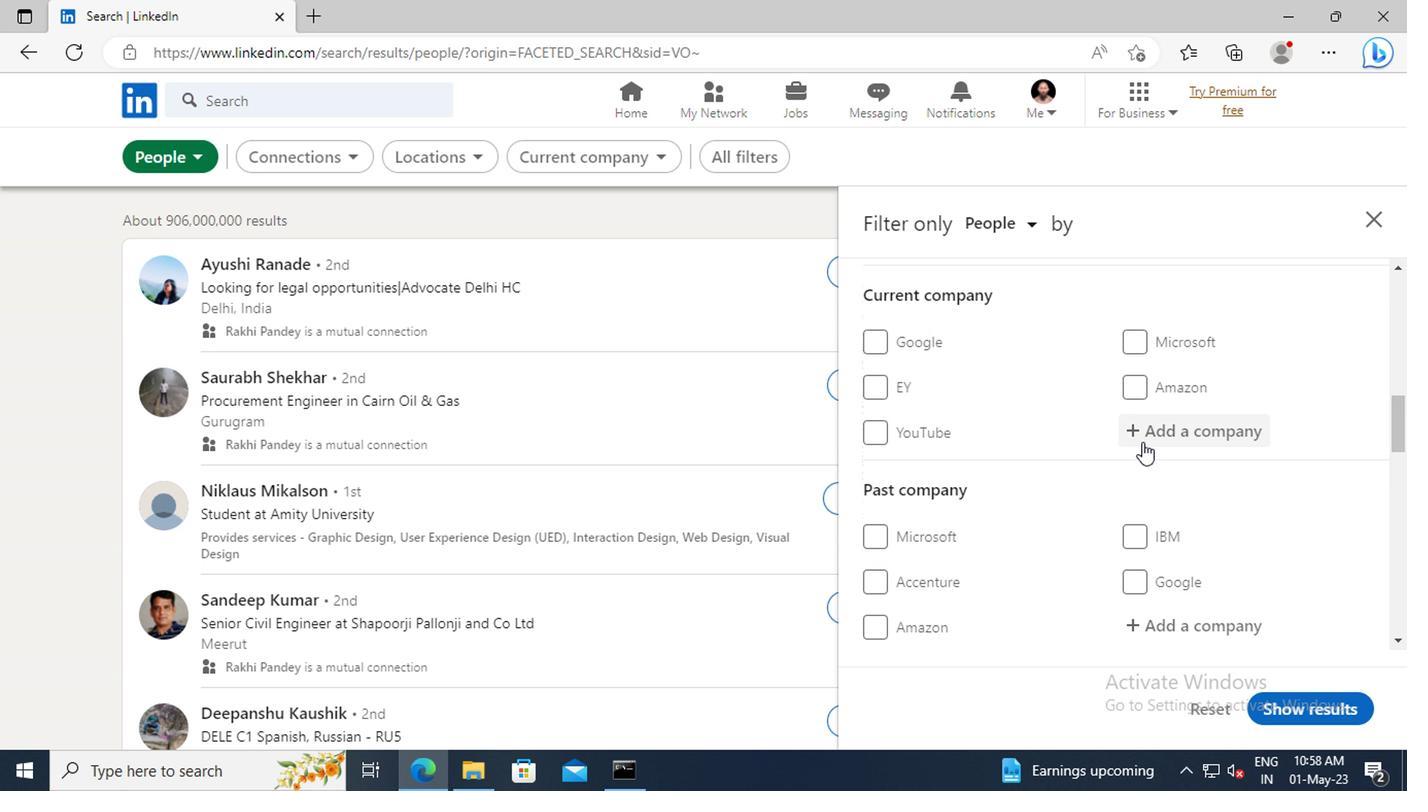 
Action: Mouse pressed left at (959, 458)
Screenshot: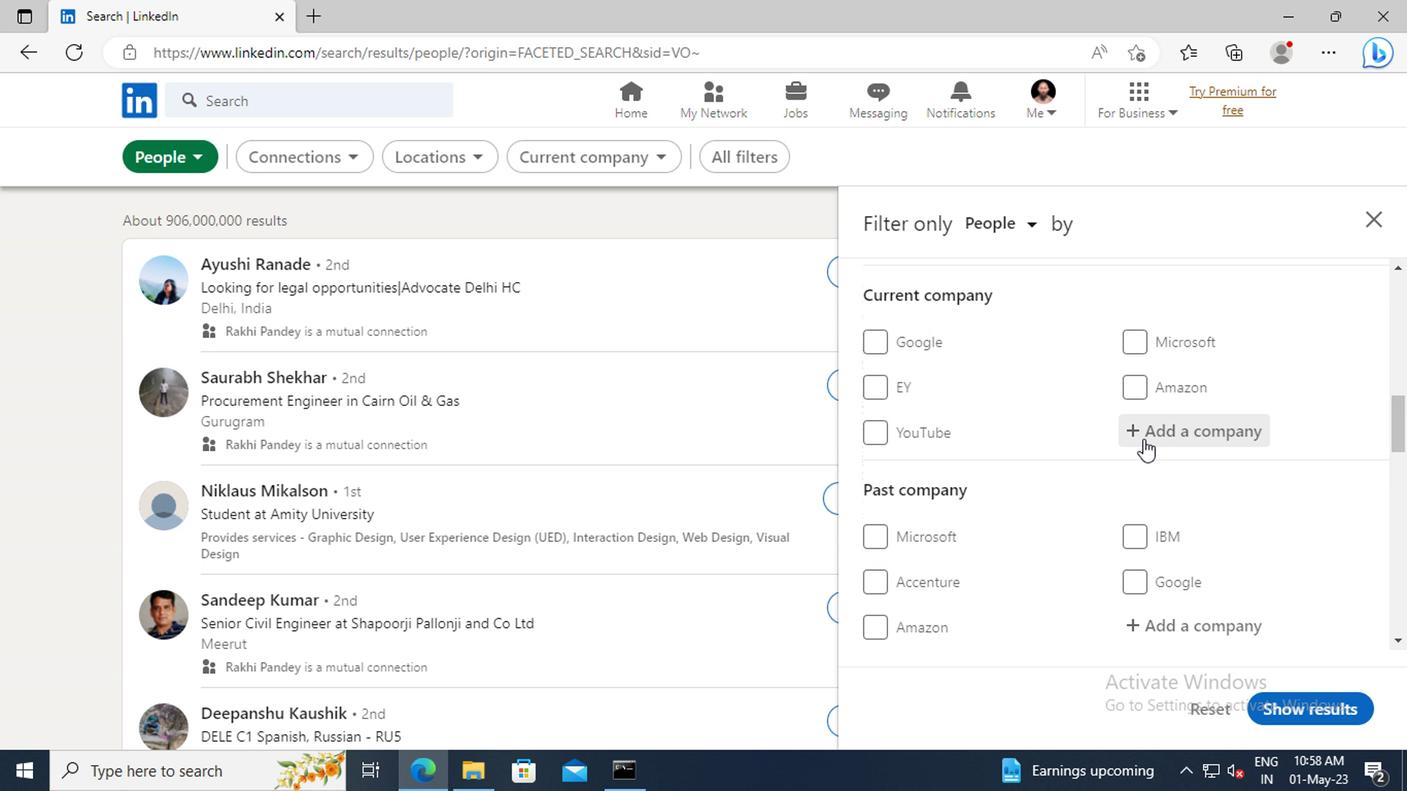 
Action: Key pressed <Key.shift>IVANTI
Screenshot: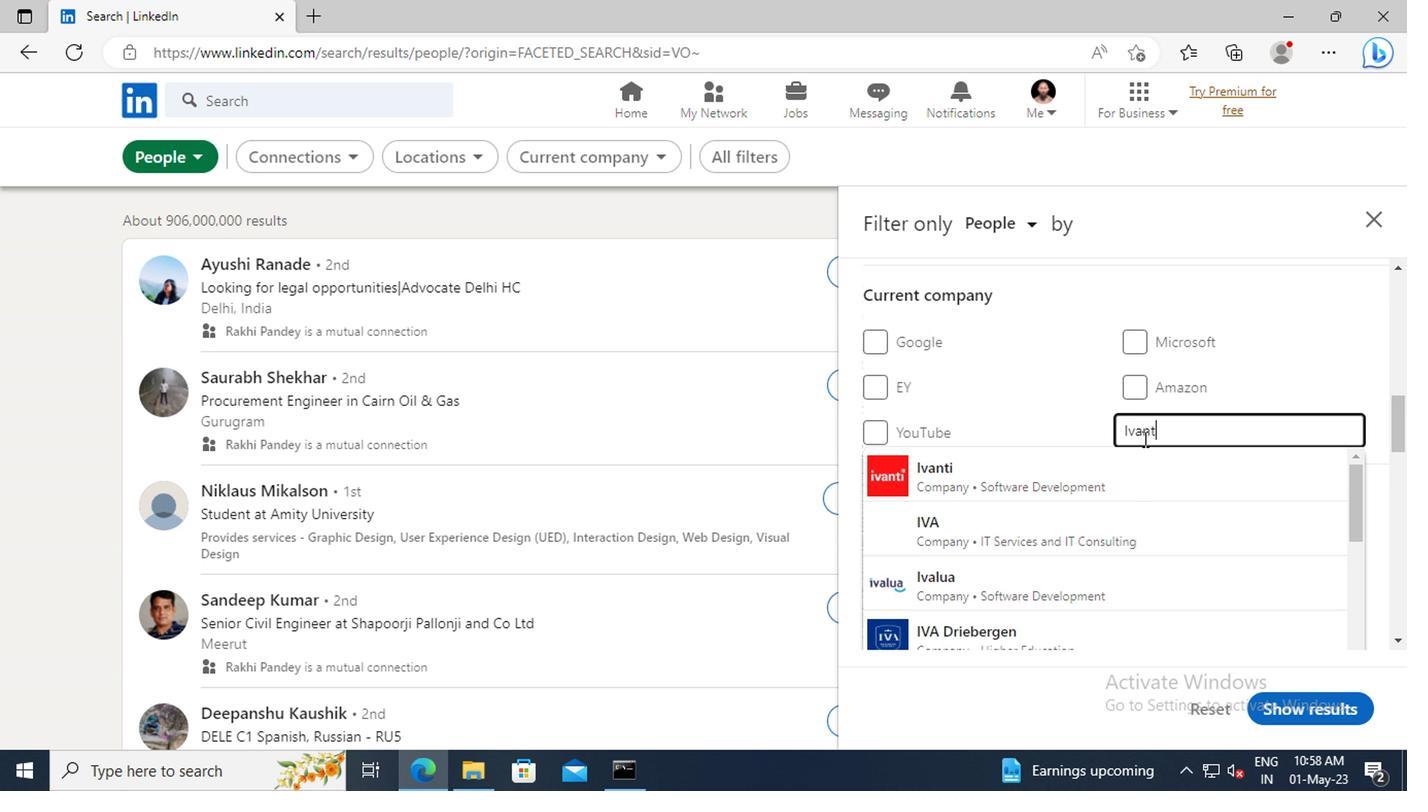 
Action: Mouse moved to (961, 480)
Screenshot: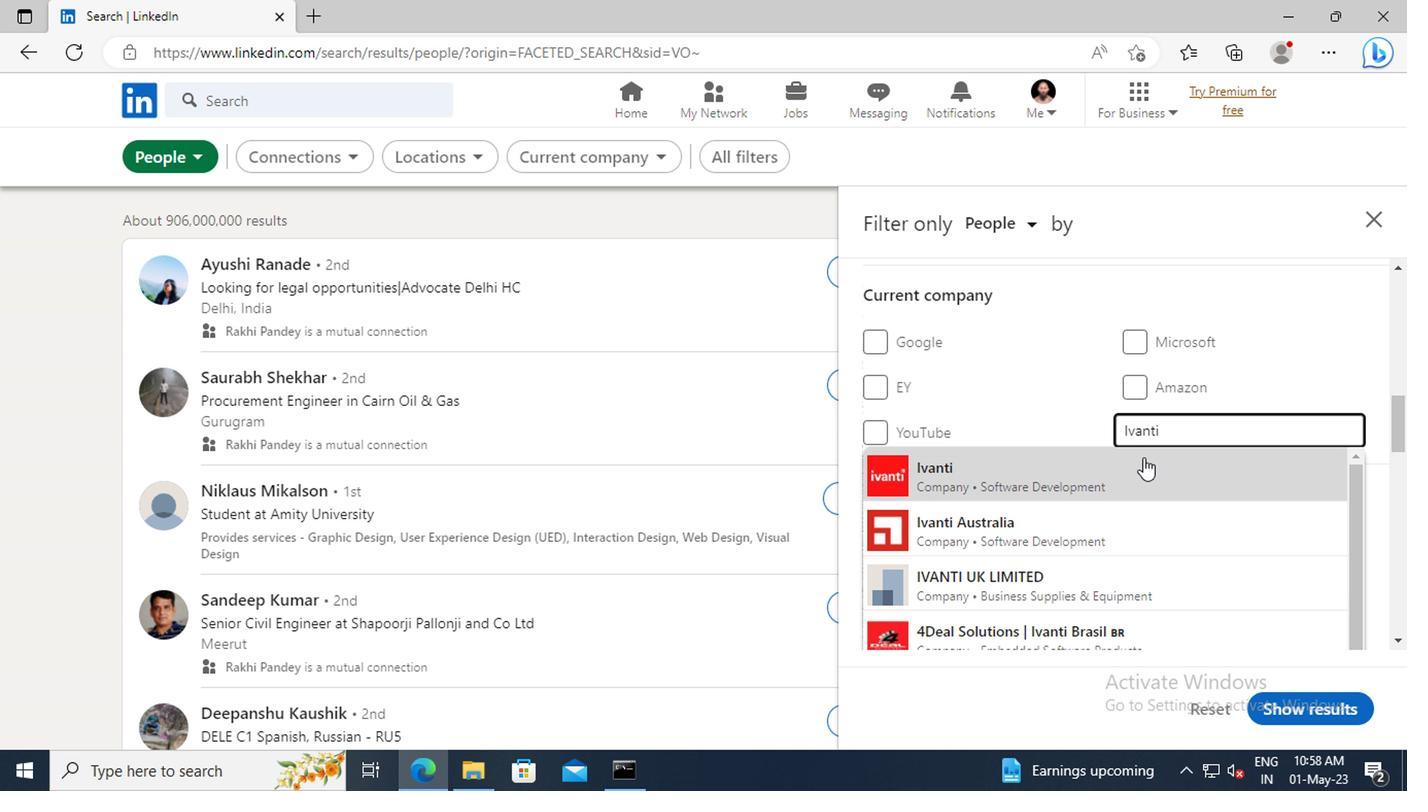 
Action: Mouse pressed left at (961, 480)
Screenshot: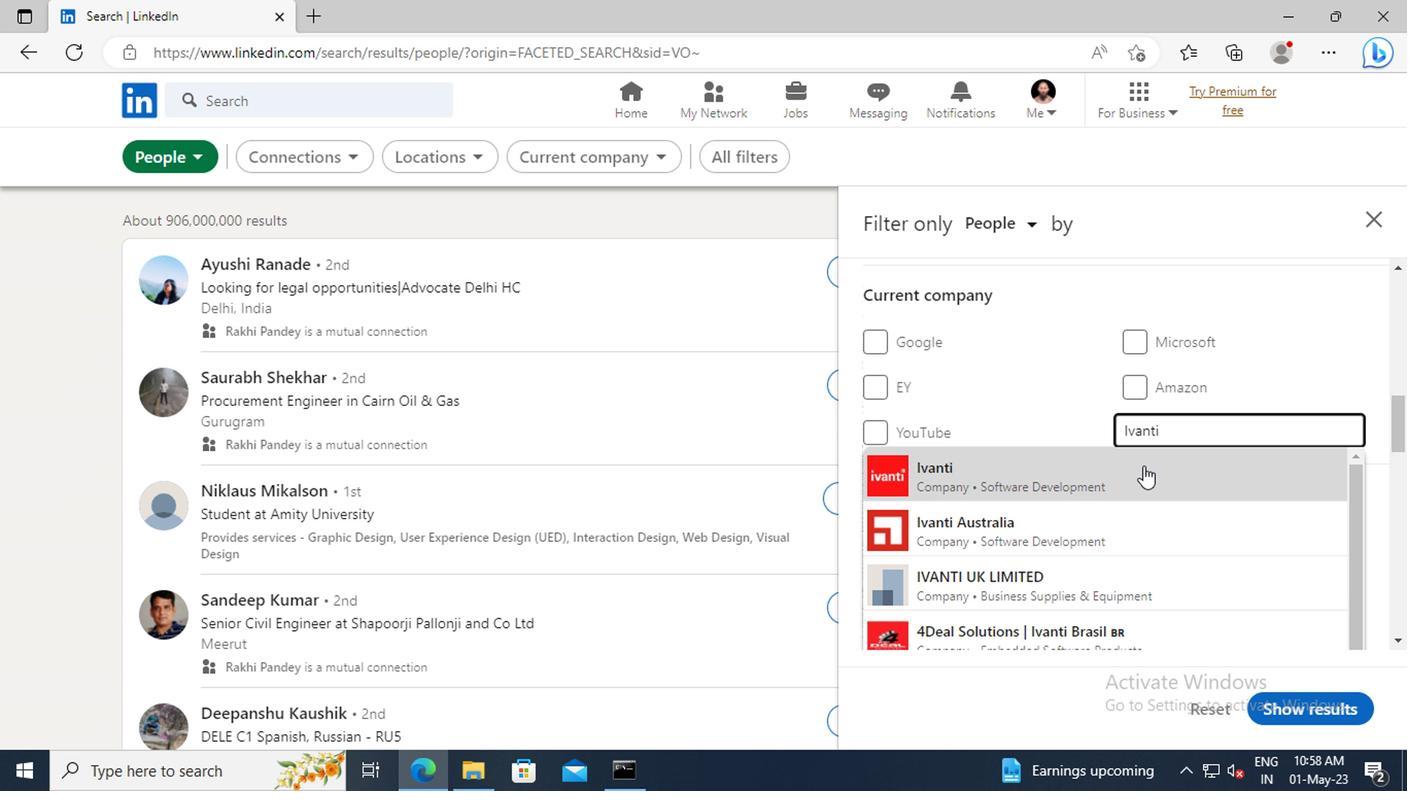 
Action: Mouse scrolled (961, 480) with delta (0, 0)
Screenshot: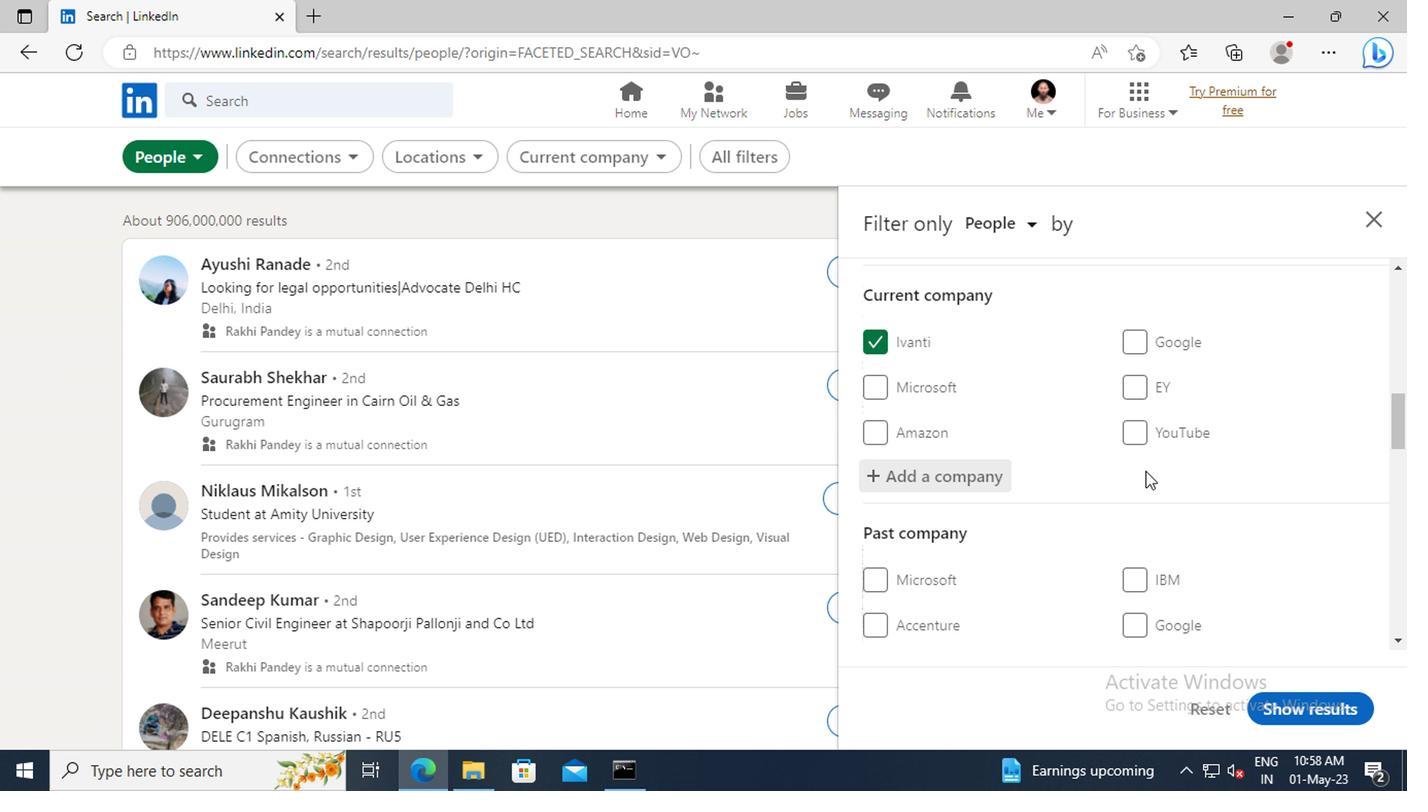 
Action: Mouse scrolled (961, 480) with delta (0, 0)
Screenshot: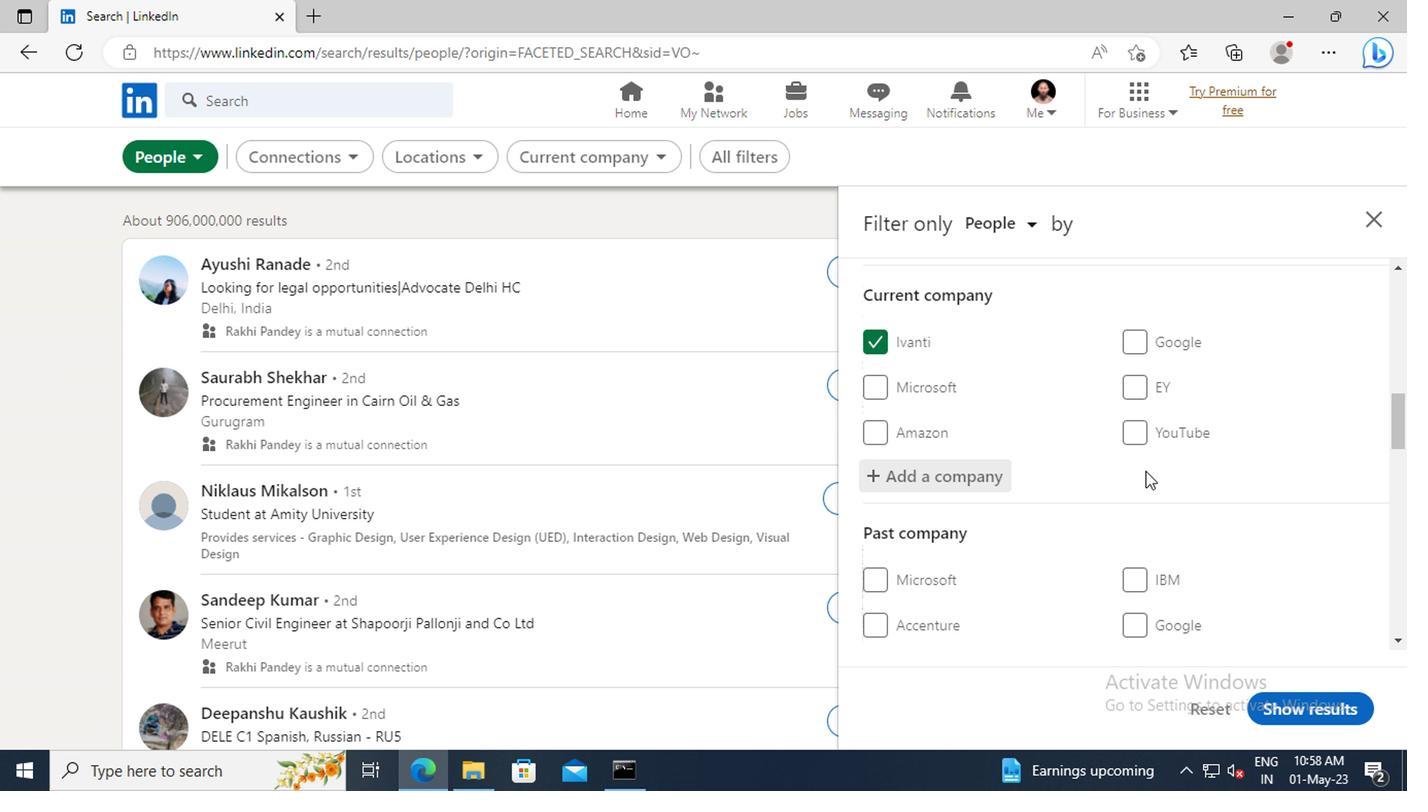 
Action: Mouse scrolled (961, 480) with delta (0, 0)
Screenshot: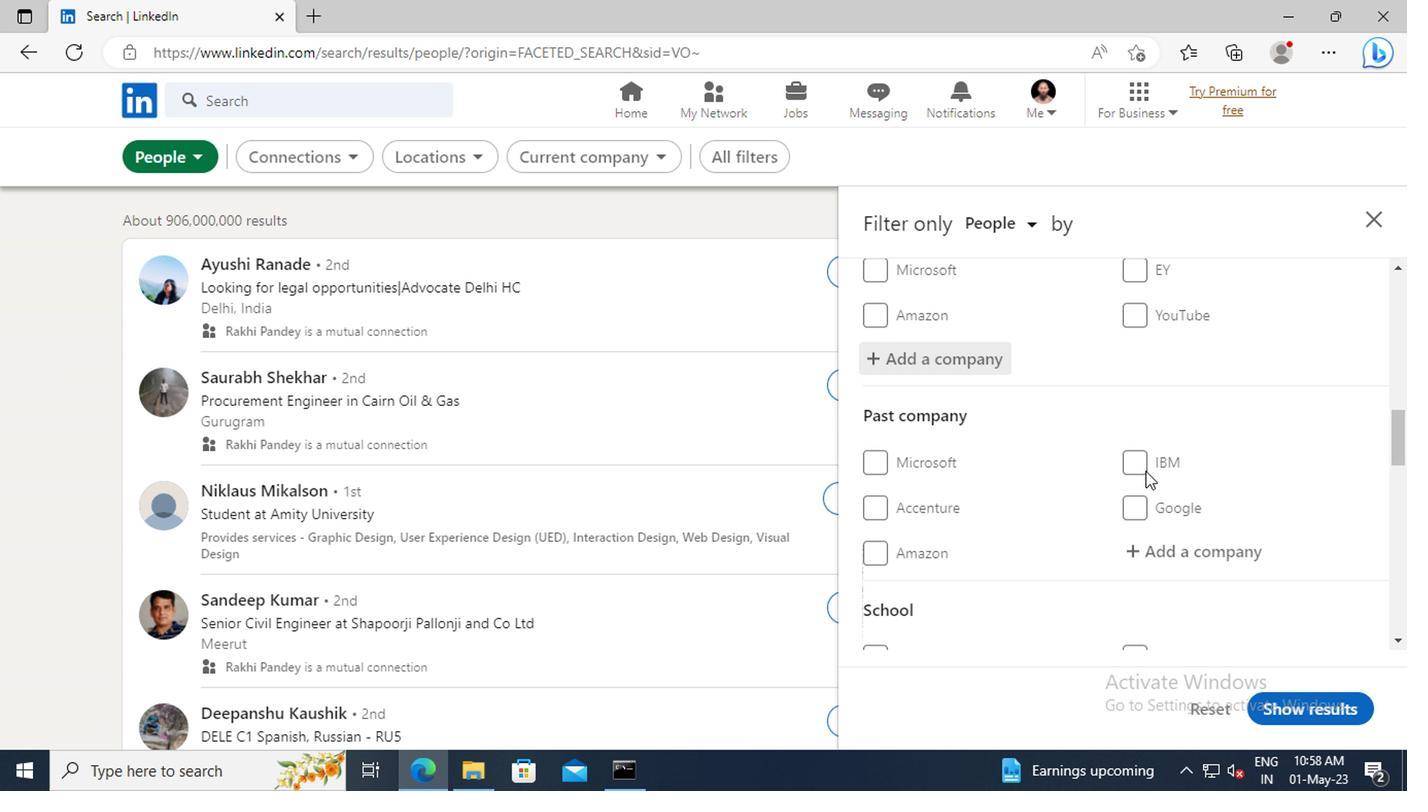 
Action: Mouse moved to (959, 472)
Screenshot: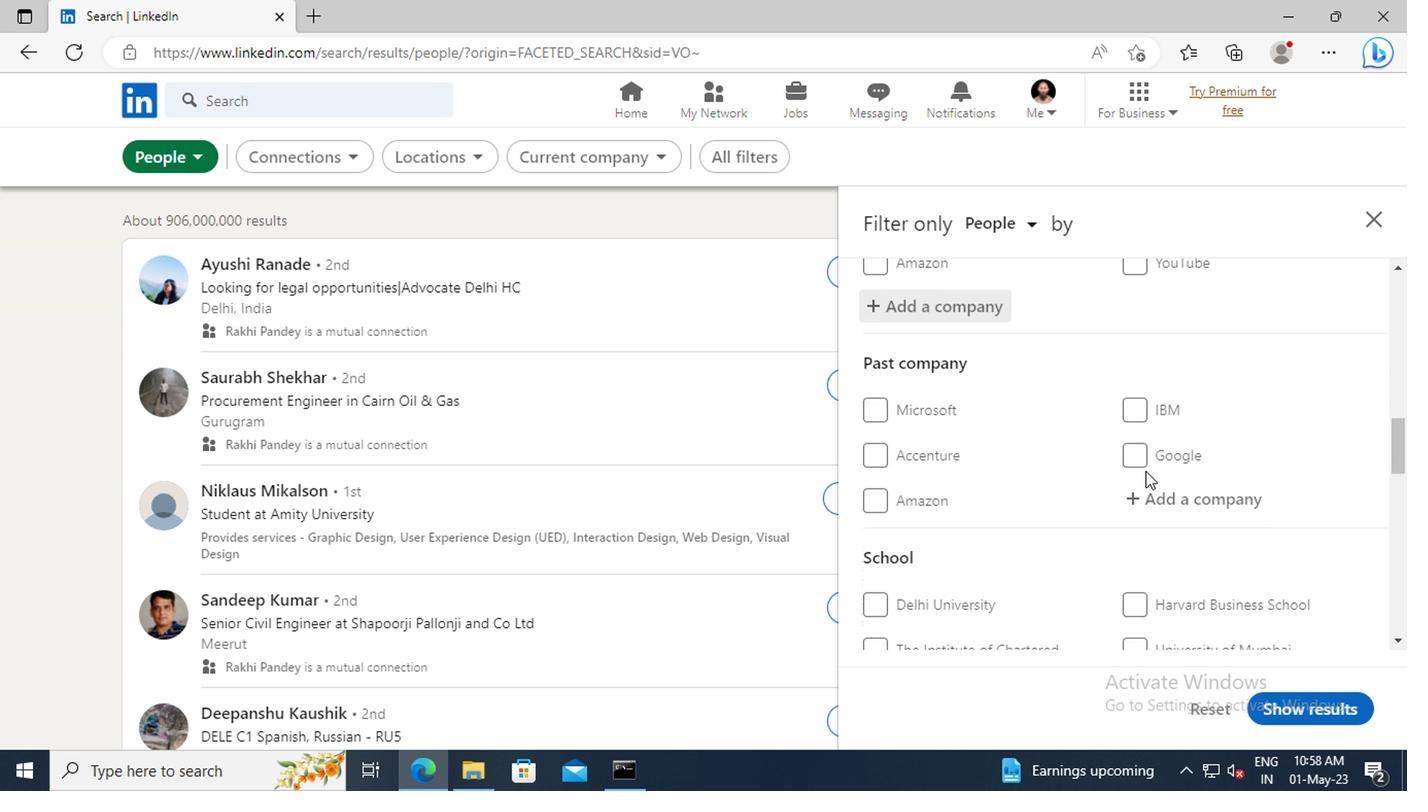 
Action: Mouse scrolled (959, 471) with delta (0, 0)
Screenshot: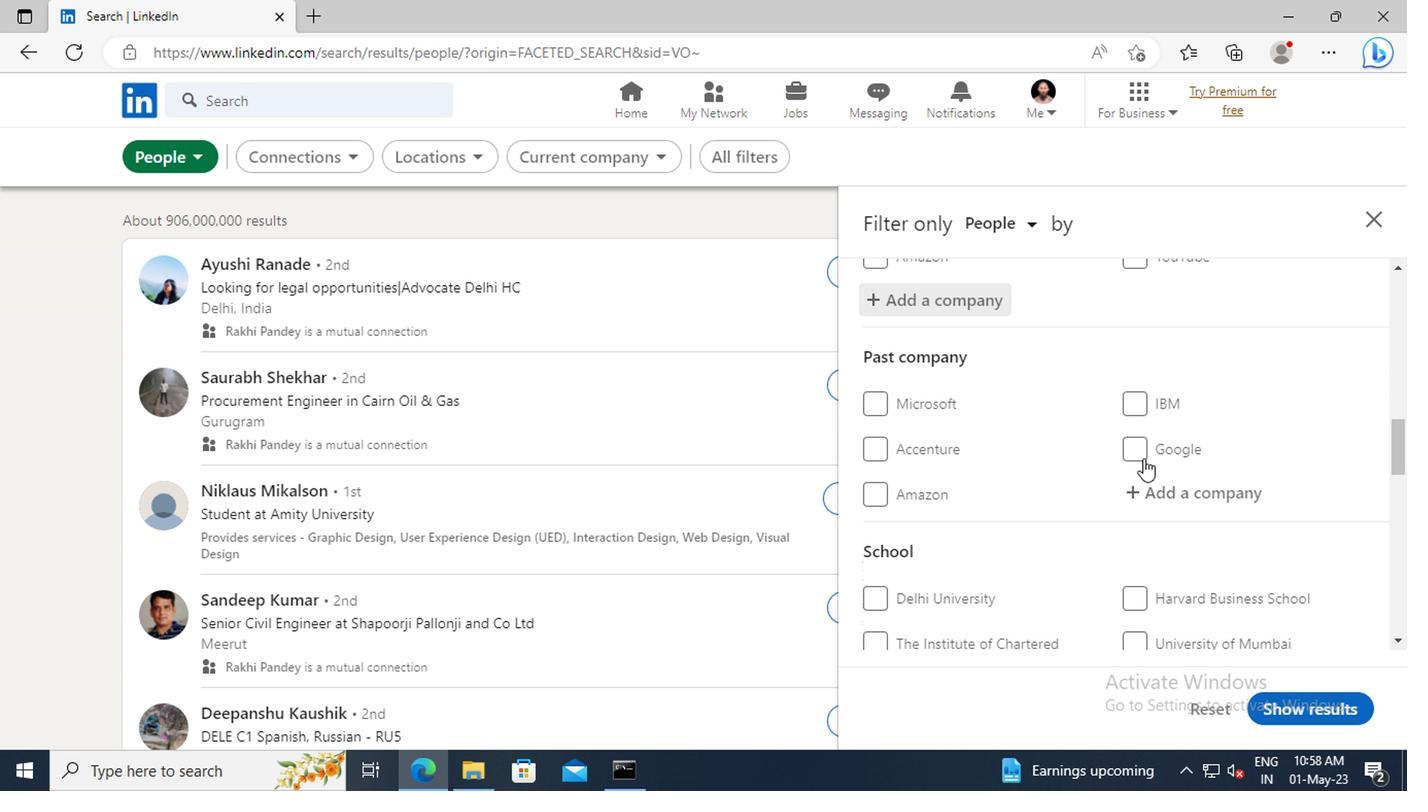 
Action: Mouse scrolled (959, 471) with delta (0, 0)
Screenshot: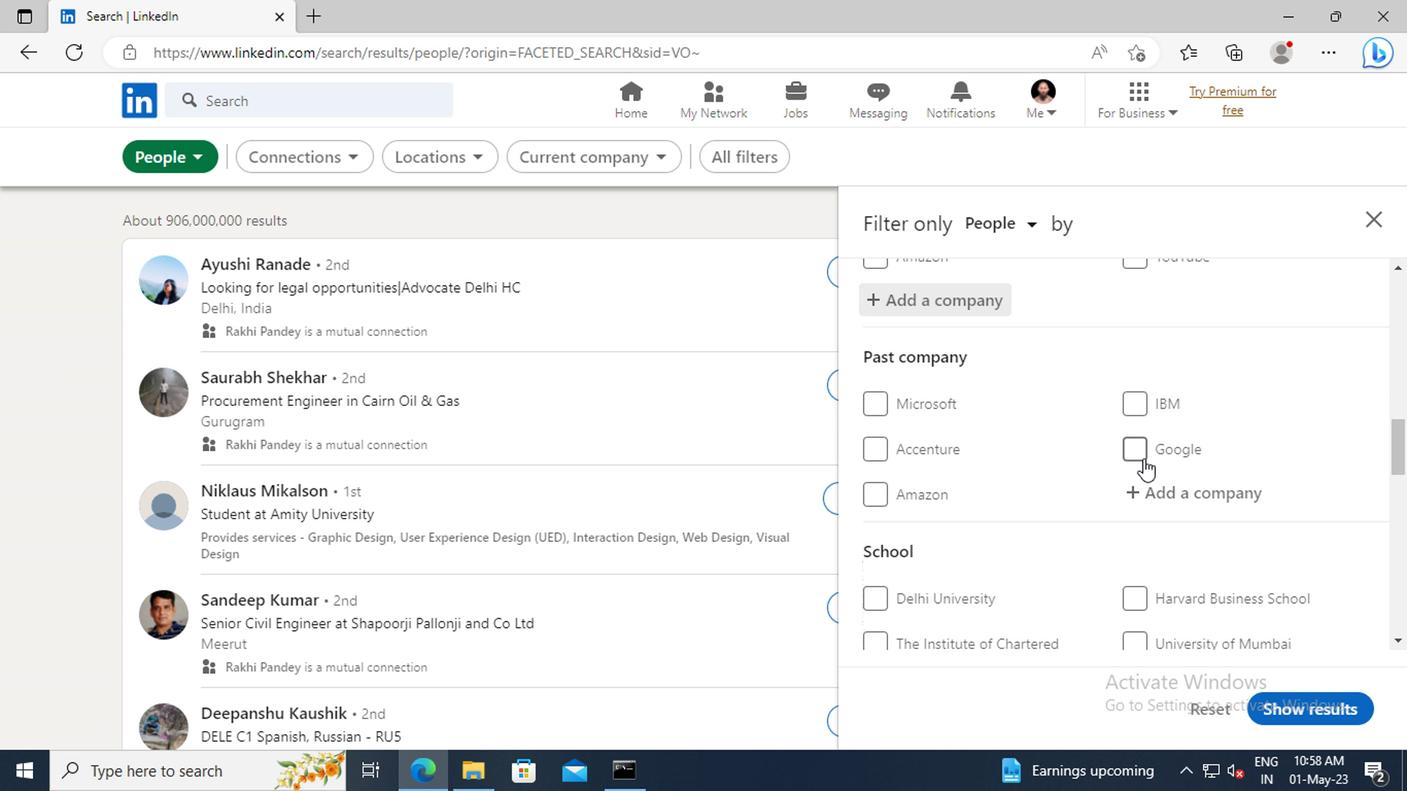 
Action: Mouse scrolled (959, 471) with delta (0, 0)
Screenshot: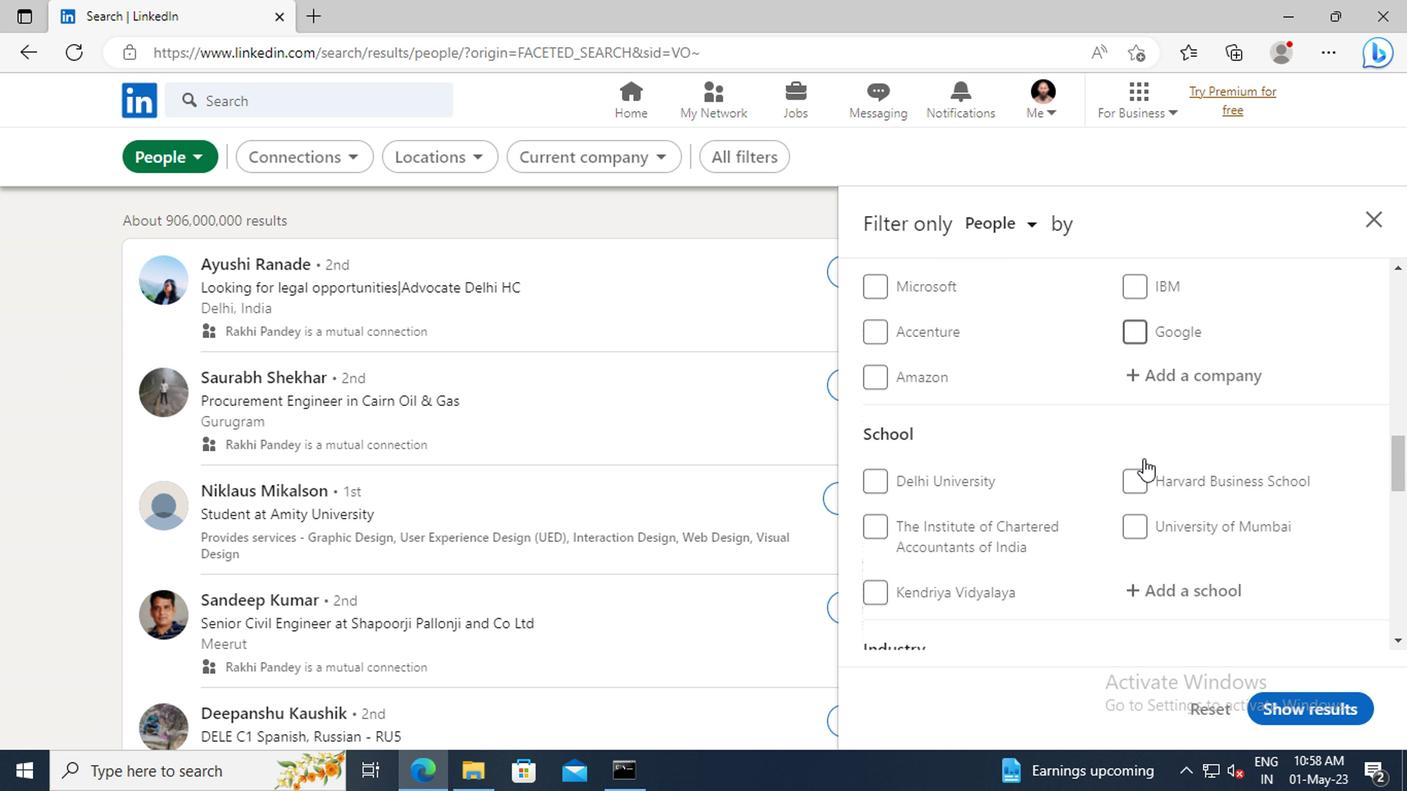 
Action: Mouse moved to (959, 476)
Screenshot: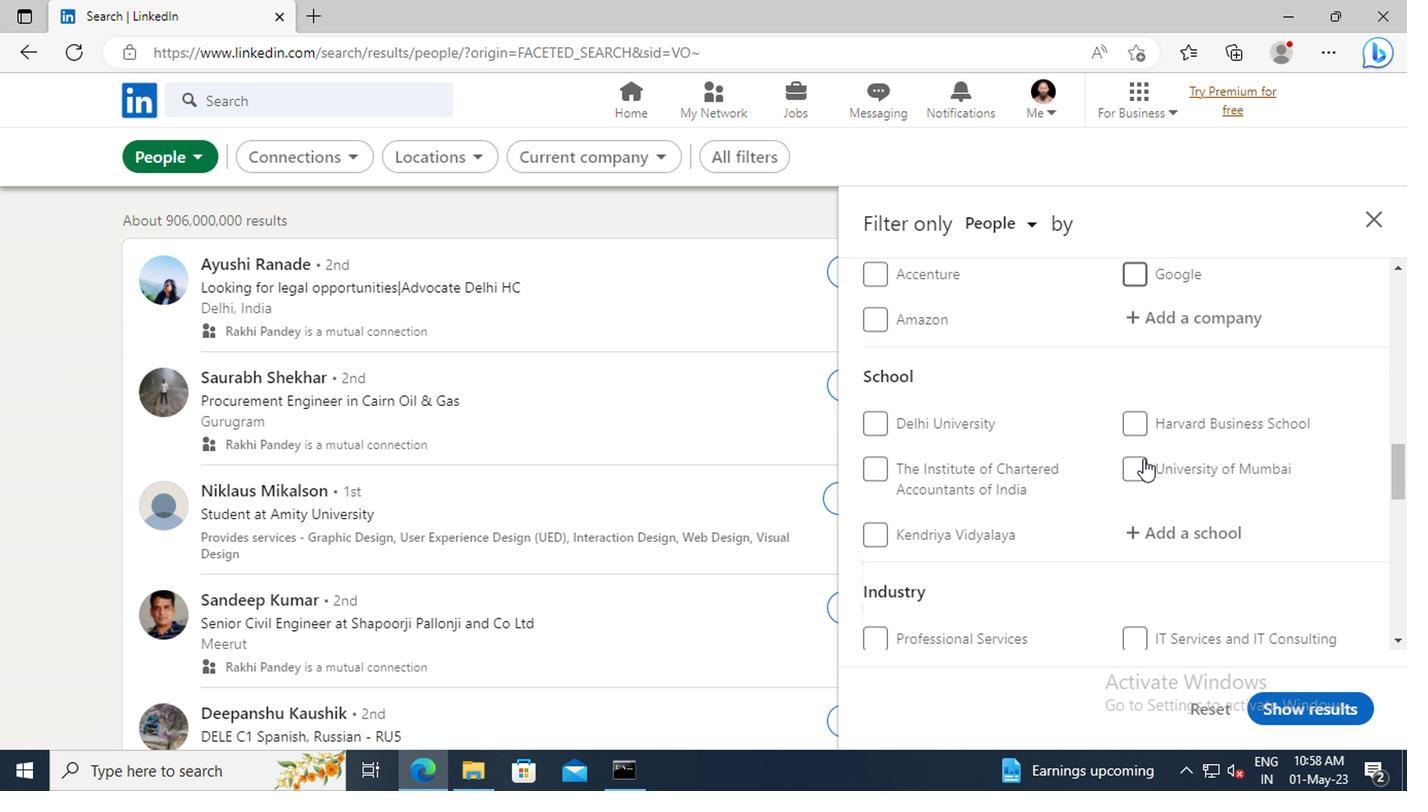 
Action: Mouse scrolled (959, 475) with delta (0, 0)
Screenshot: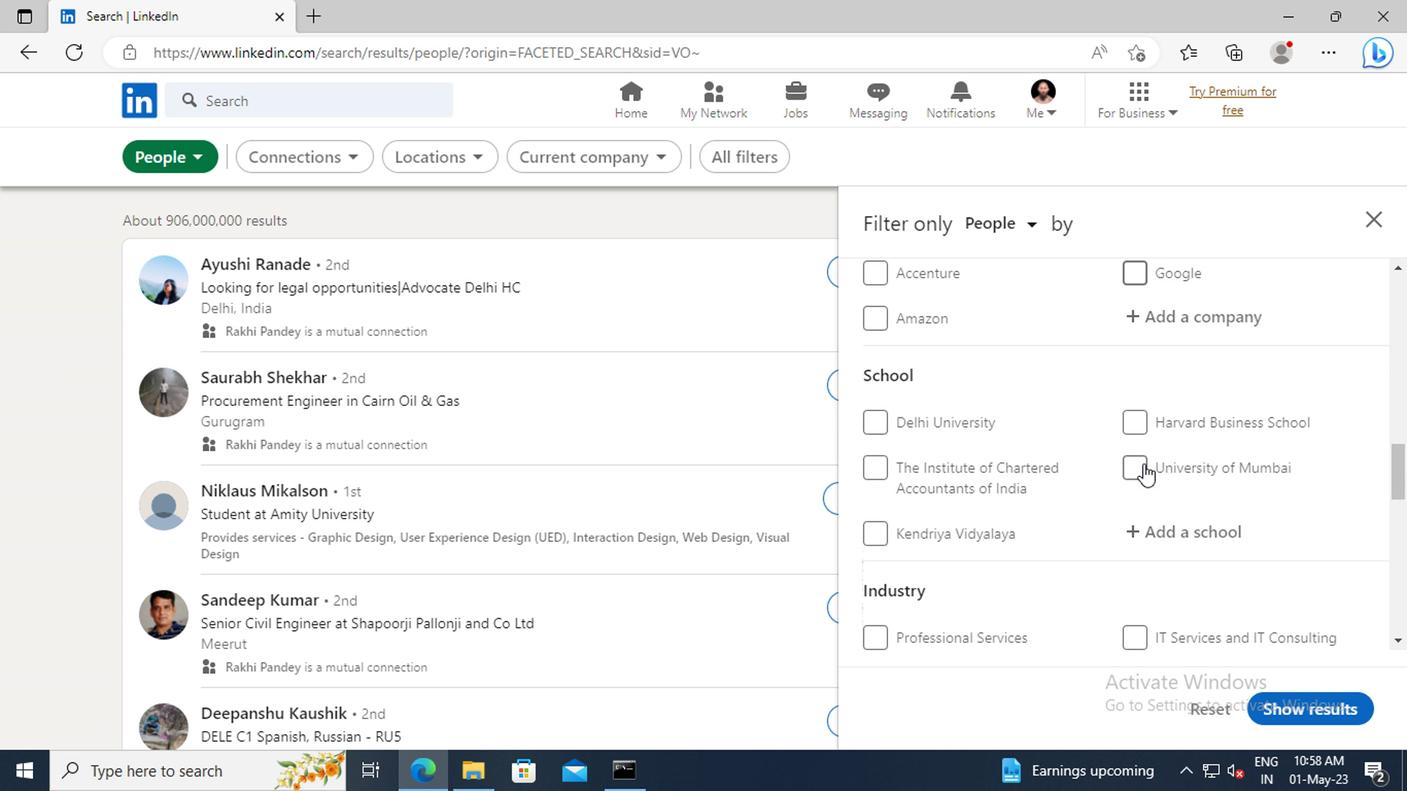 
Action: Mouse moved to (962, 483)
Screenshot: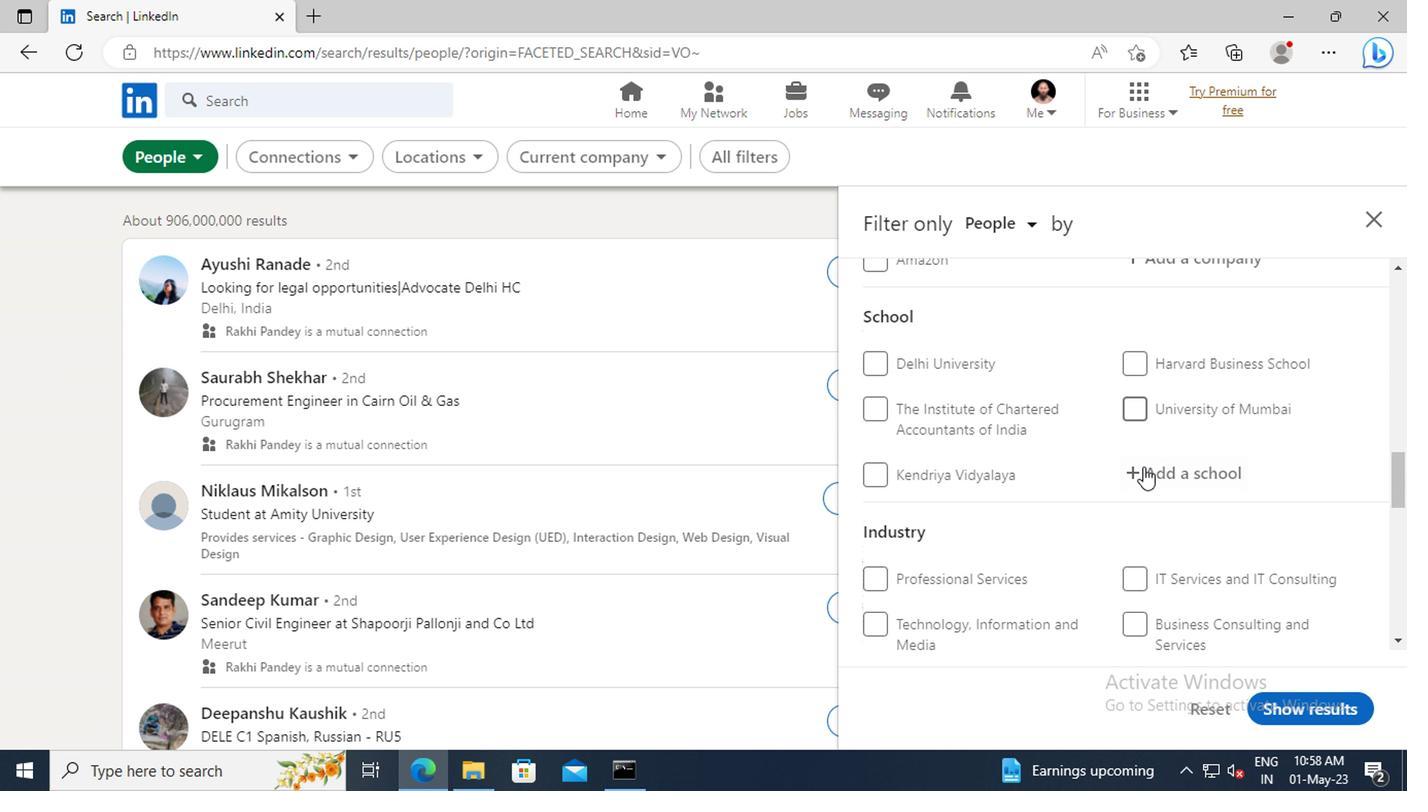 
Action: Mouse pressed left at (962, 483)
Screenshot: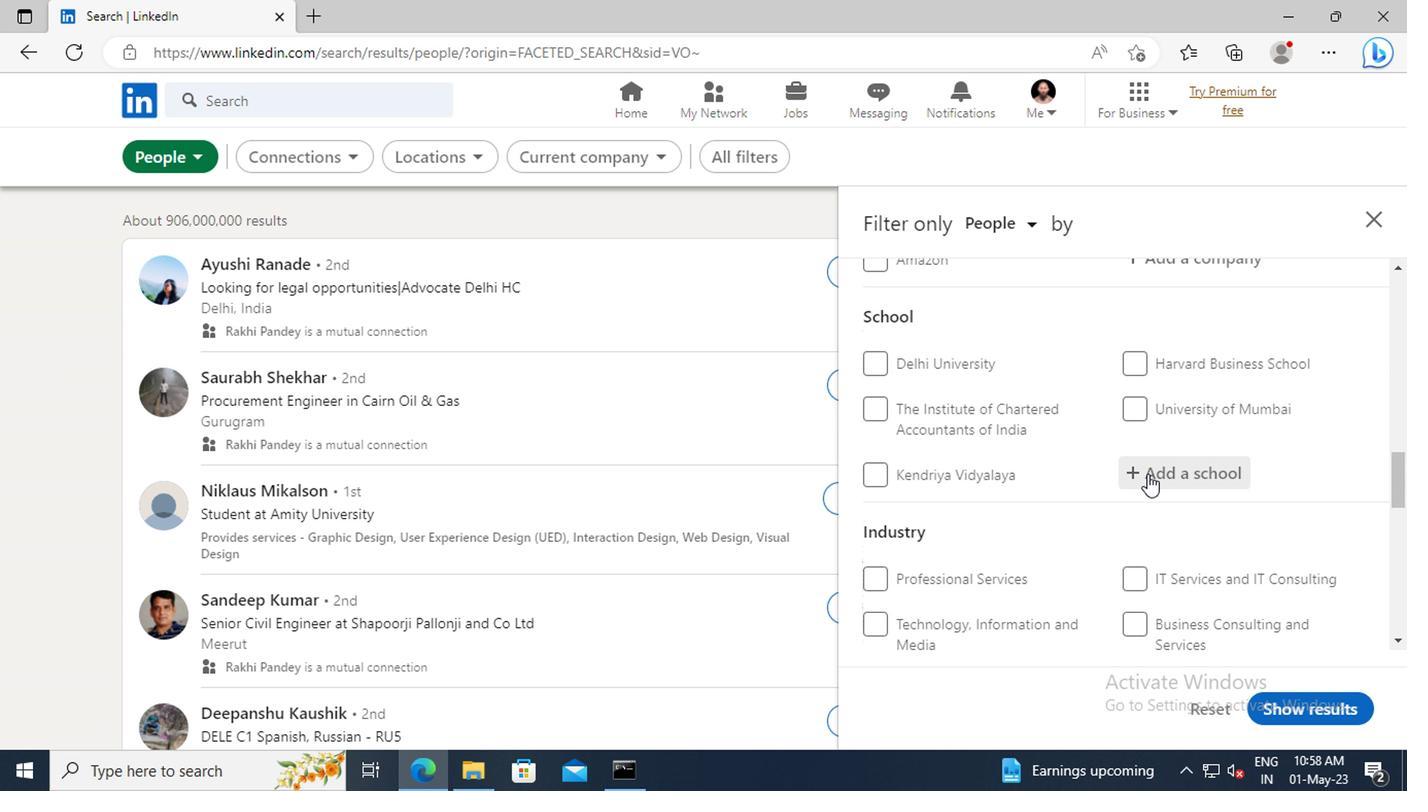 
Action: Key pressed <Key.shift>SHRI<Key.space><Key.shift>RAMSWA
Screenshot: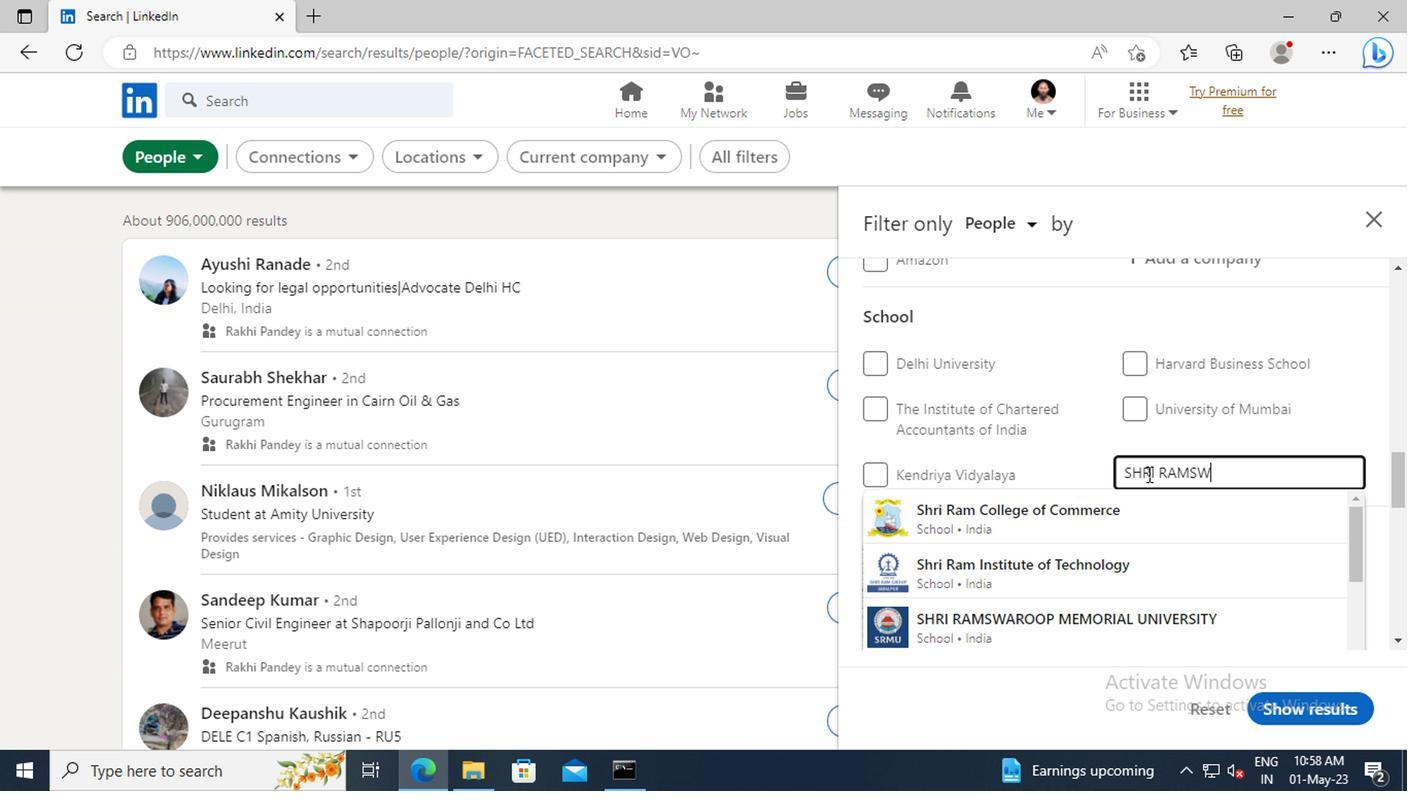 
Action: Mouse moved to (970, 551)
Screenshot: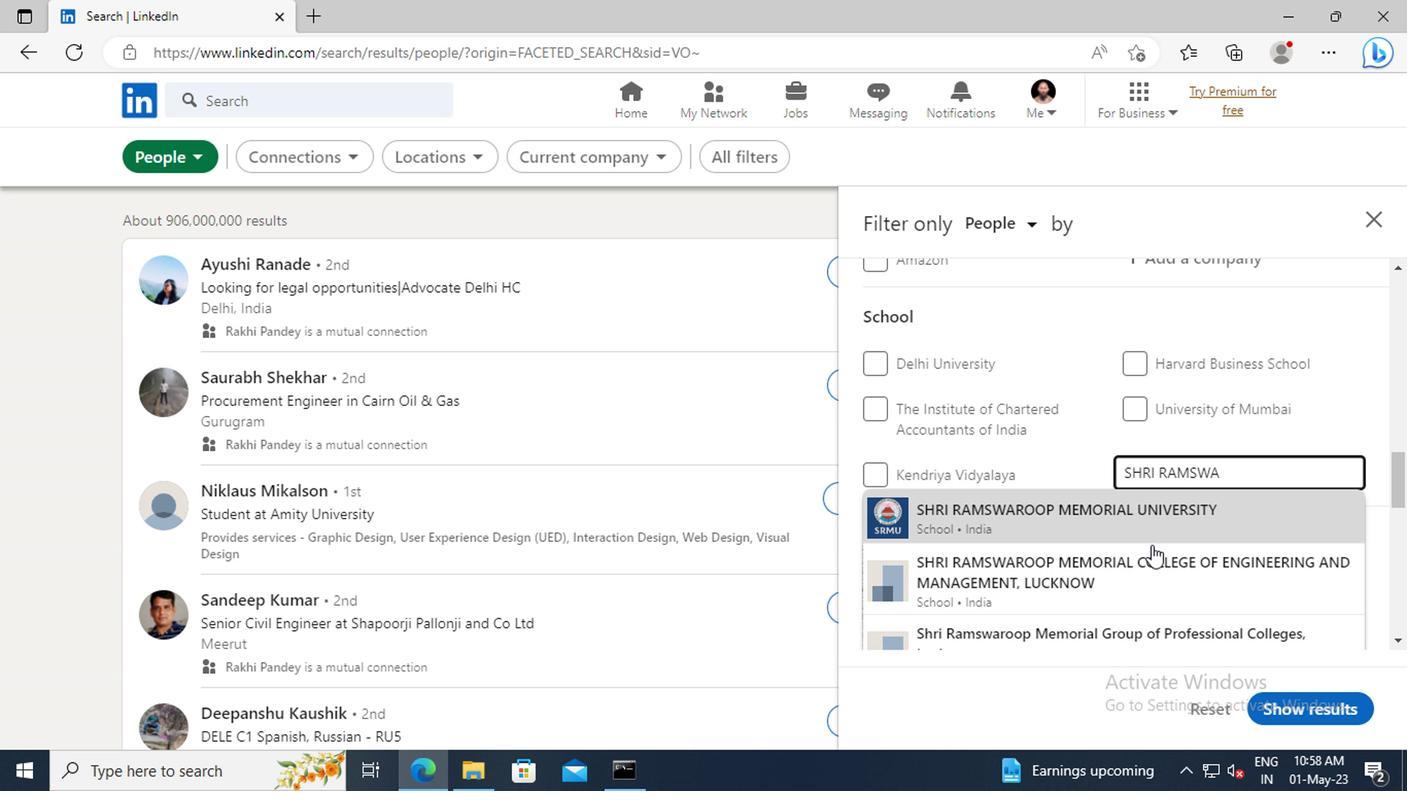 
Action: Mouse pressed left at (970, 551)
Screenshot: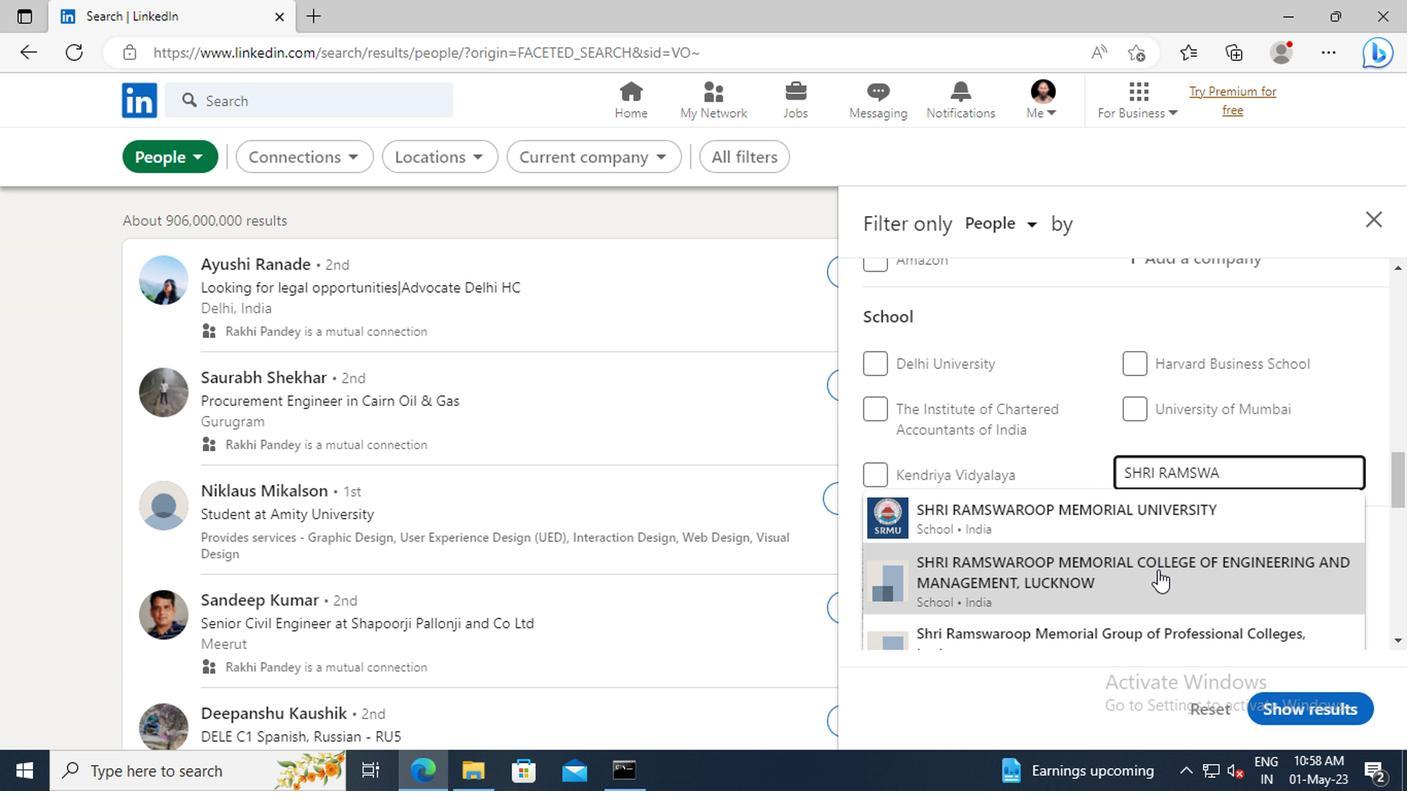 
Action: Mouse scrolled (970, 550) with delta (0, 0)
Screenshot: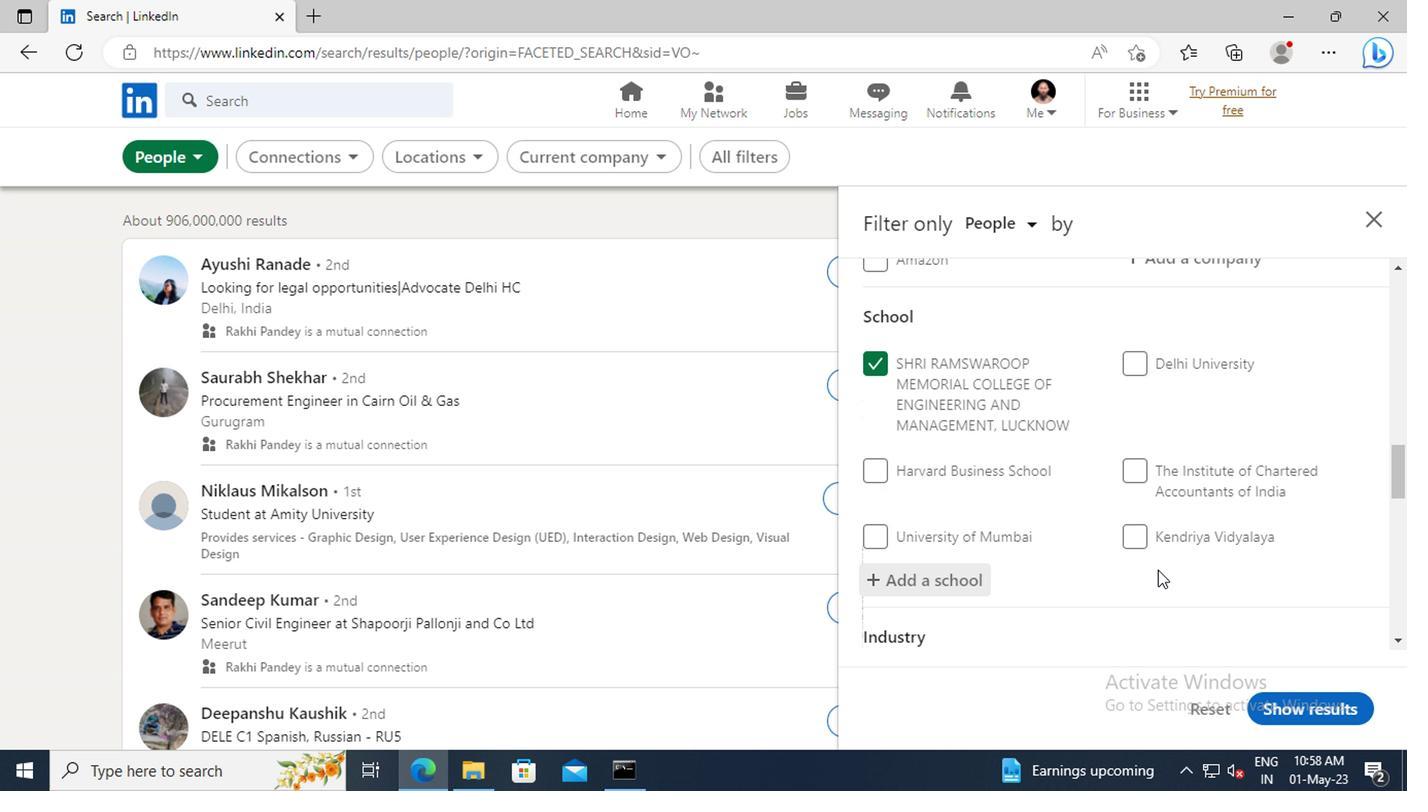 
Action: Mouse scrolled (970, 550) with delta (0, 0)
Screenshot: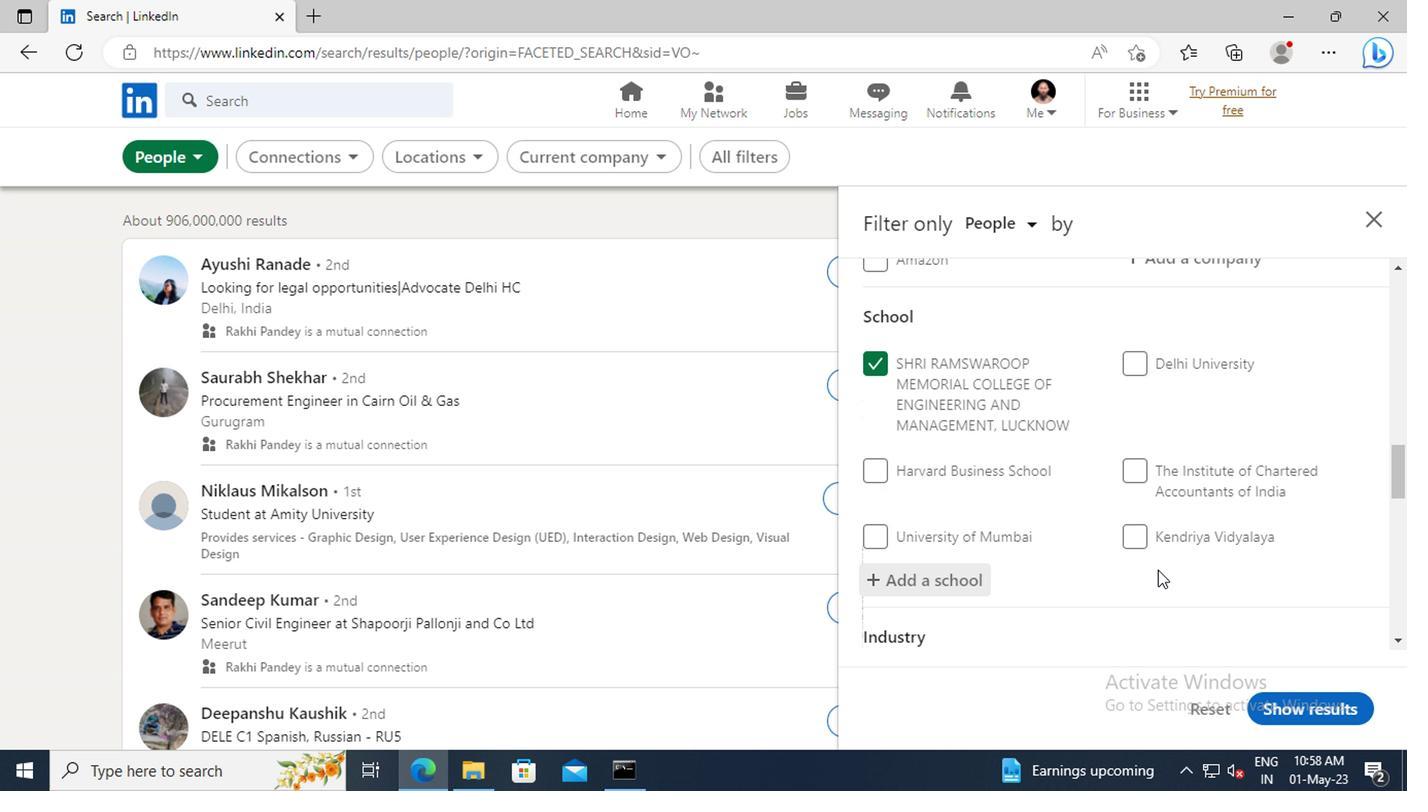 
Action: Mouse moved to (972, 522)
Screenshot: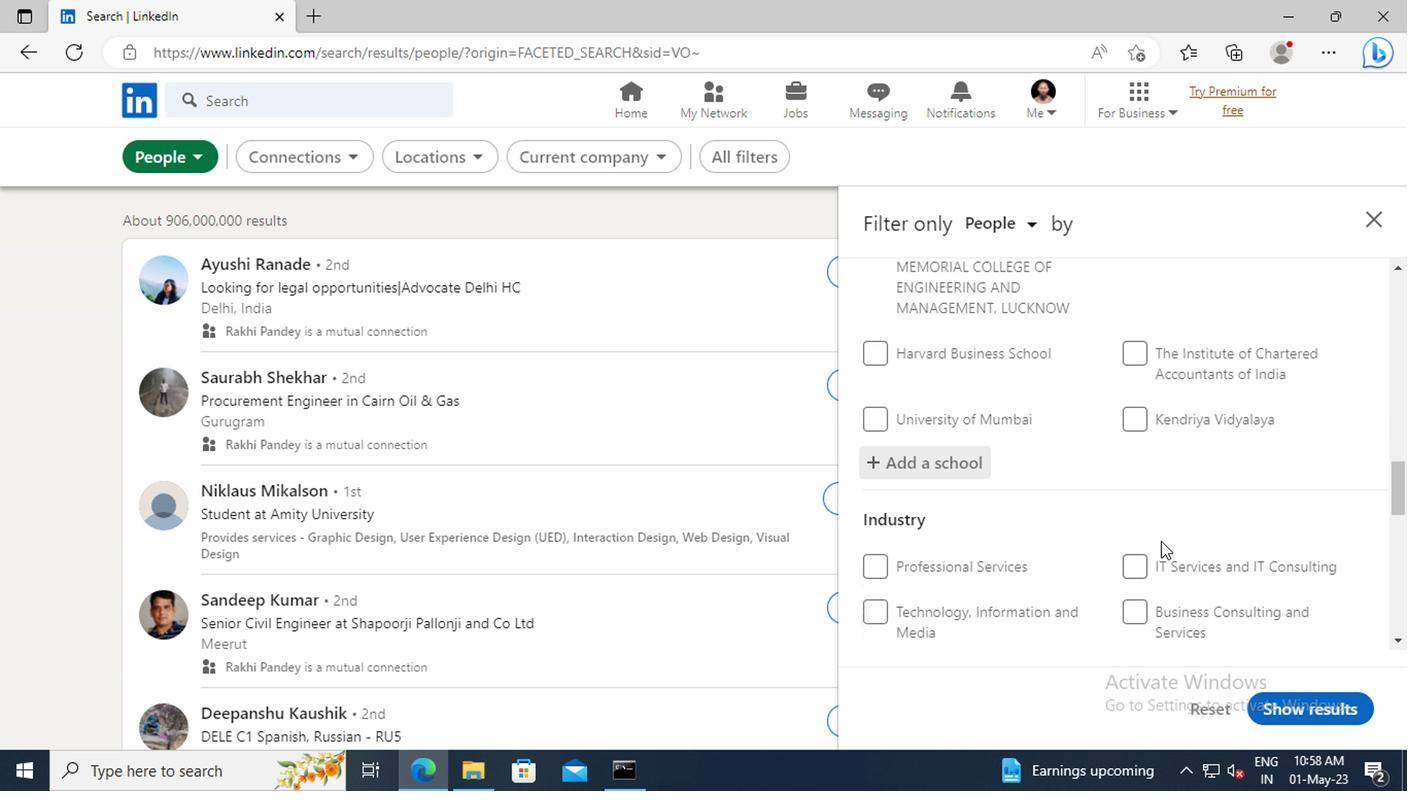 
Action: Mouse scrolled (972, 521) with delta (0, 0)
Screenshot: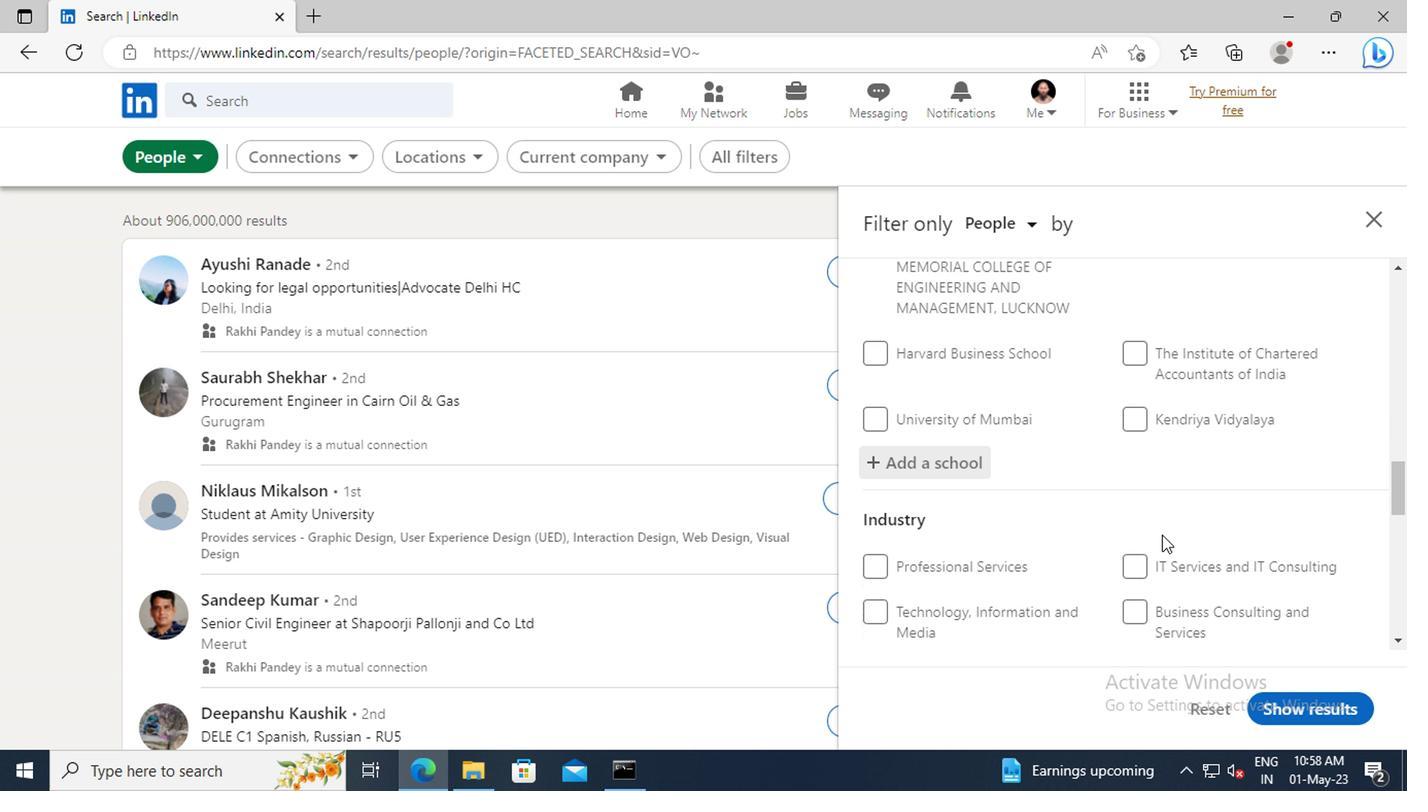 
Action: Mouse scrolled (972, 521) with delta (0, 0)
Screenshot: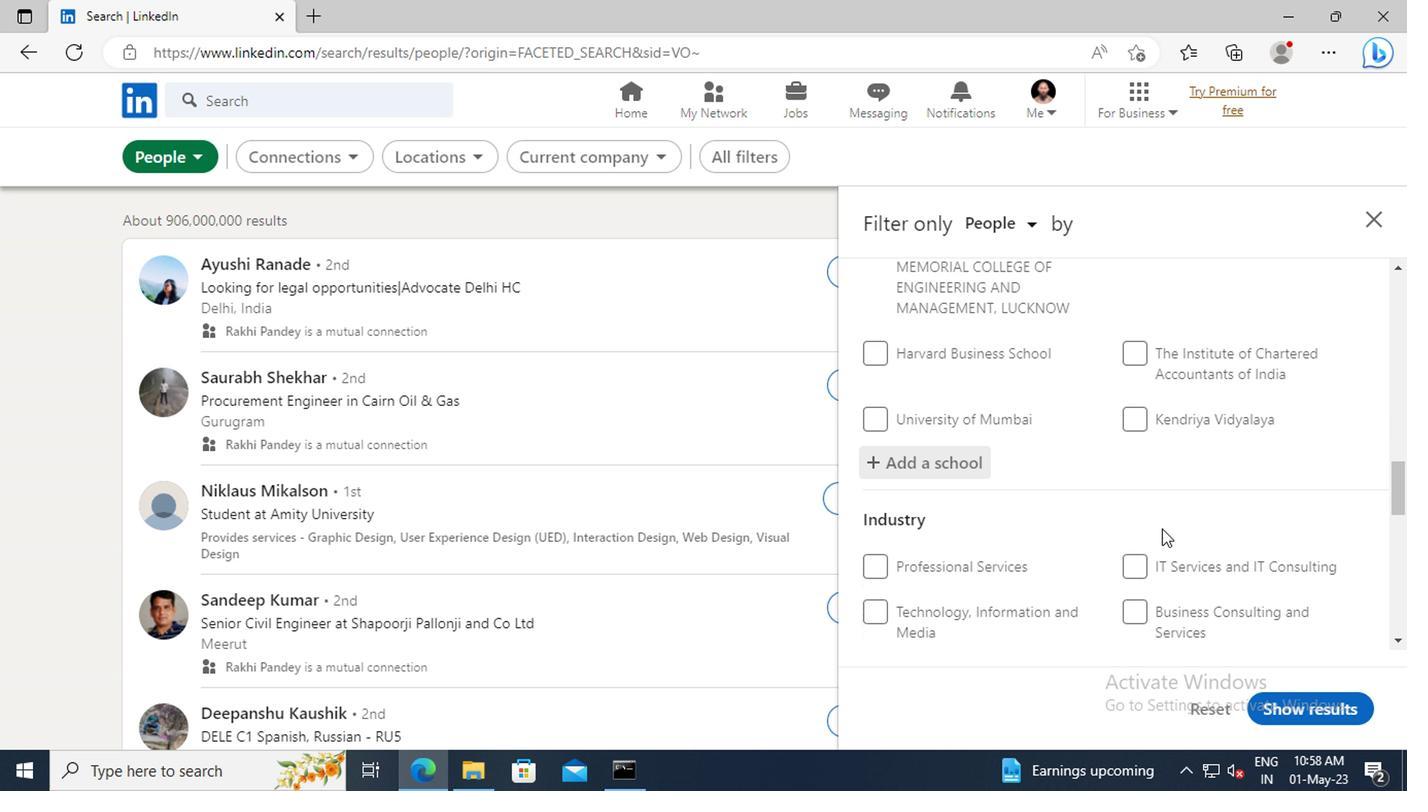 
Action: Mouse moved to (970, 492)
Screenshot: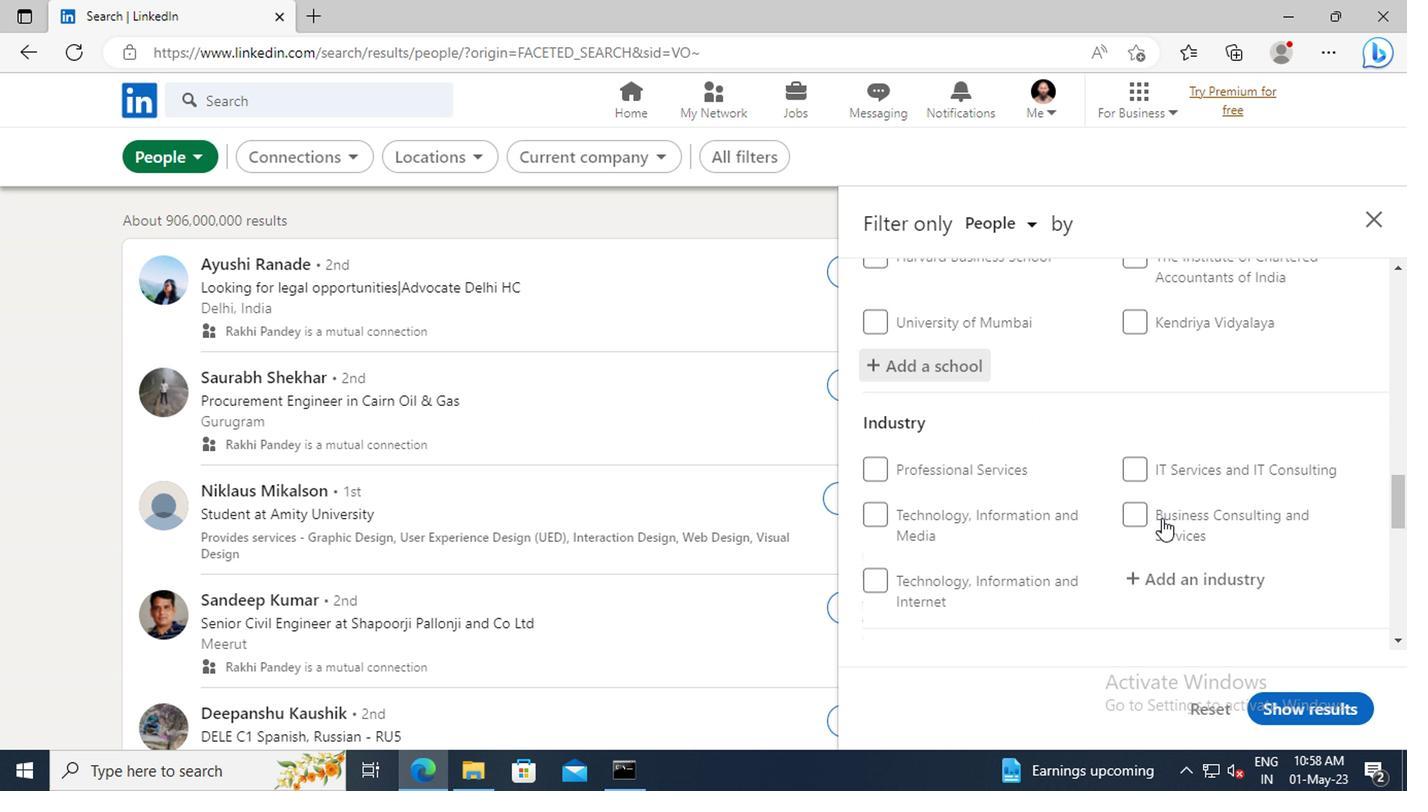 
Action: Mouse scrolled (970, 491) with delta (0, 0)
Screenshot: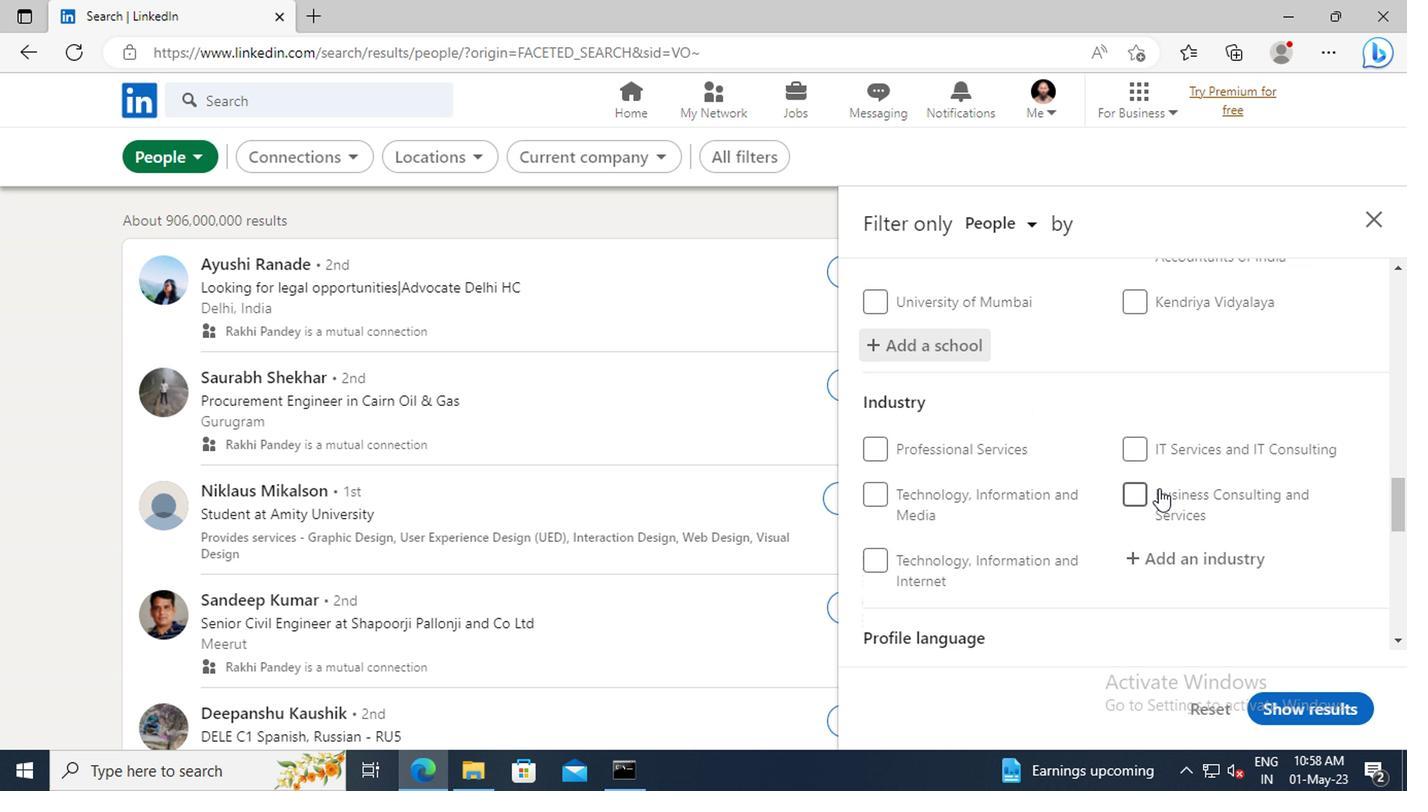 
Action: Mouse moved to (972, 504)
Screenshot: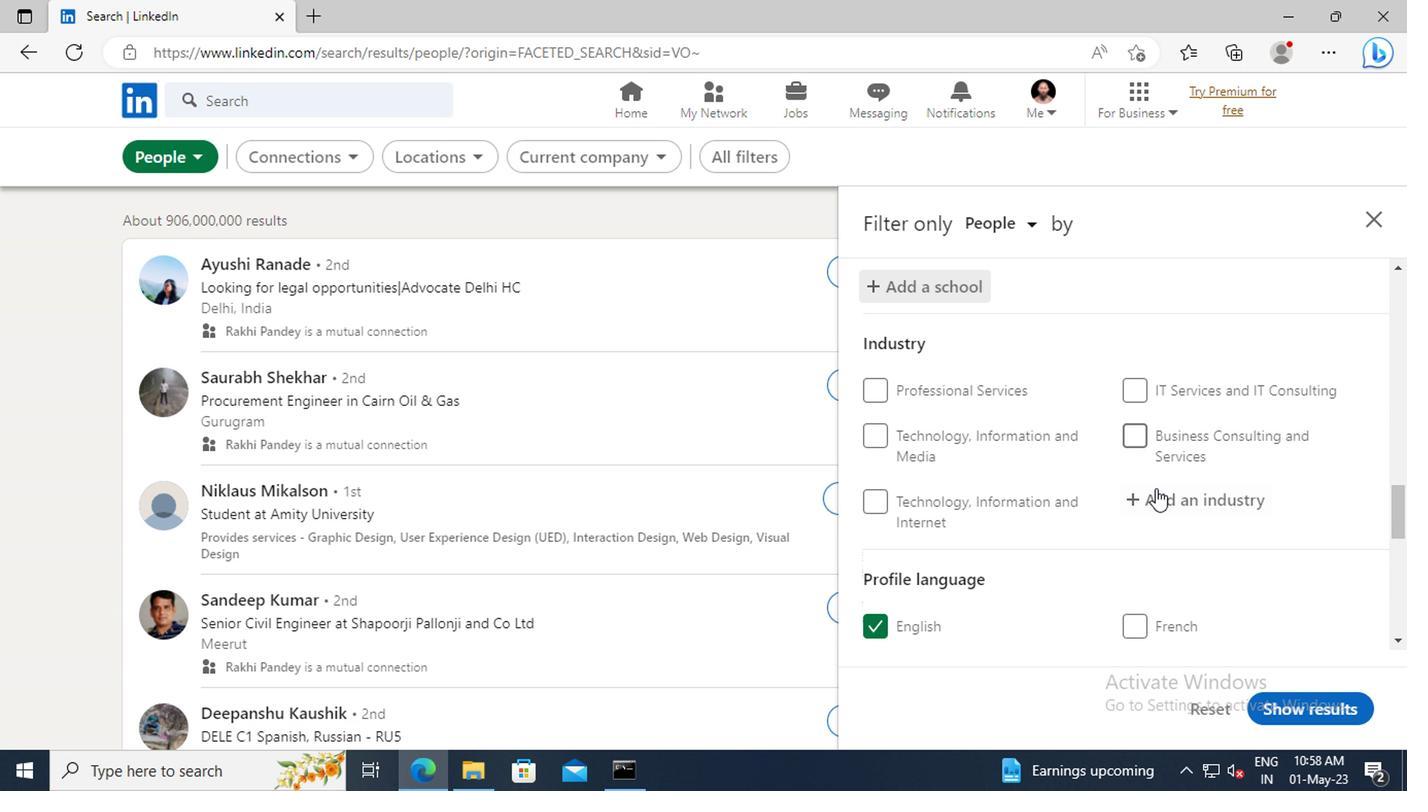 
Action: Mouse pressed left at (972, 504)
Screenshot: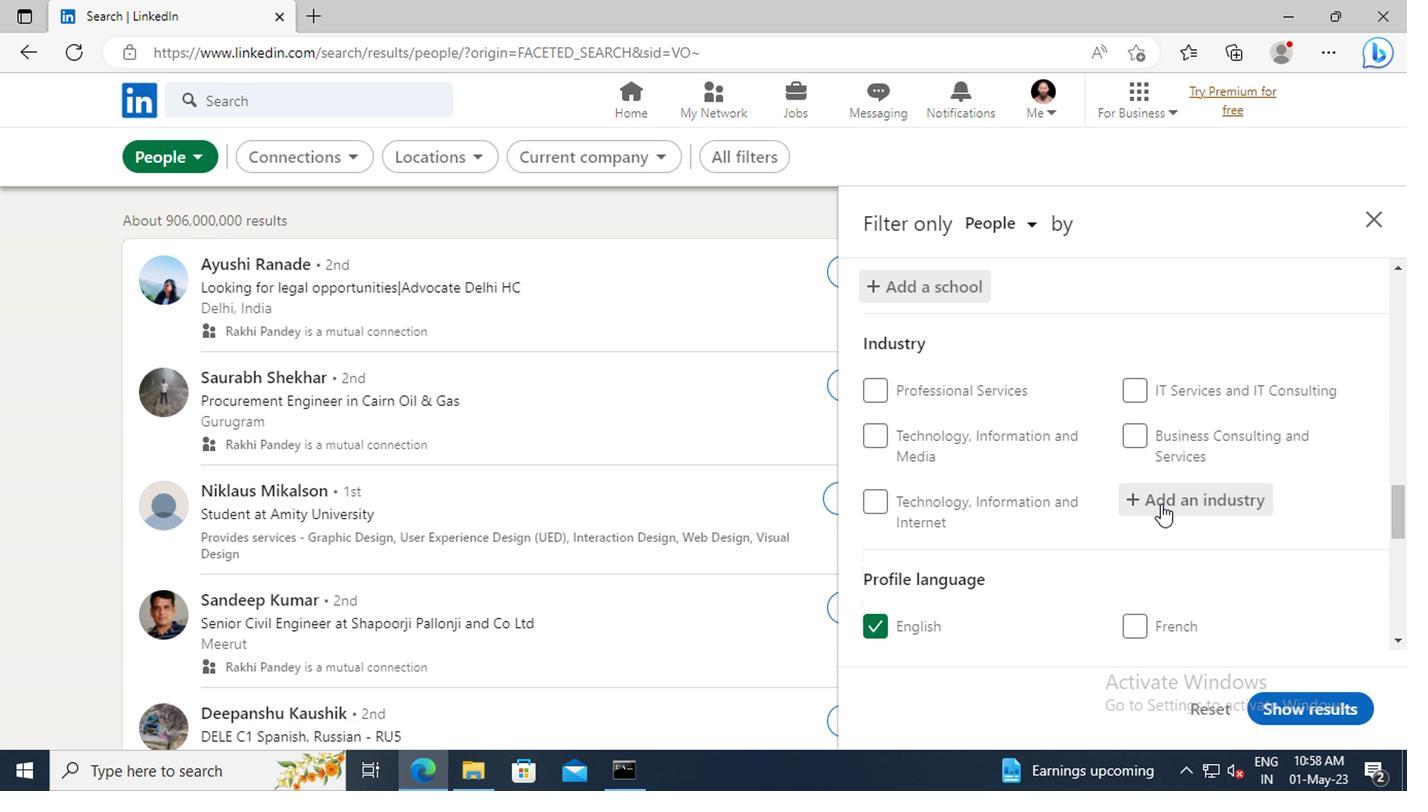
Action: Key pressed <Key.shift>STAFFING<Key.space>AND
Screenshot: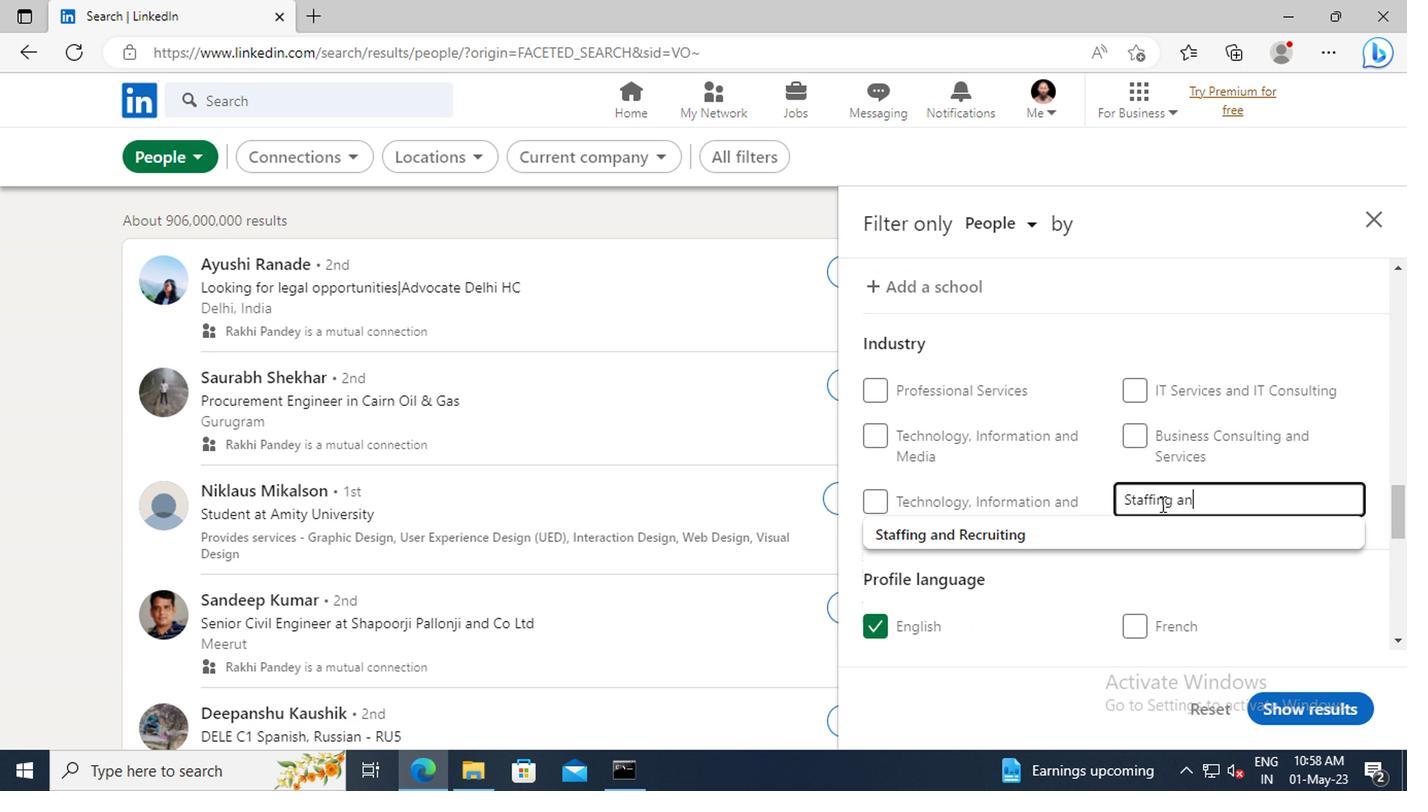 
Action: Mouse moved to (931, 523)
Screenshot: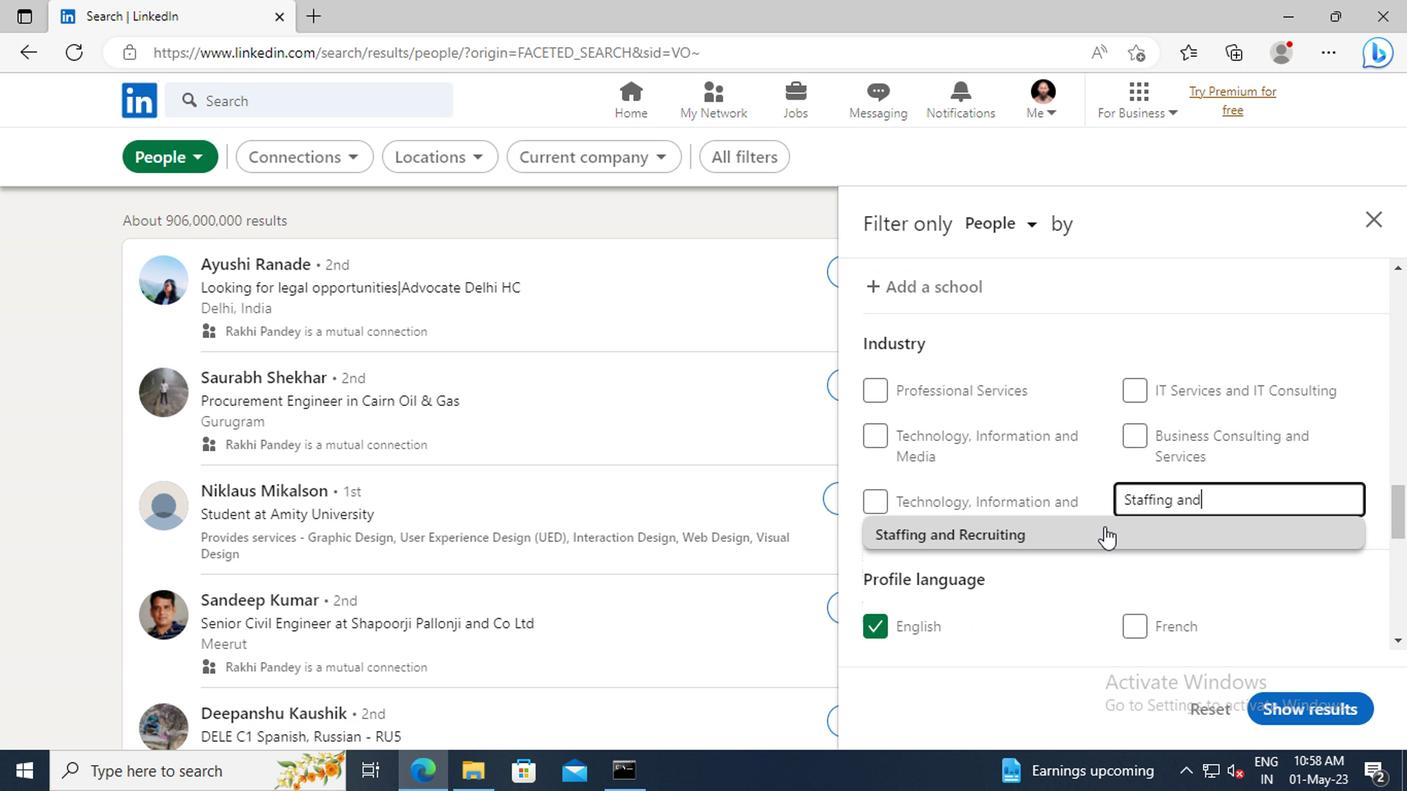 
Action: Mouse pressed left at (931, 523)
Screenshot: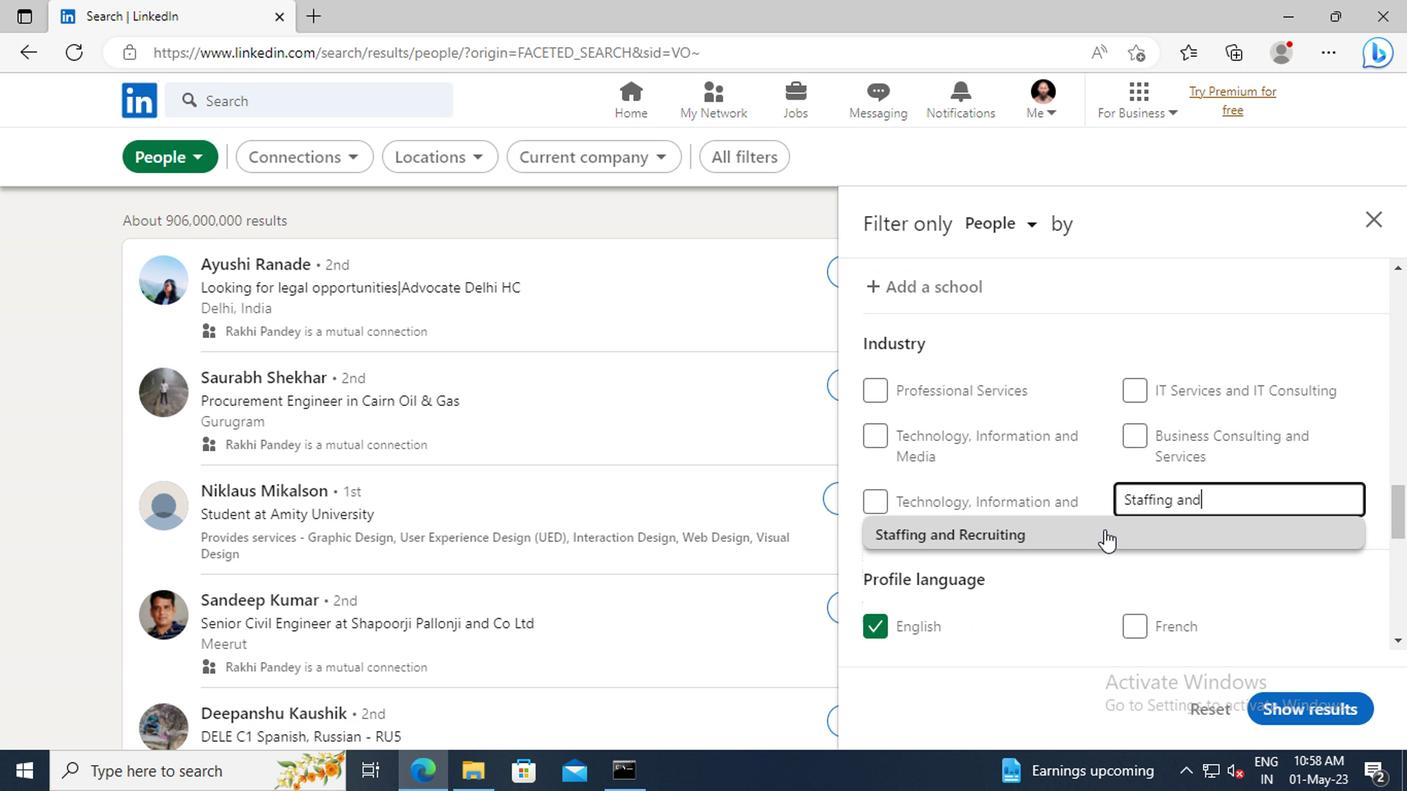 
Action: Mouse scrolled (931, 522) with delta (0, 0)
Screenshot: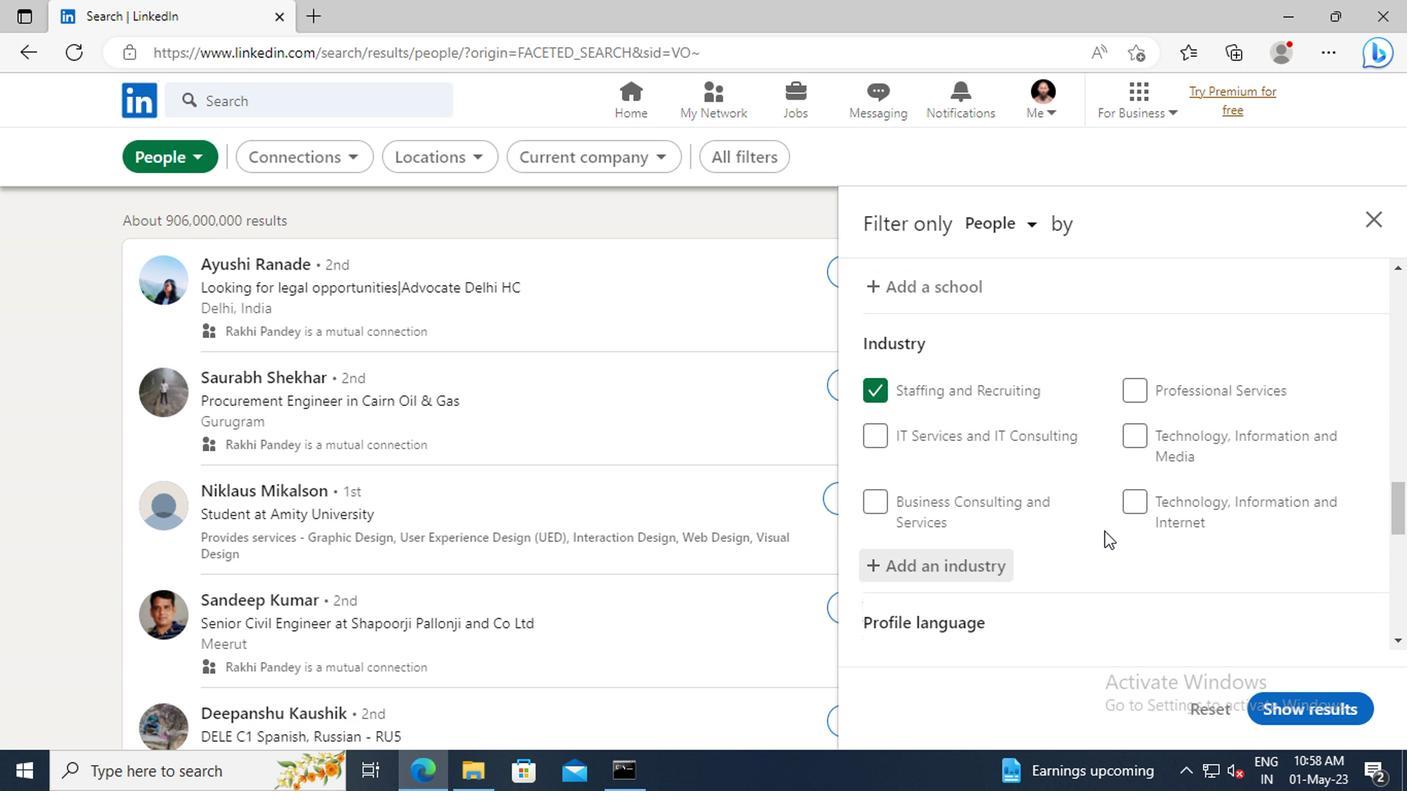 
Action: Mouse moved to (931, 517)
Screenshot: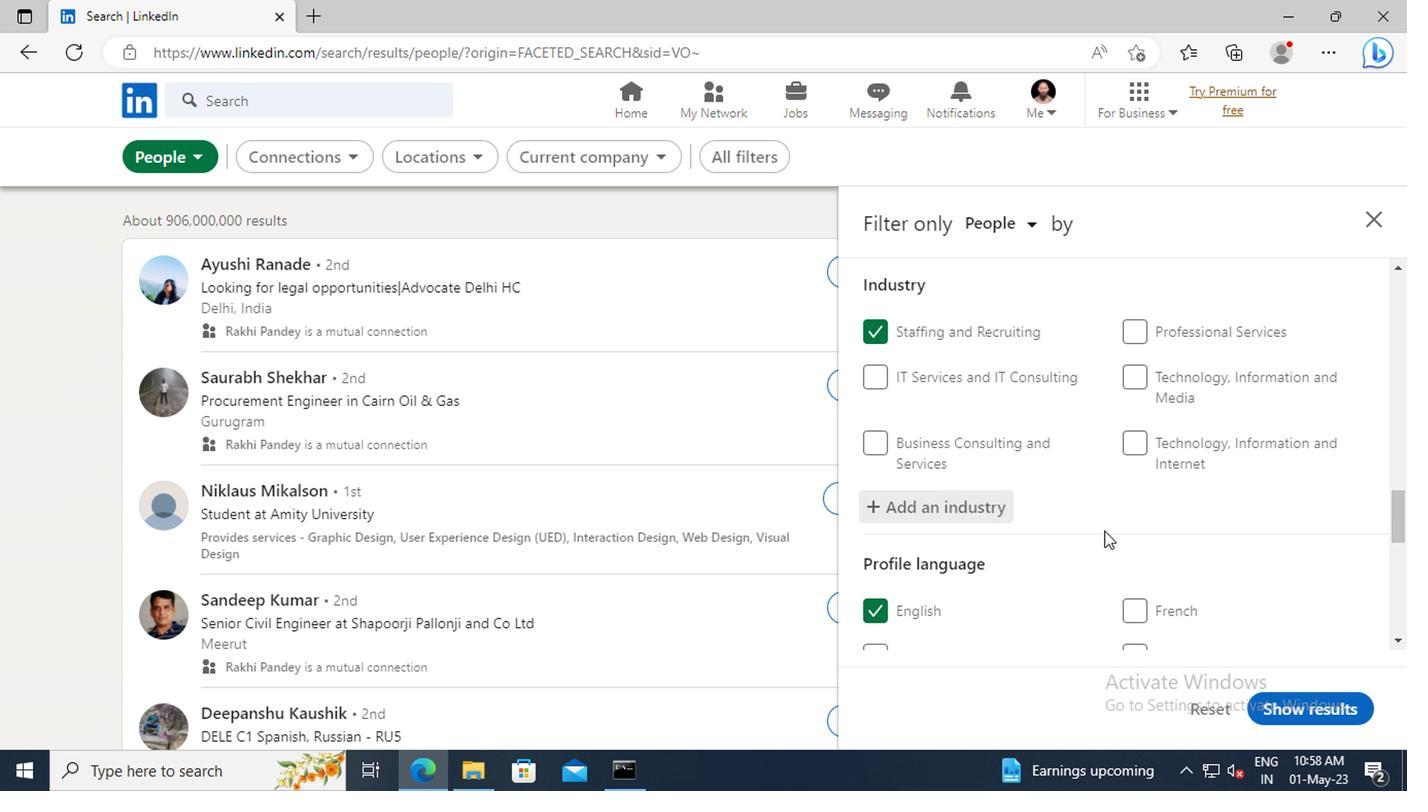 
Action: Mouse scrolled (931, 516) with delta (0, 0)
Screenshot: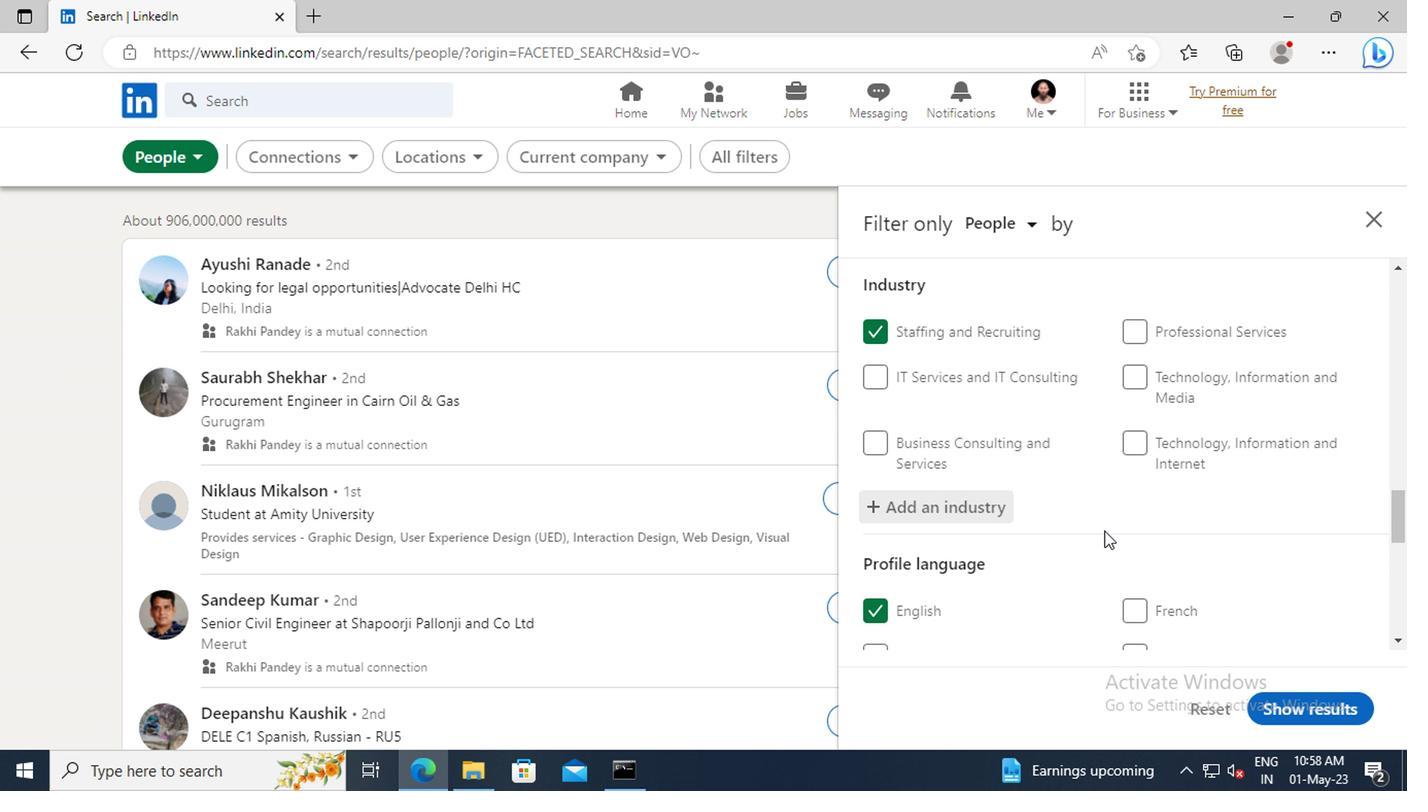 
Action: Mouse scrolled (931, 516) with delta (0, 0)
Screenshot: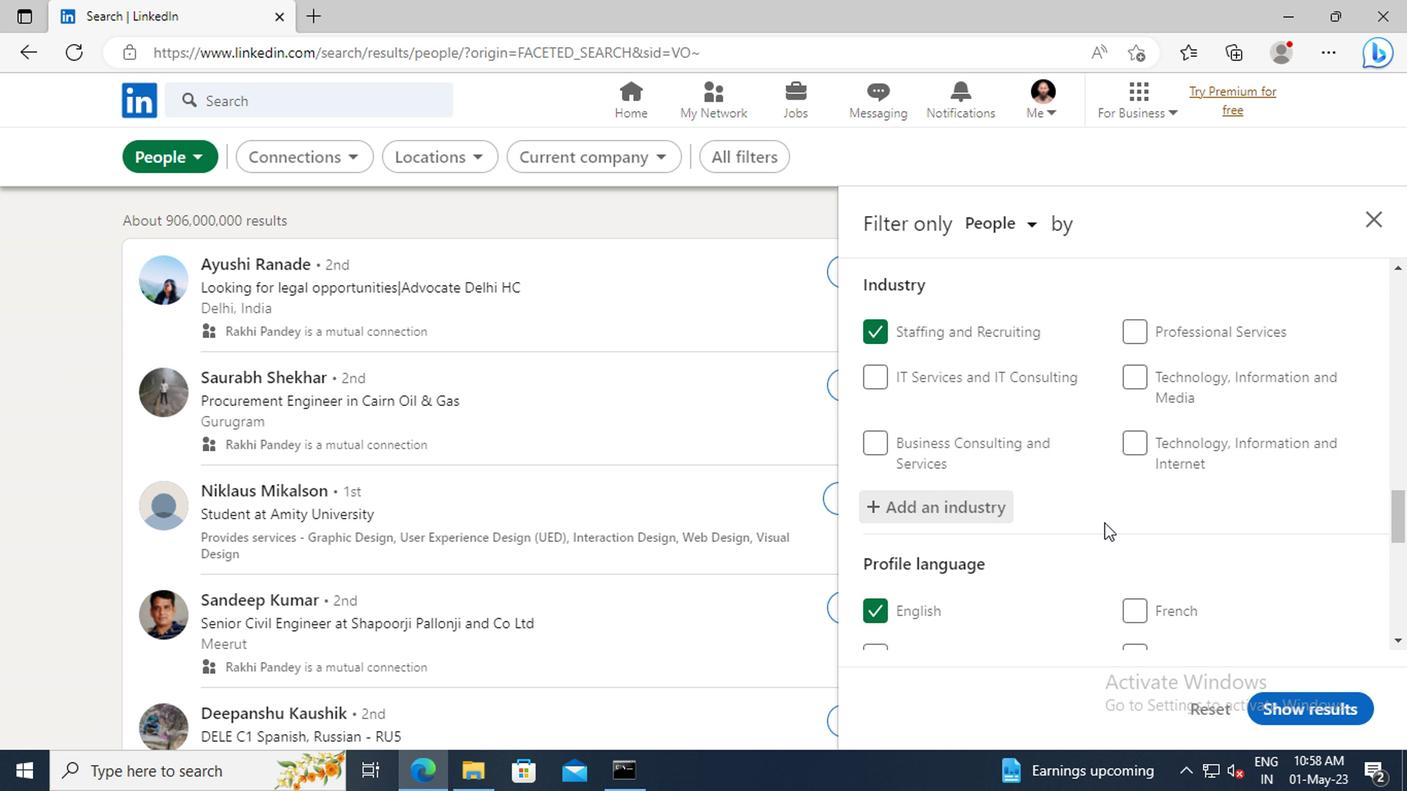 
Action: Mouse moved to (931, 500)
Screenshot: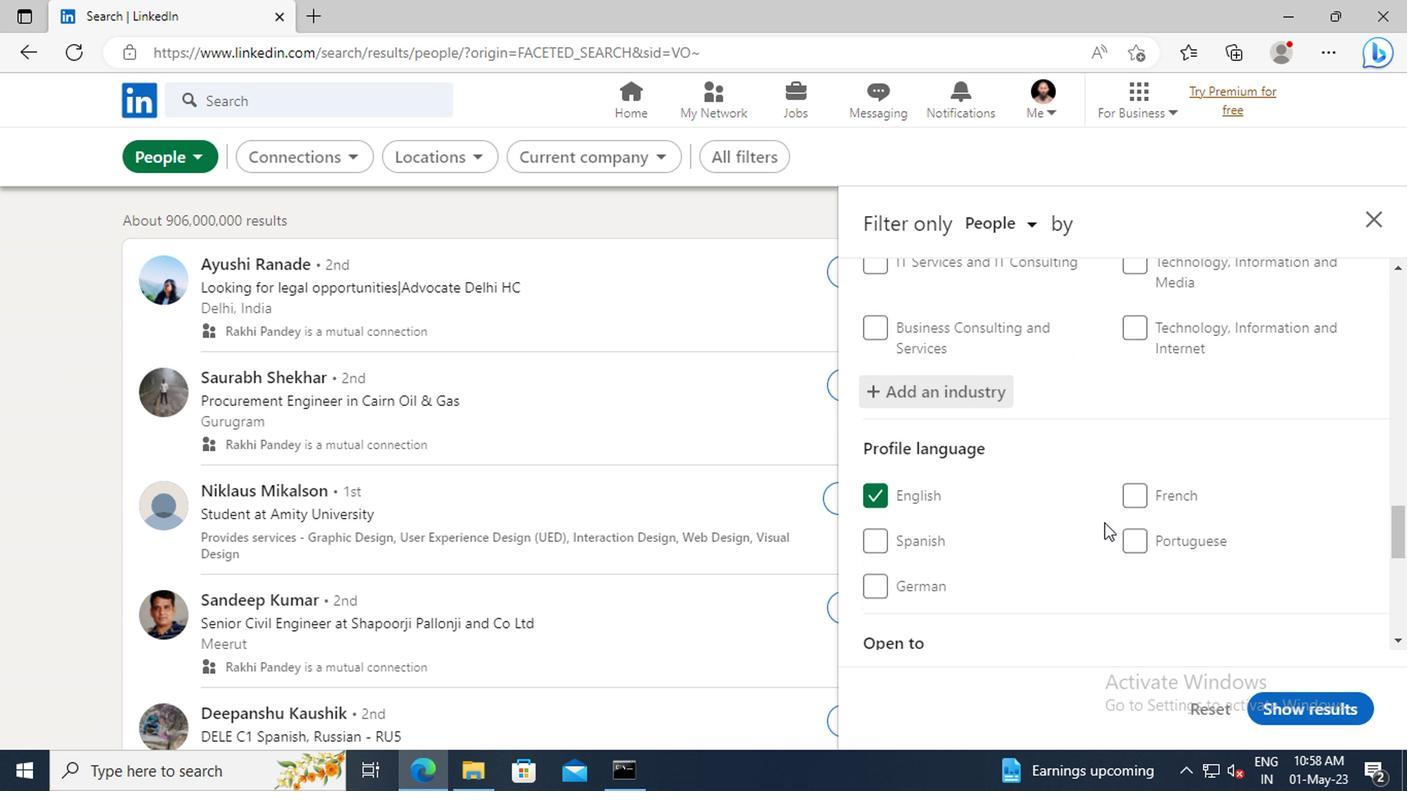 
Action: Mouse scrolled (931, 499) with delta (0, 0)
Screenshot: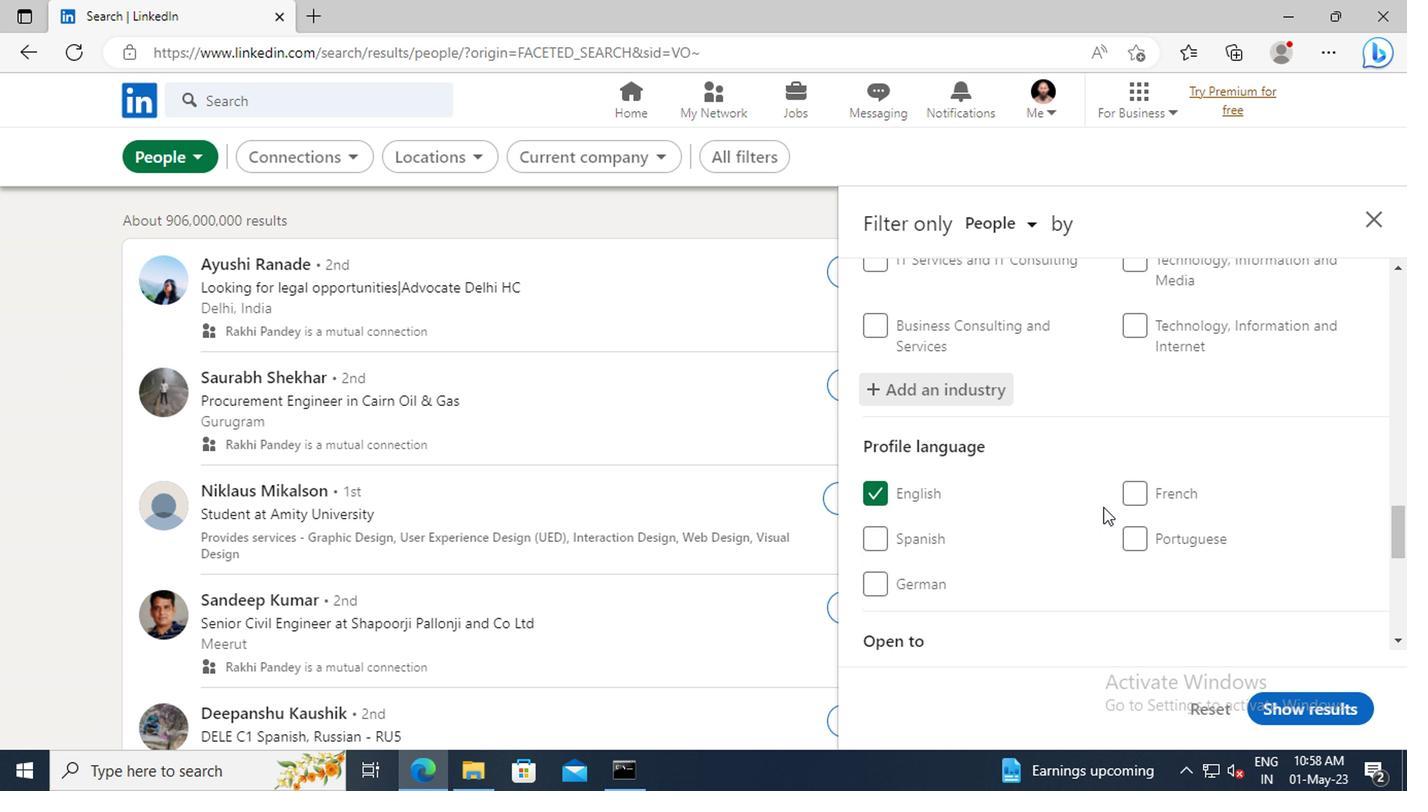 
Action: Mouse scrolled (931, 499) with delta (0, 0)
Screenshot: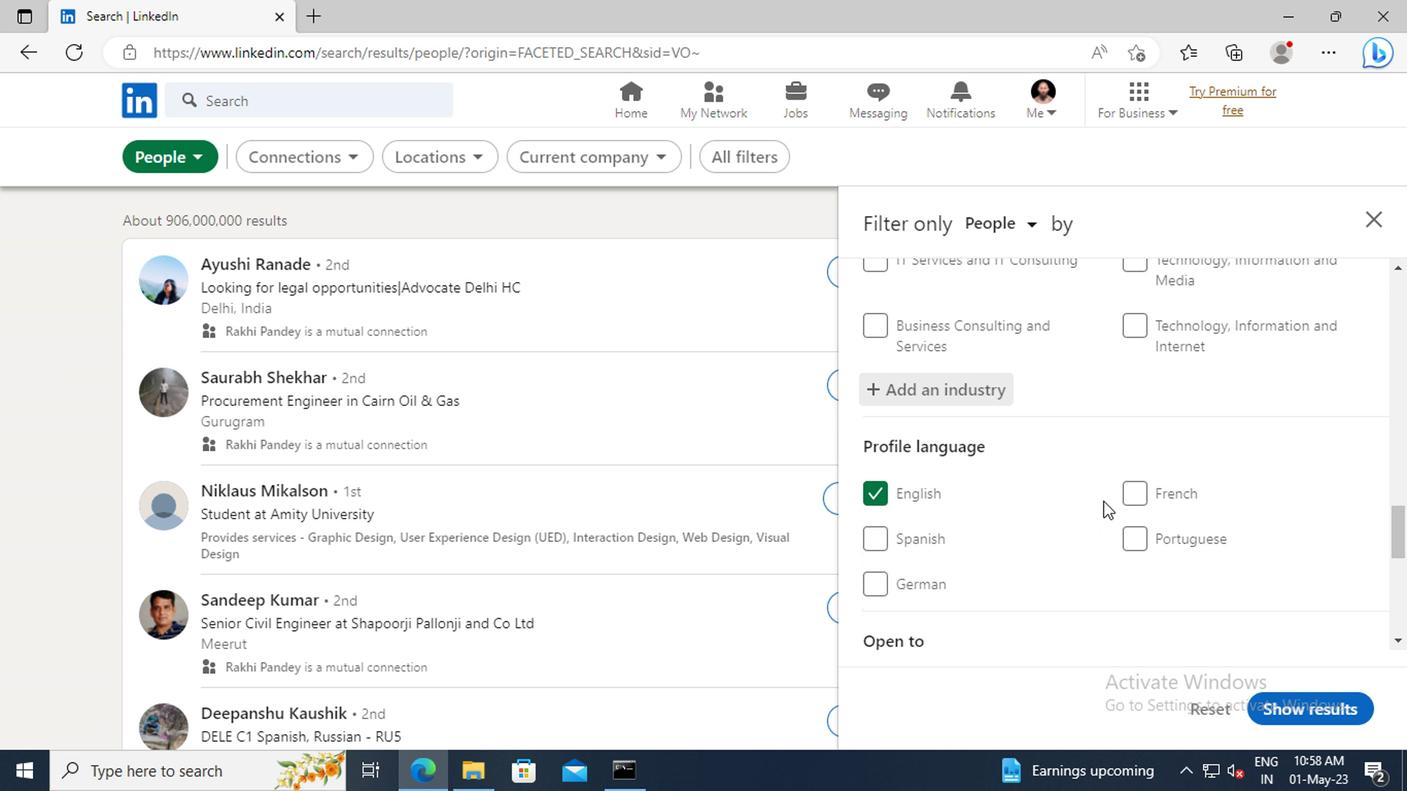 
Action: Mouse moved to (934, 494)
Screenshot: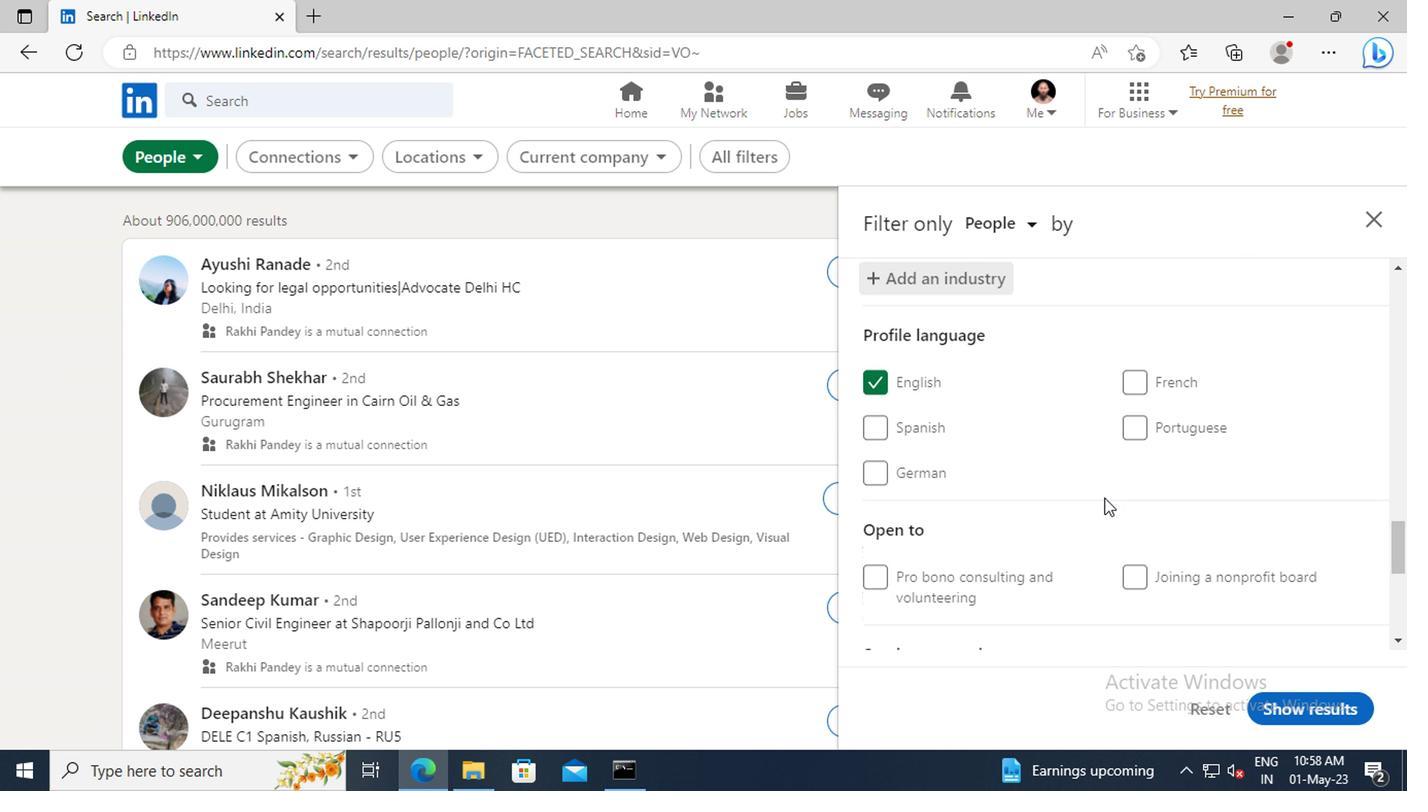 
Action: Mouse scrolled (934, 493) with delta (0, 0)
Screenshot: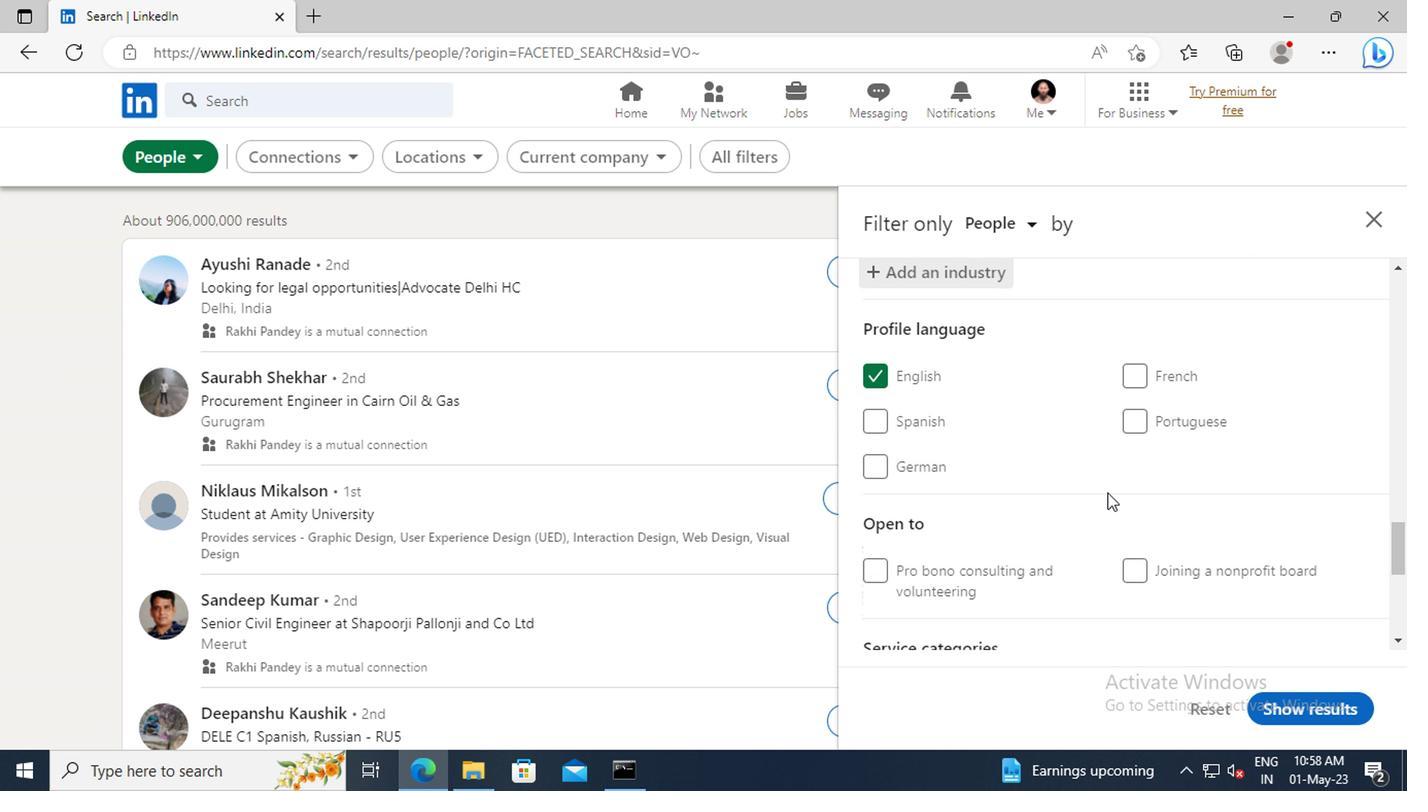 
Action: Mouse moved to (936, 492)
Screenshot: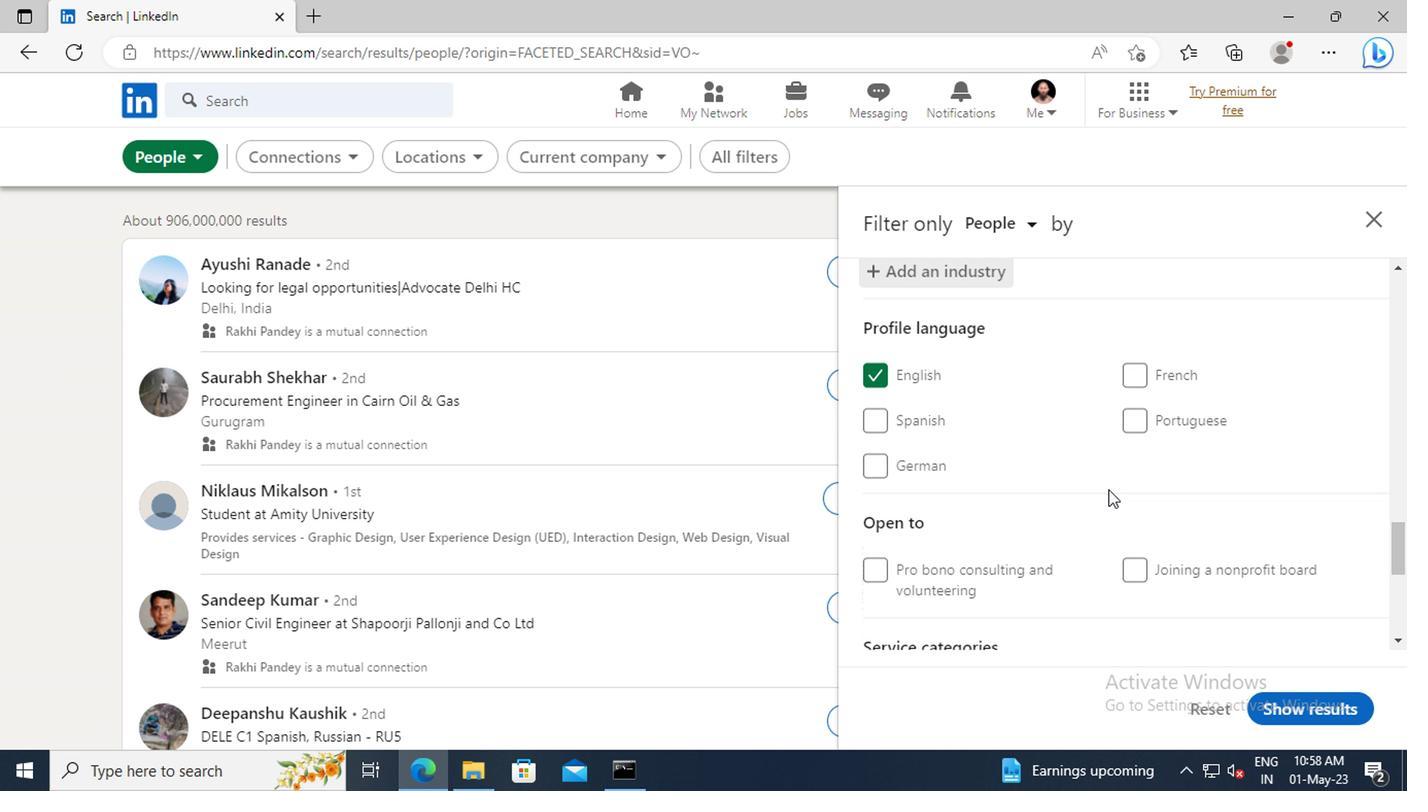 
Action: Mouse scrolled (936, 491) with delta (0, 0)
Screenshot: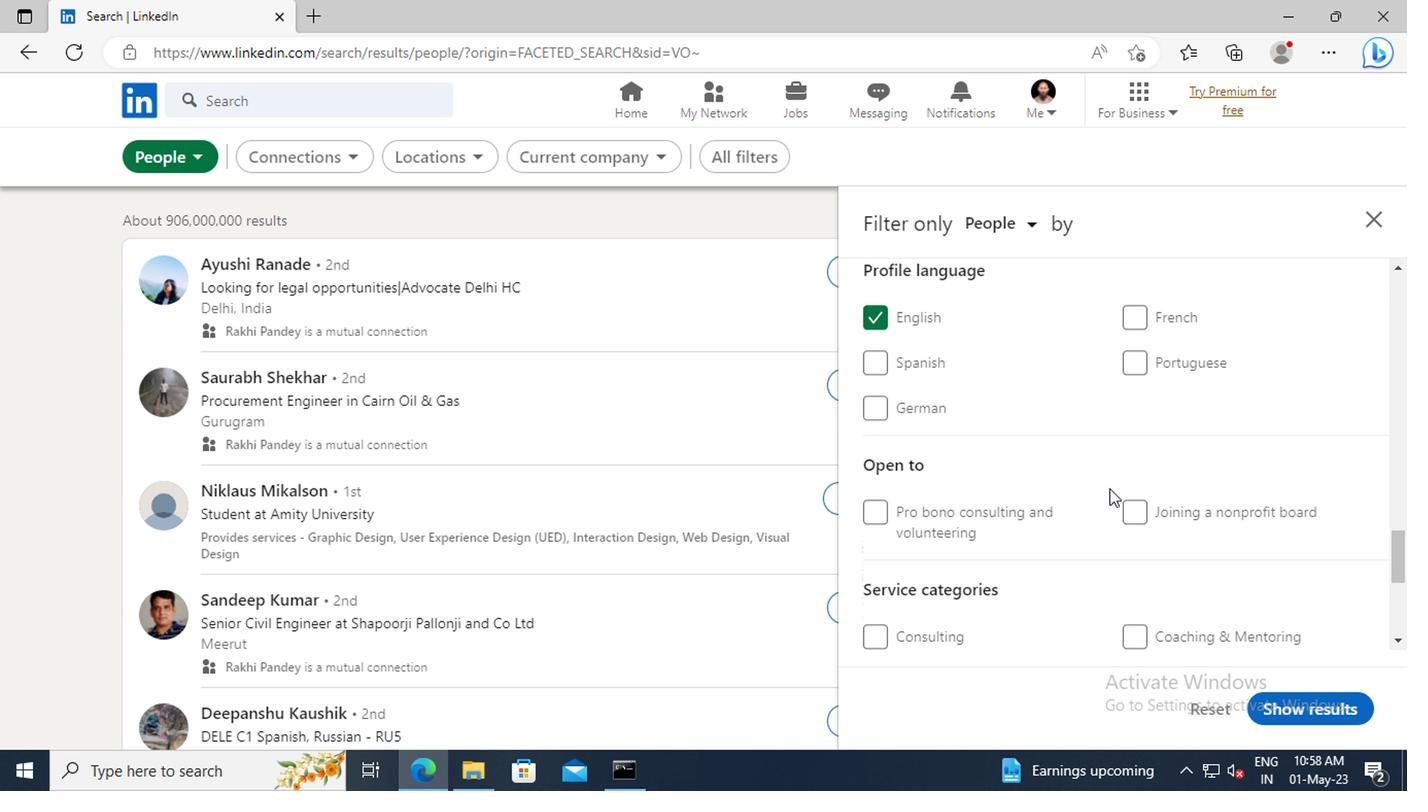 
Action: Mouse scrolled (936, 491) with delta (0, 0)
Screenshot: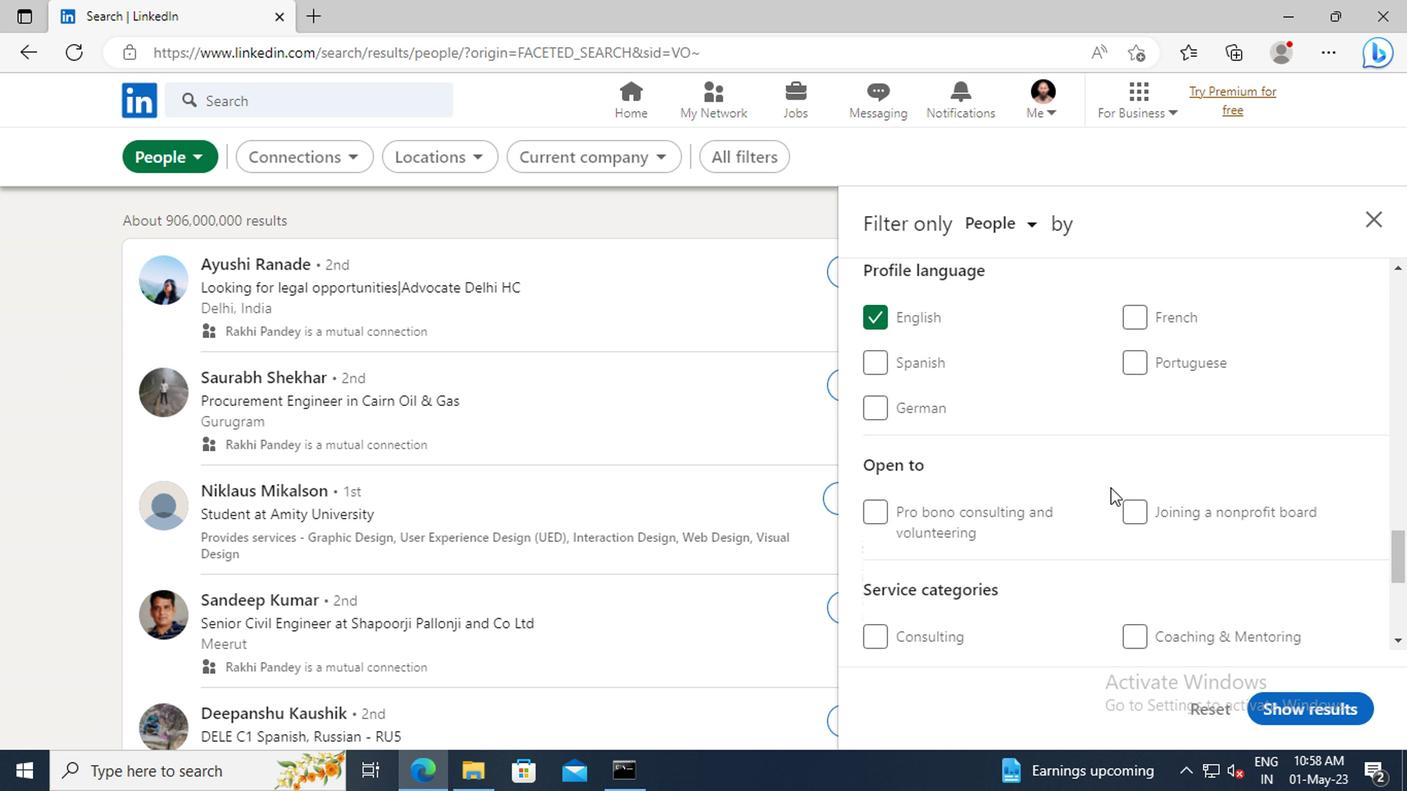 
Action: Mouse scrolled (936, 491) with delta (0, 0)
Screenshot: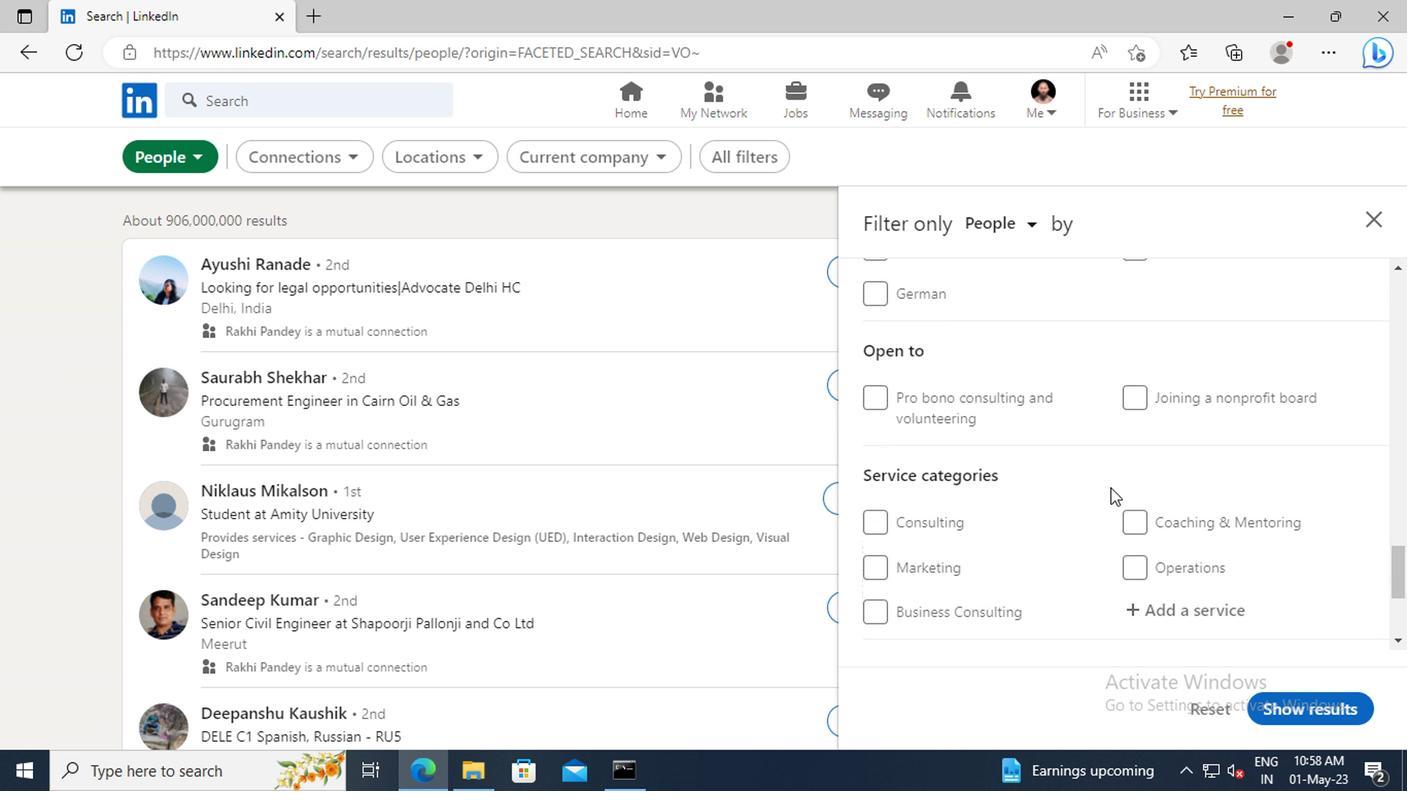 
Action: Mouse moved to (959, 532)
Screenshot: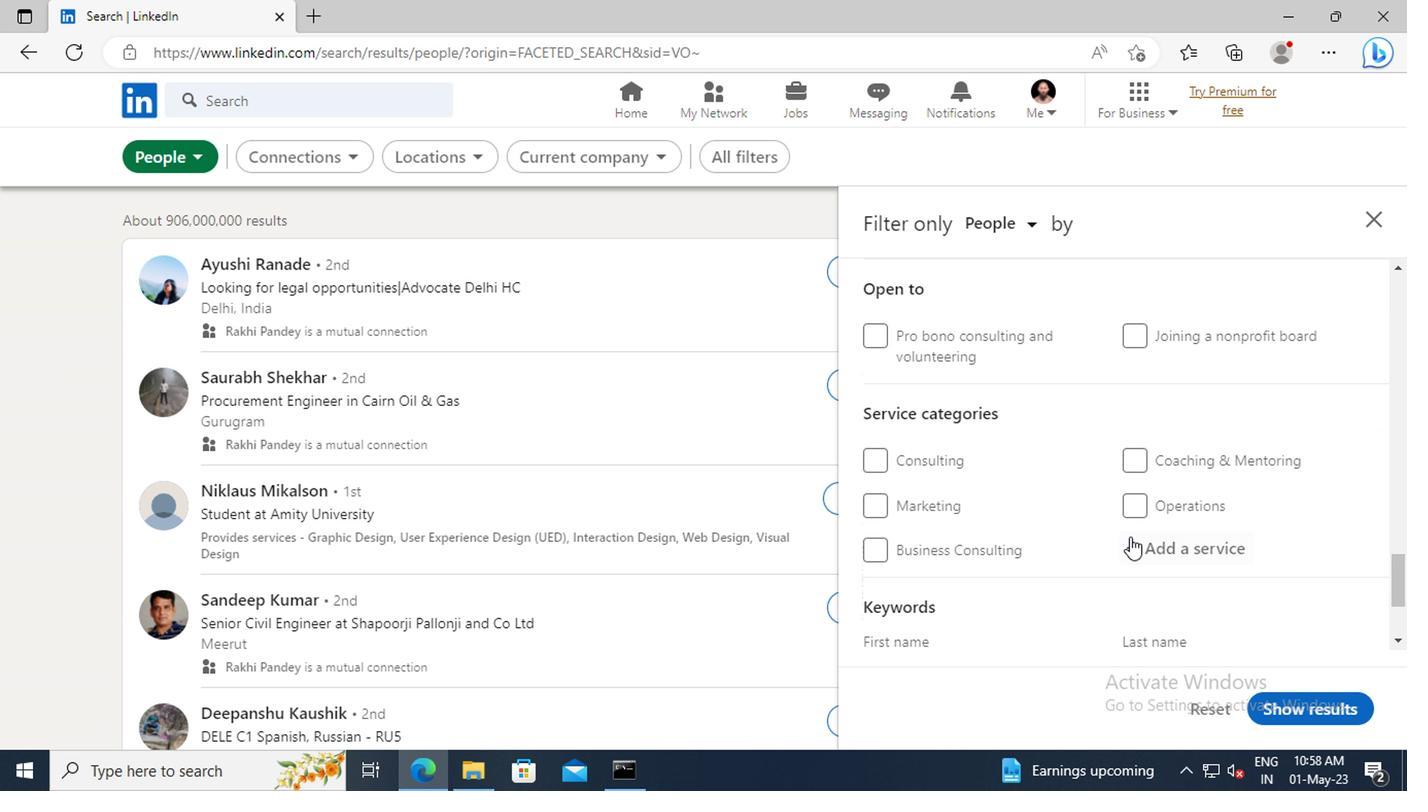 
Action: Mouse pressed left at (959, 532)
Screenshot: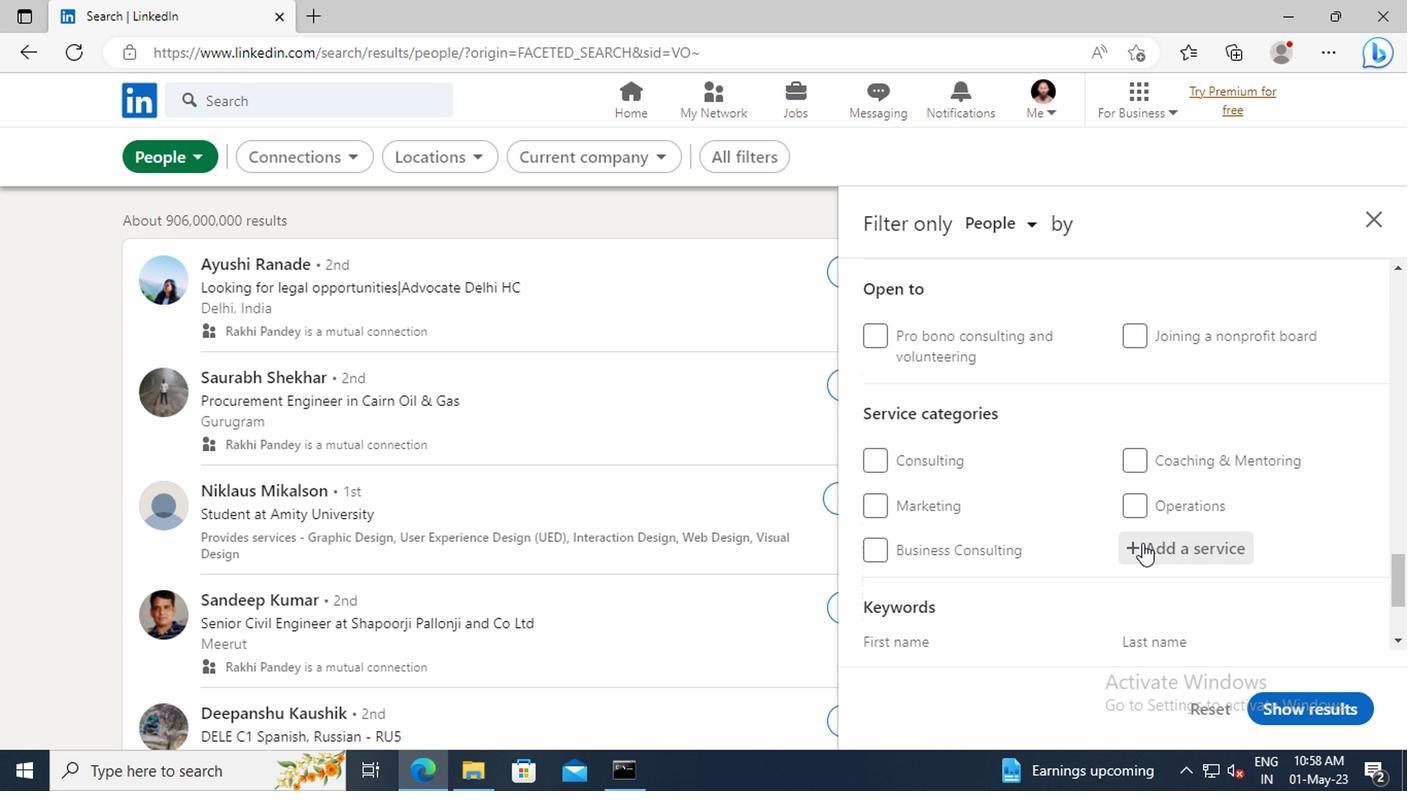 
Action: Key pressed <Key.shift>DUI<Key.space><Key.shift>LAW
Screenshot: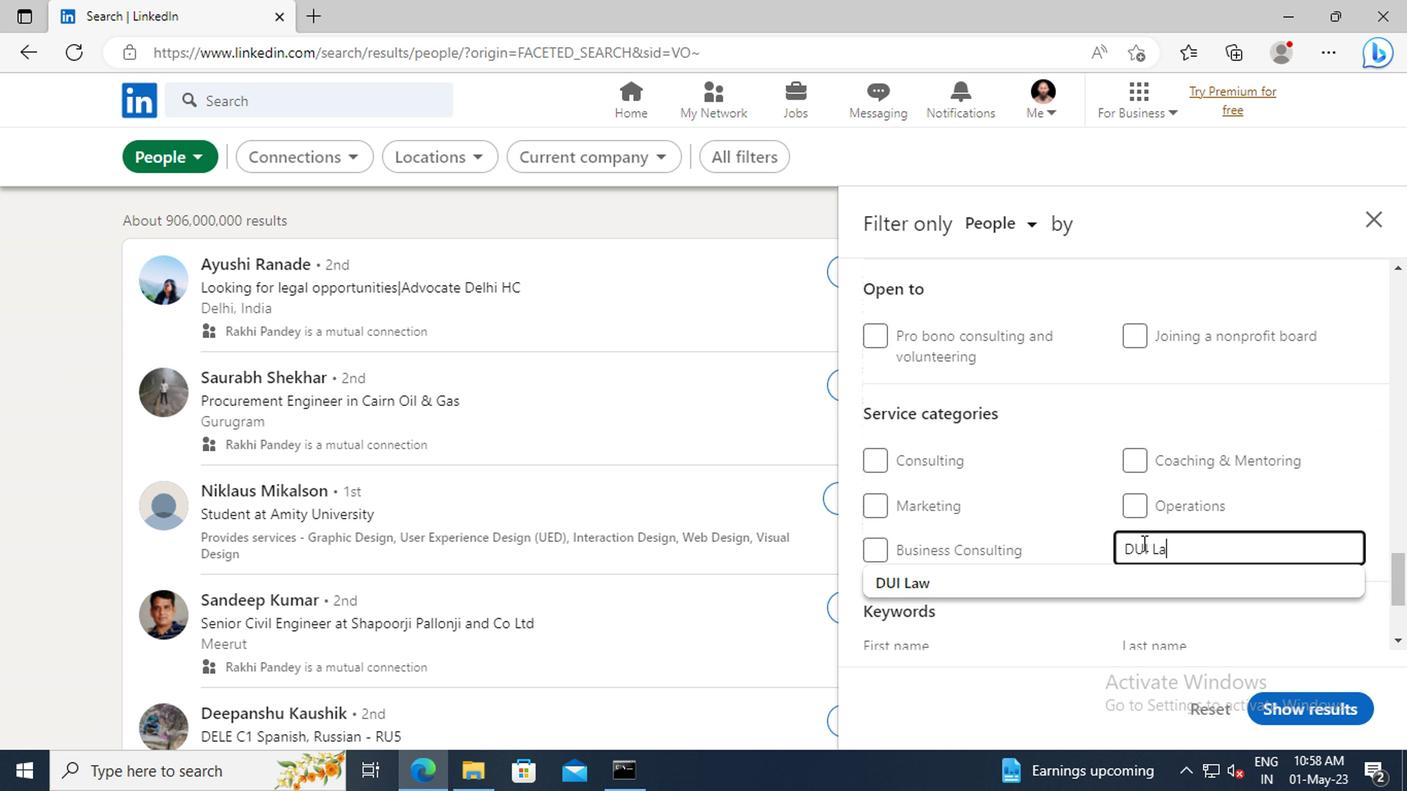 
Action: Mouse moved to (940, 558)
Screenshot: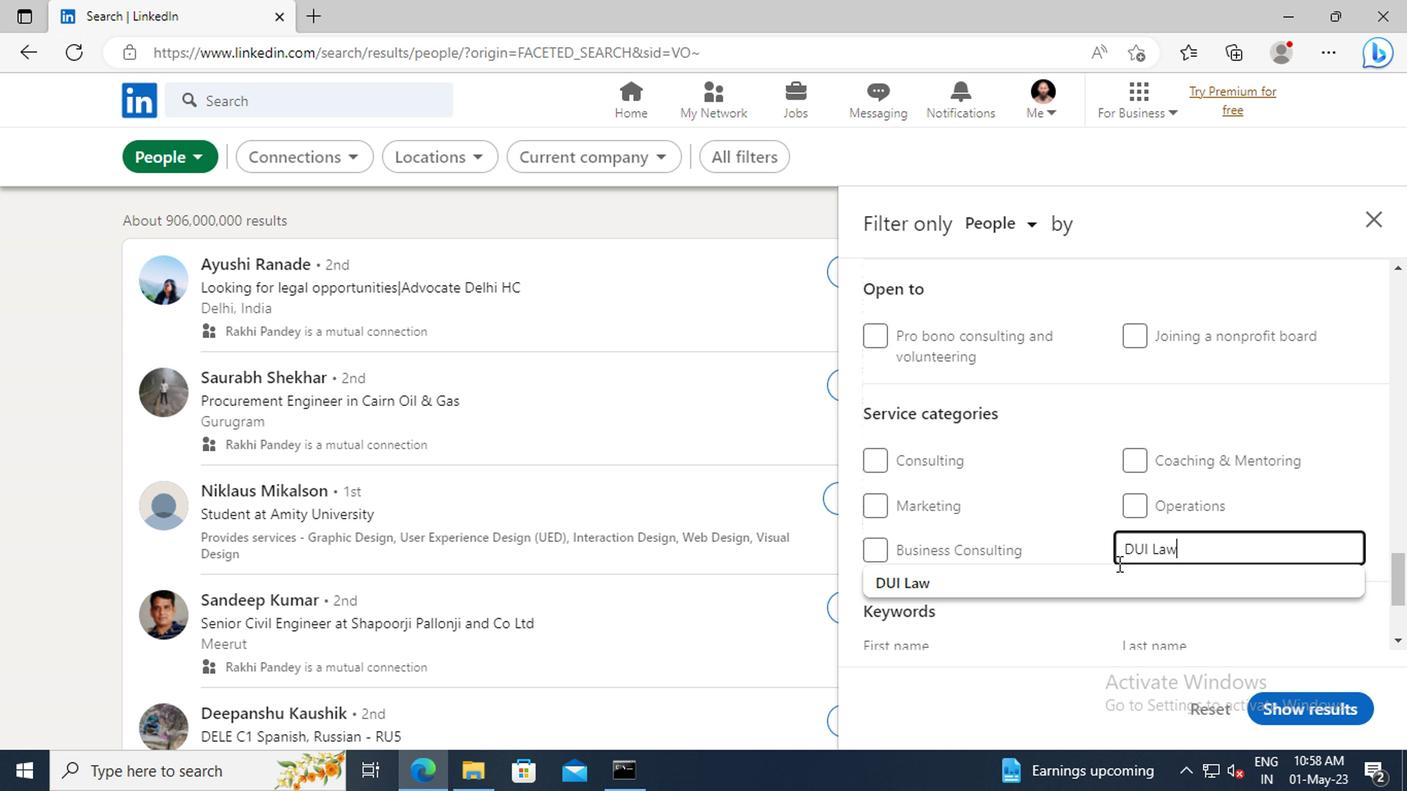 
Action: Mouse pressed left at (940, 558)
Screenshot: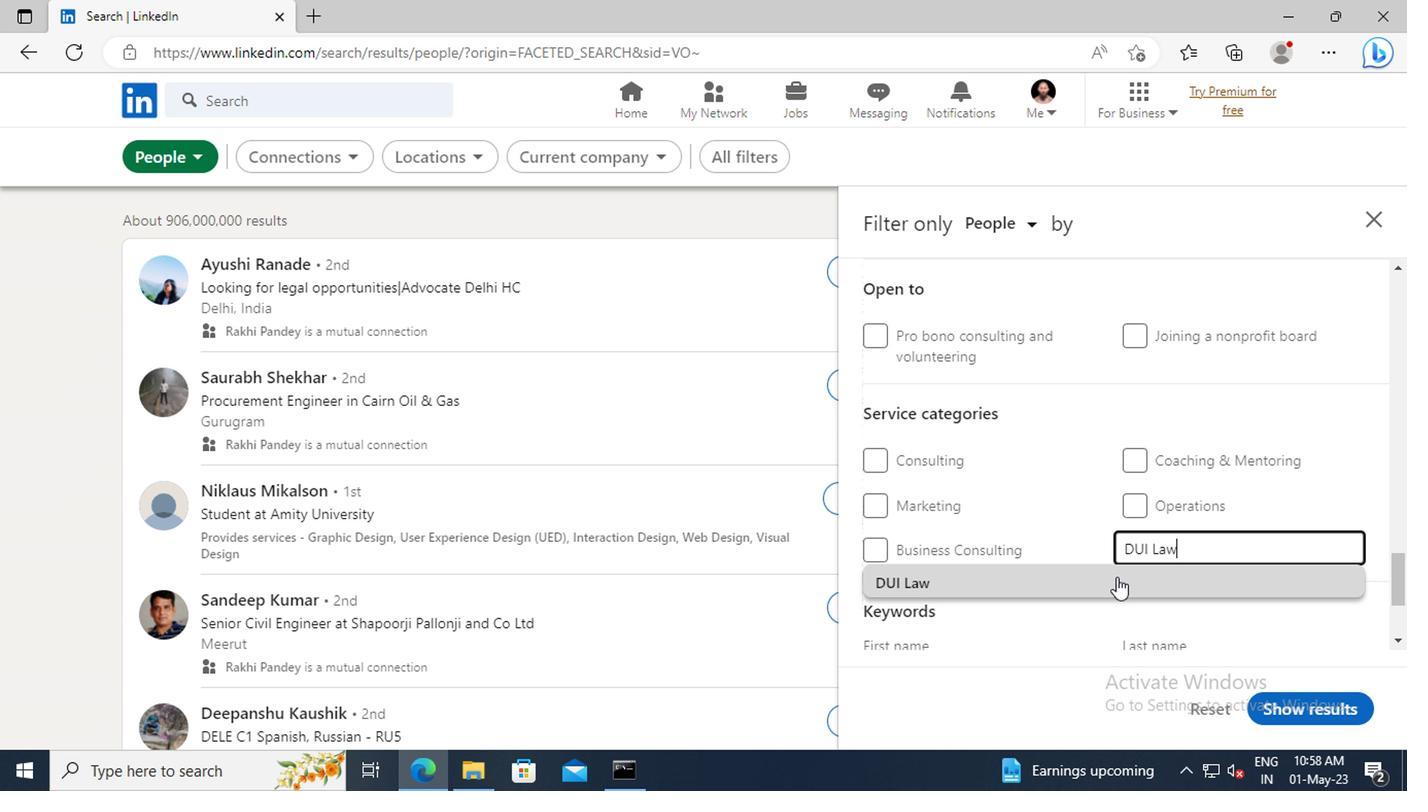 
Action: Mouse scrolled (940, 557) with delta (0, 0)
Screenshot: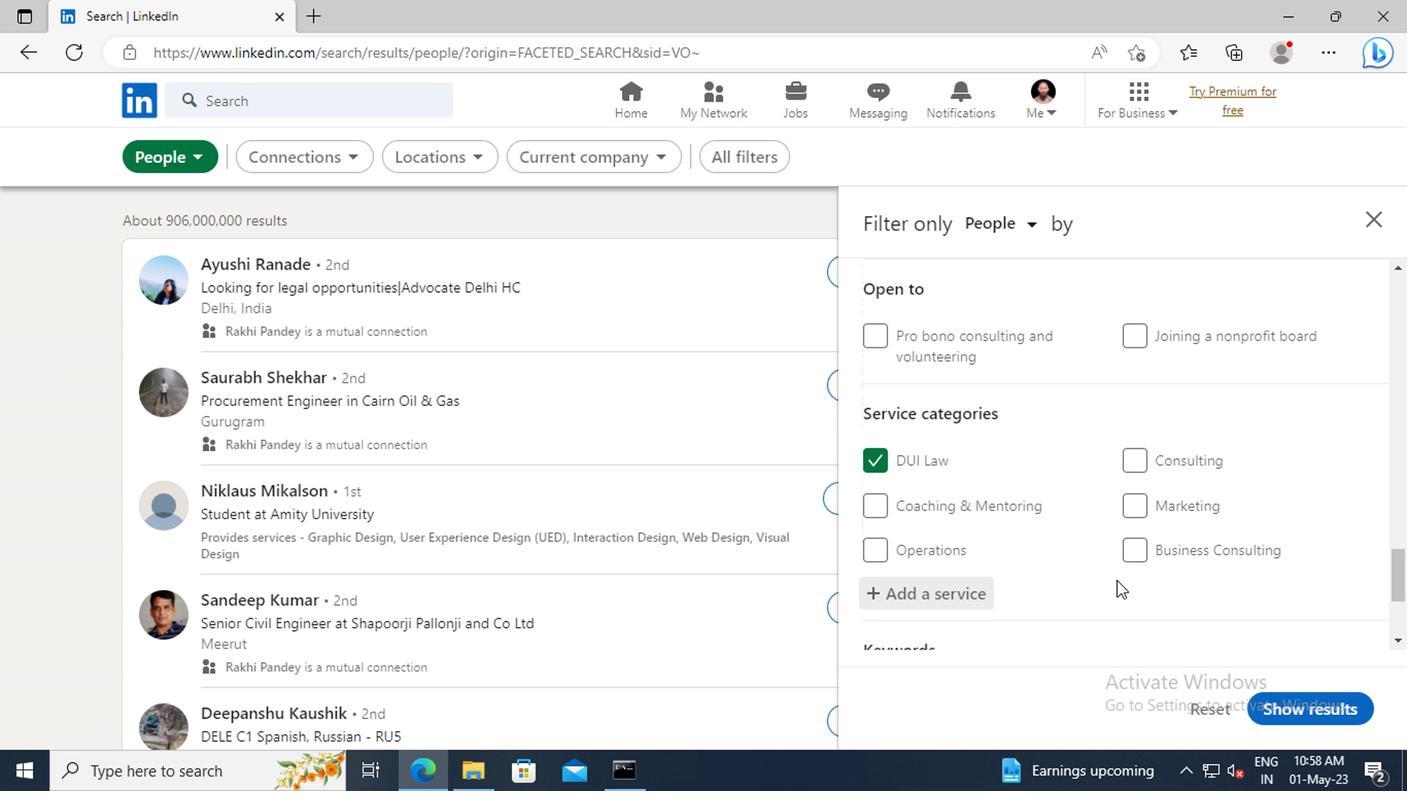 
Action: Mouse scrolled (940, 557) with delta (0, 0)
Screenshot: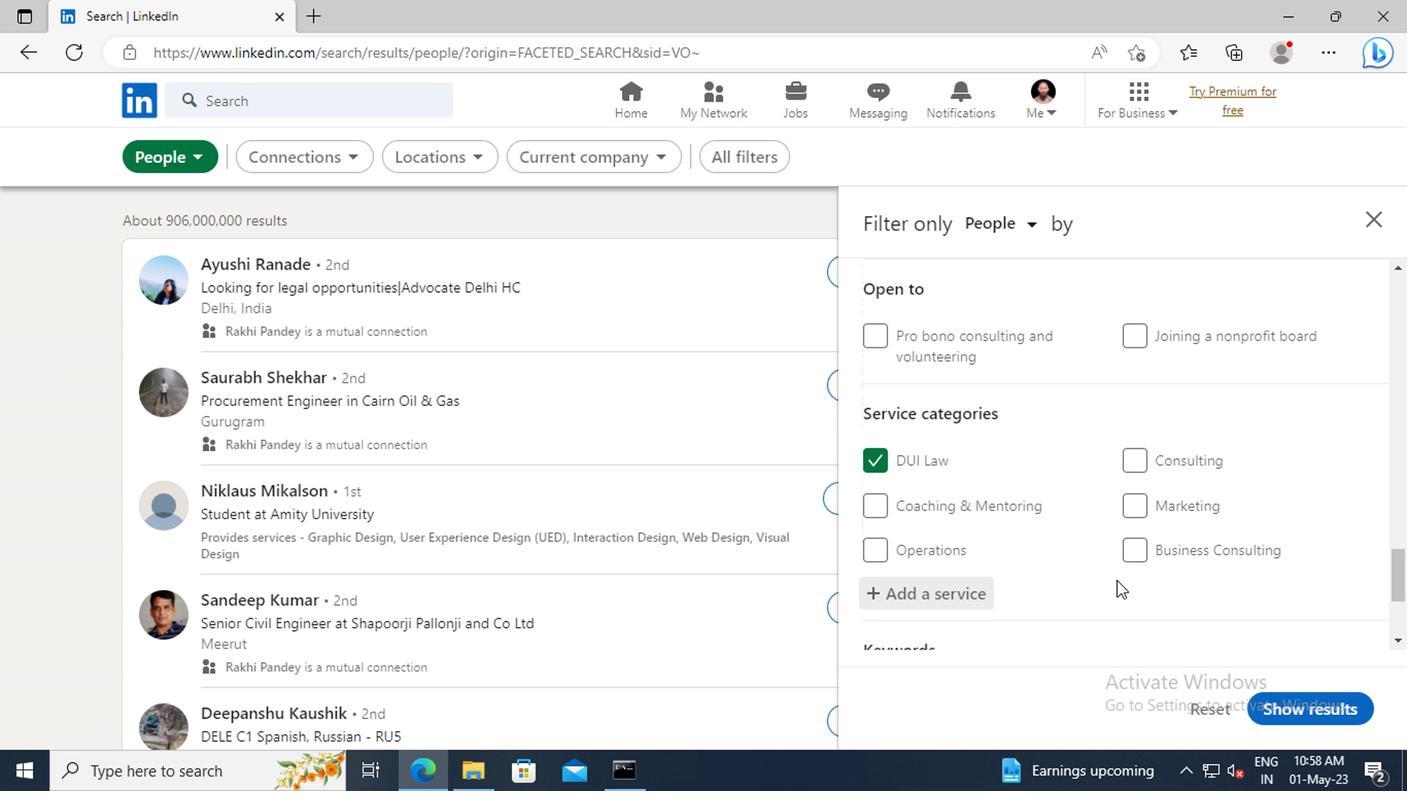 
Action: Mouse scrolled (940, 557) with delta (0, 0)
Screenshot: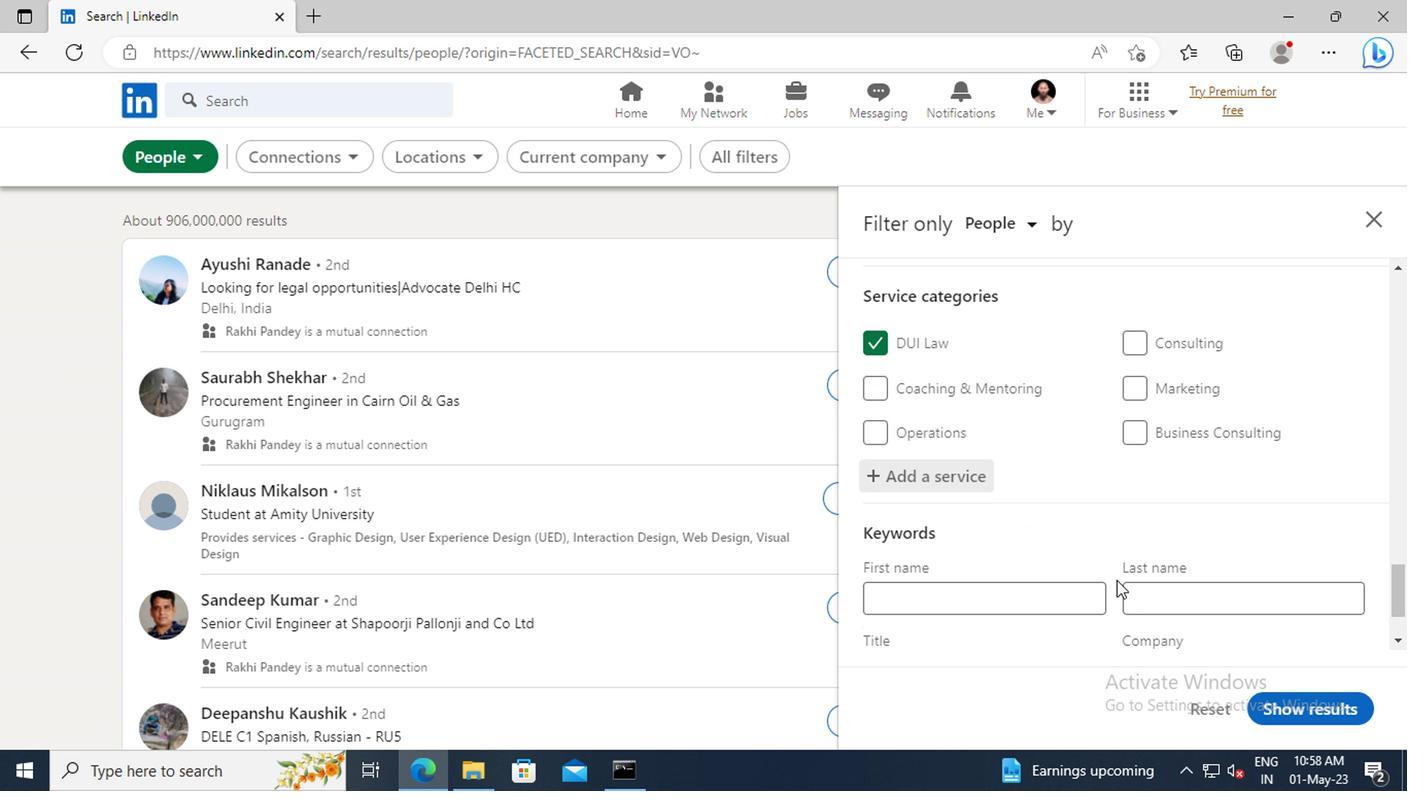 
Action: Mouse scrolled (940, 557) with delta (0, 0)
Screenshot: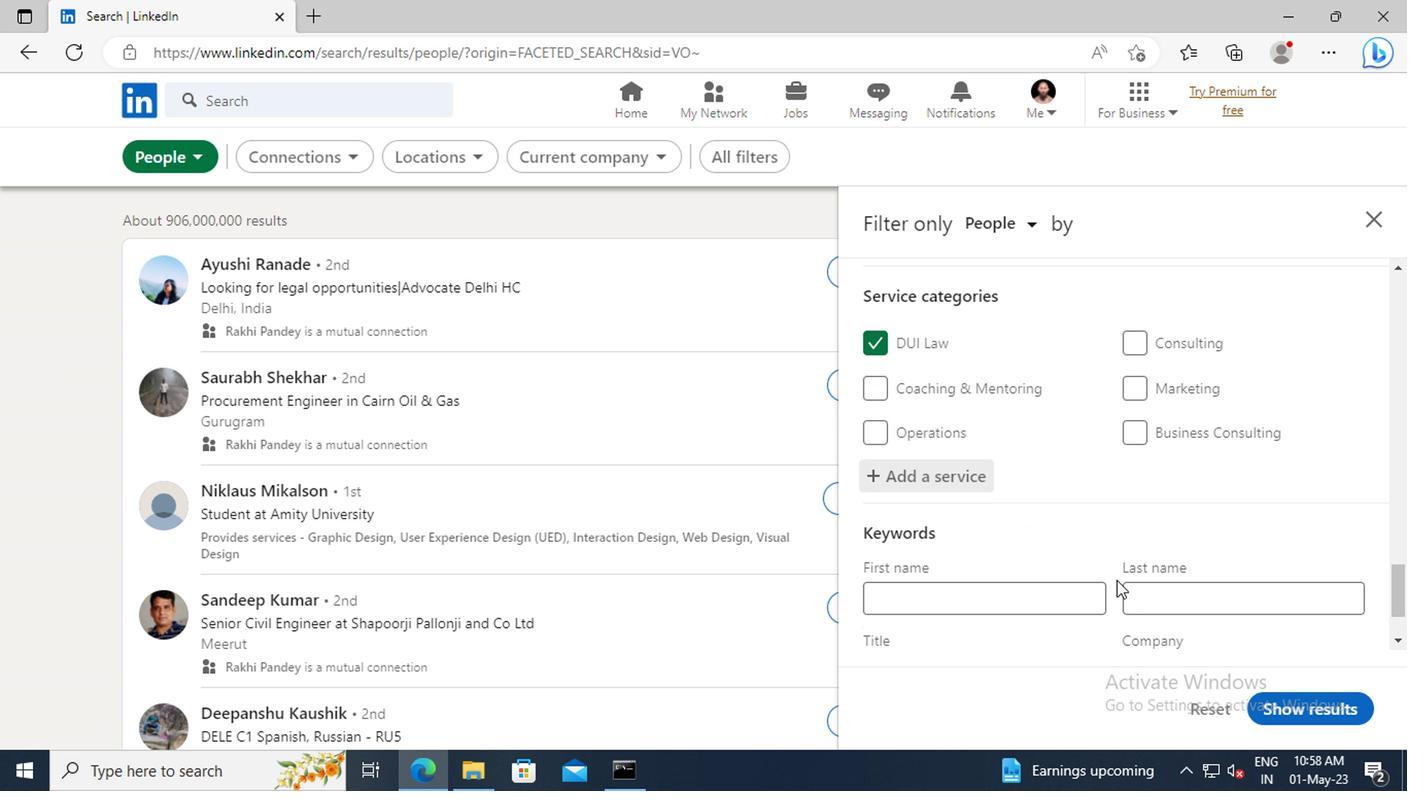 
Action: Mouse scrolled (940, 557) with delta (0, 0)
Screenshot: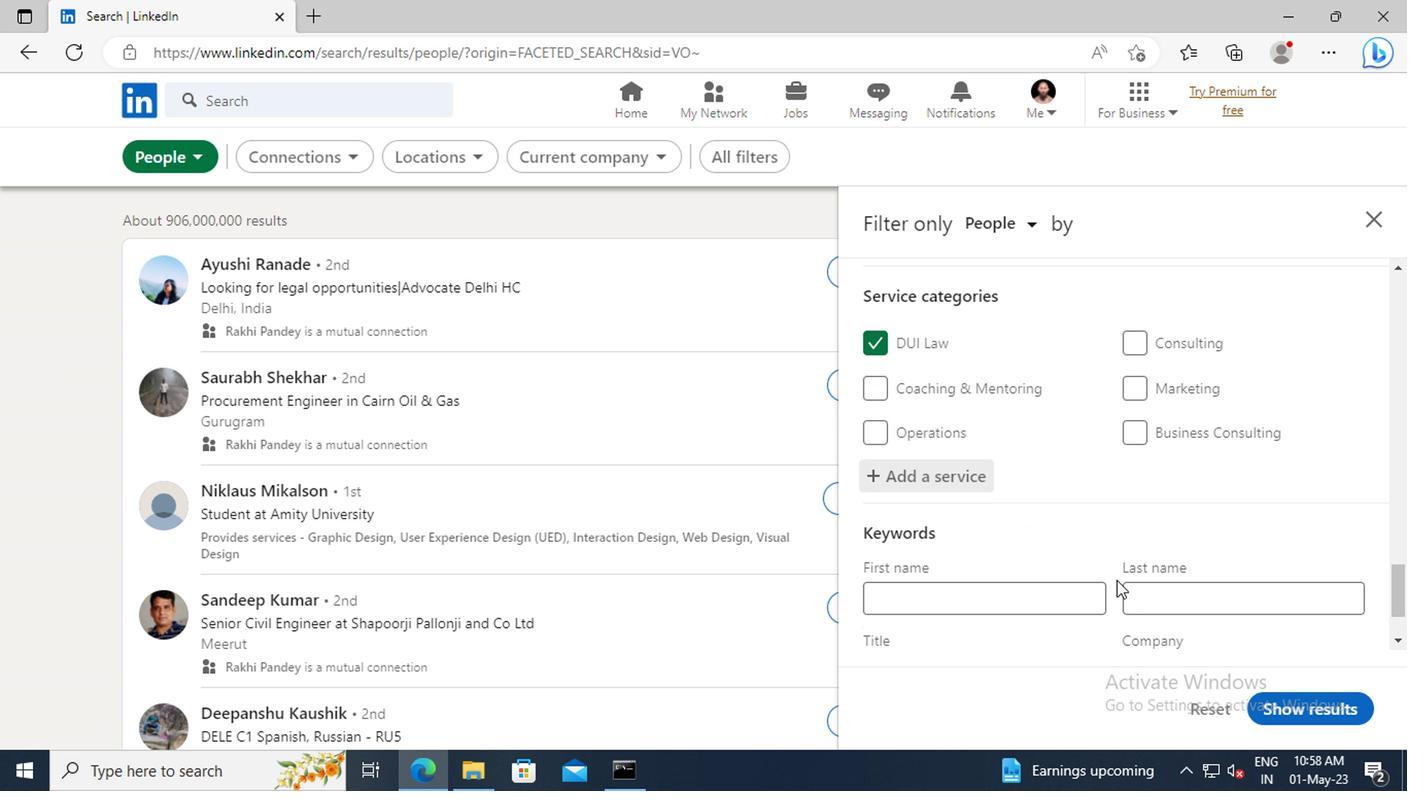 
Action: Mouse scrolled (940, 557) with delta (0, 0)
Screenshot: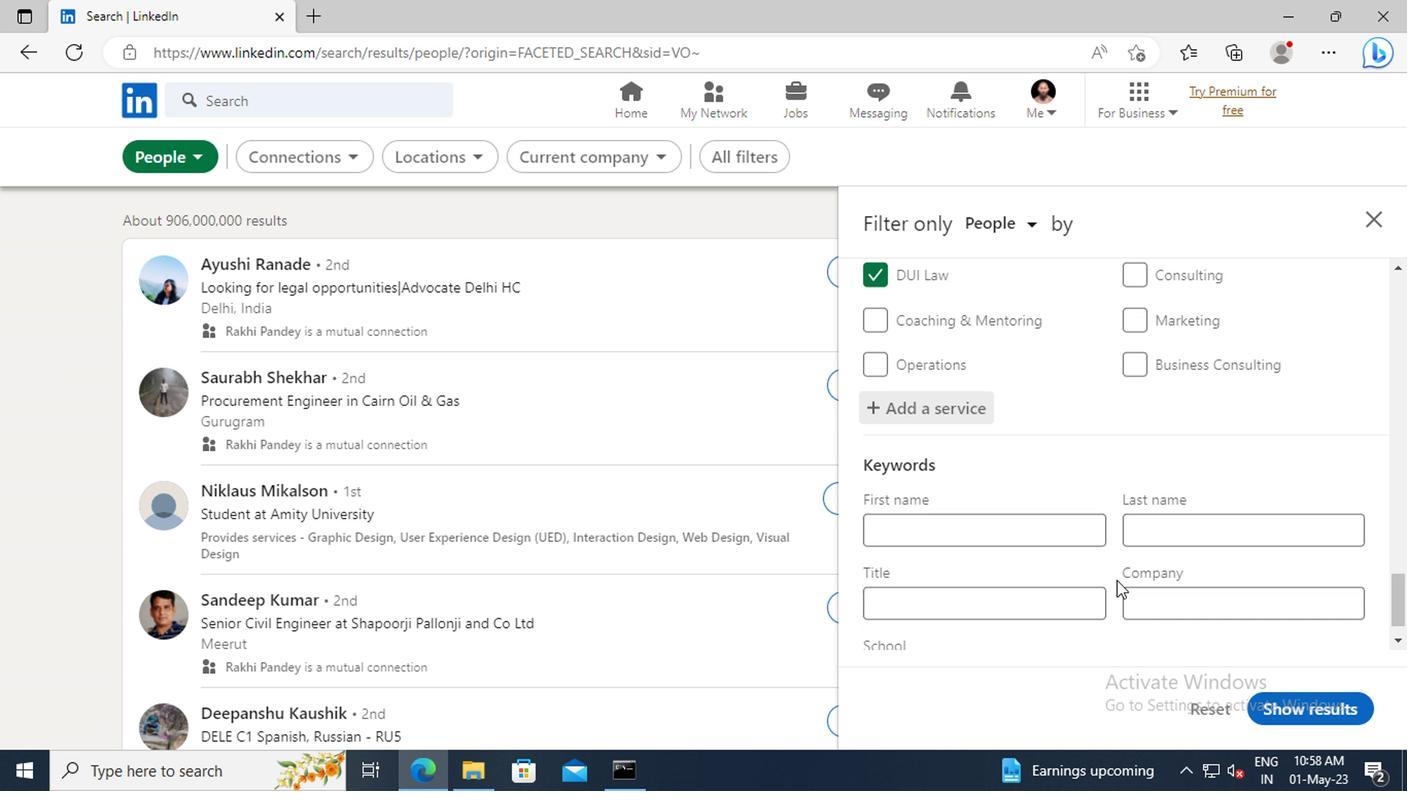 
Action: Mouse moved to (827, 550)
Screenshot: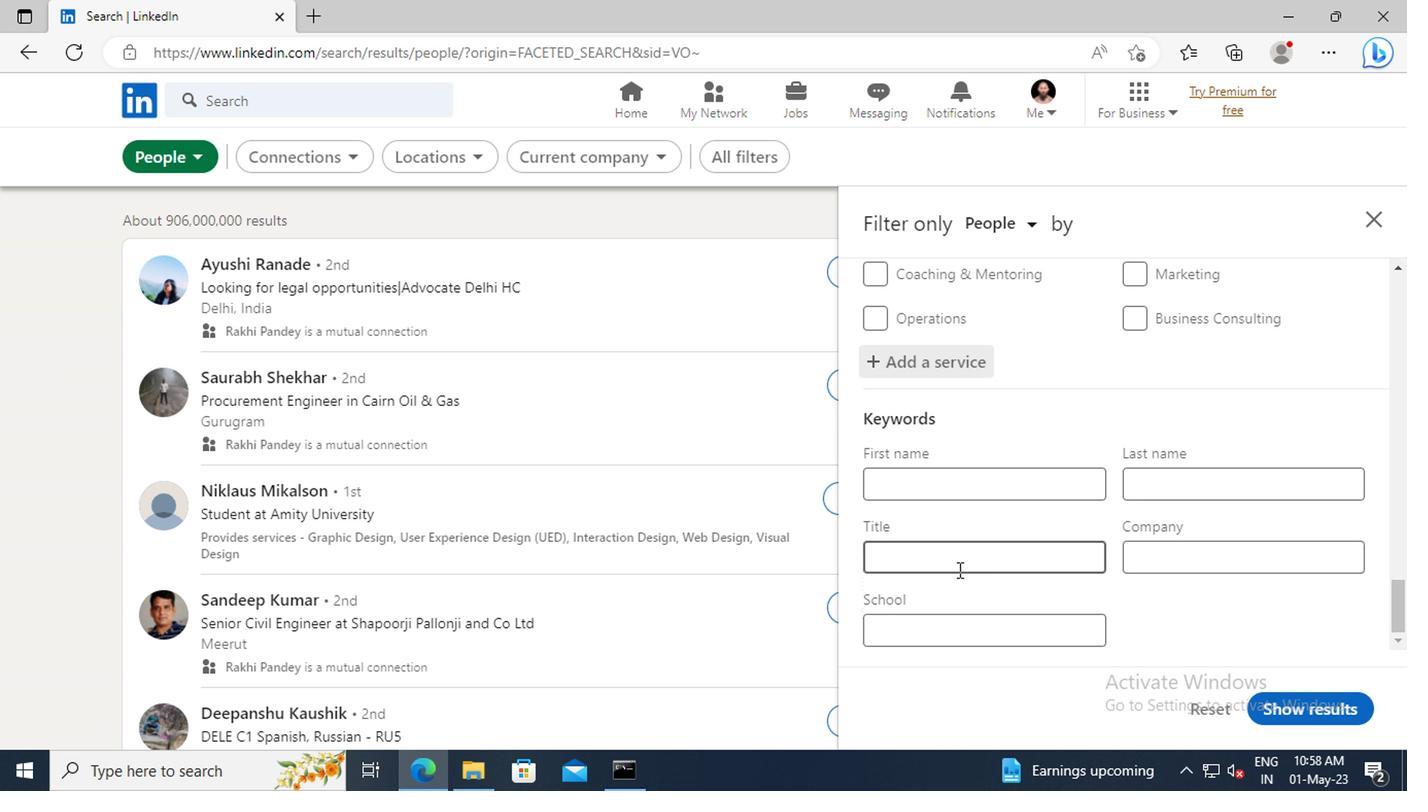
Action: Mouse pressed left at (827, 550)
Screenshot: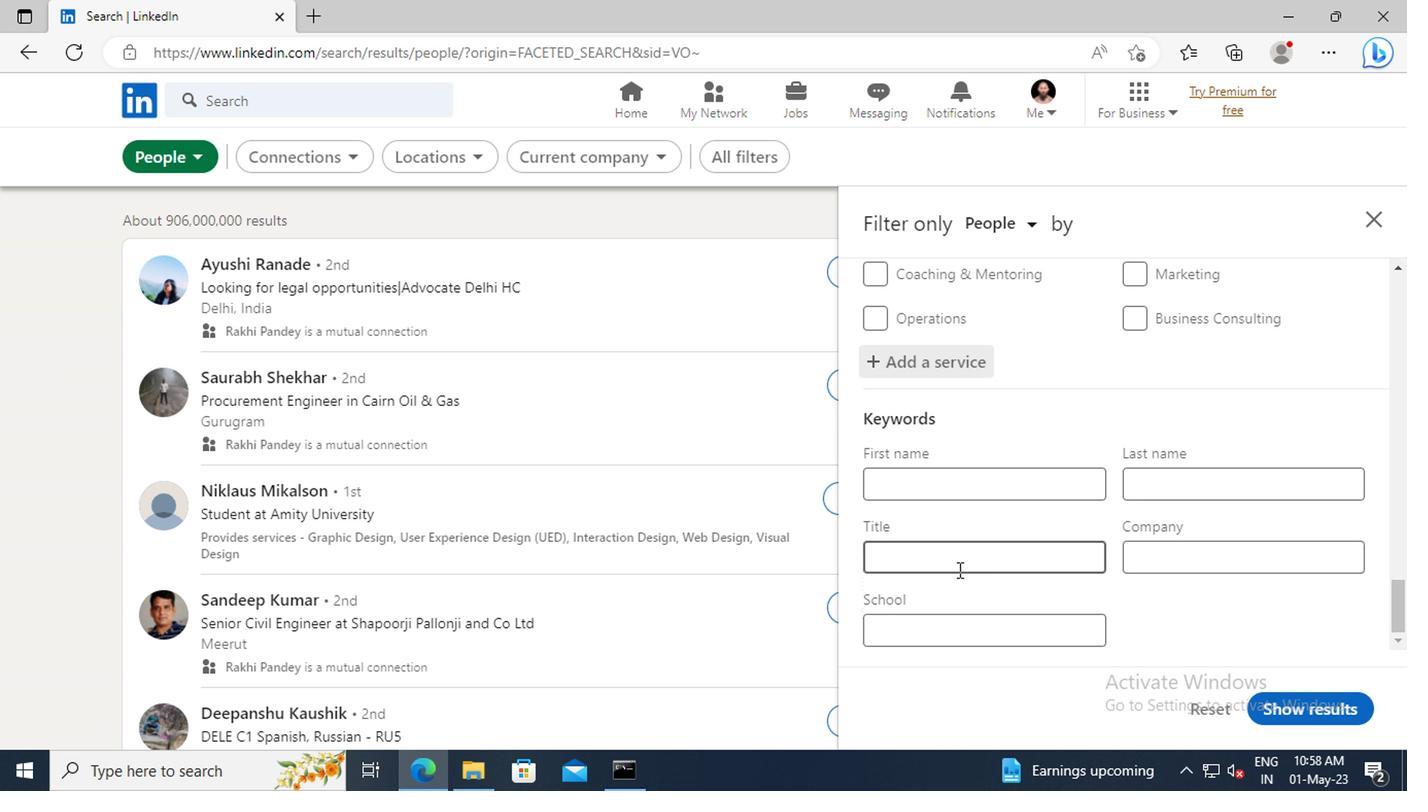 
Action: Key pressed <Key.shift>HOTEL<Key.space><Key.shift>FRONT<Key.space><Key.shift>DOOR<Key.space><Key.shift>GREETER<Key.enter>
Screenshot: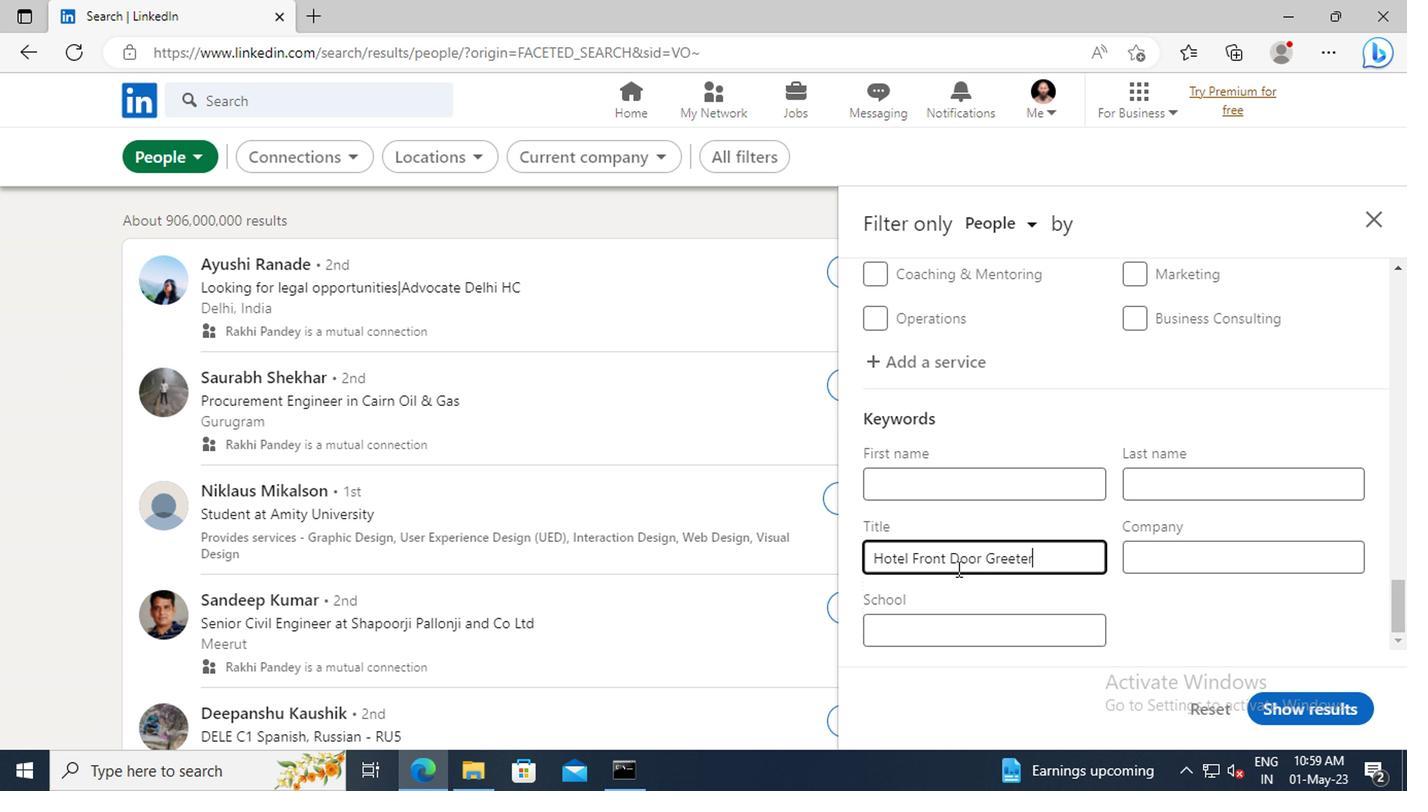 
Action: Mouse moved to (1063, 650)
Screenshot: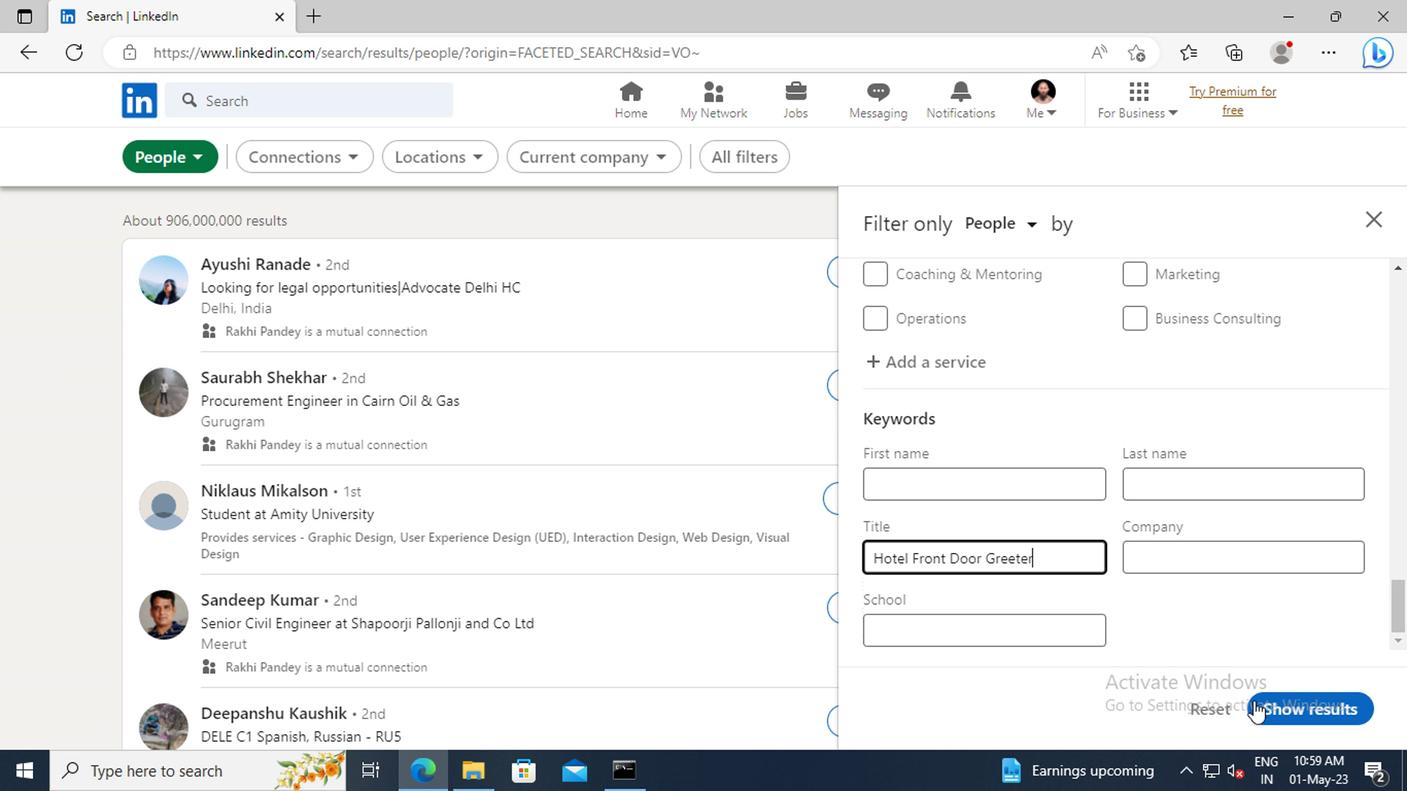 
Action: Mouse pressed left at (1063, 650)
Screenshot: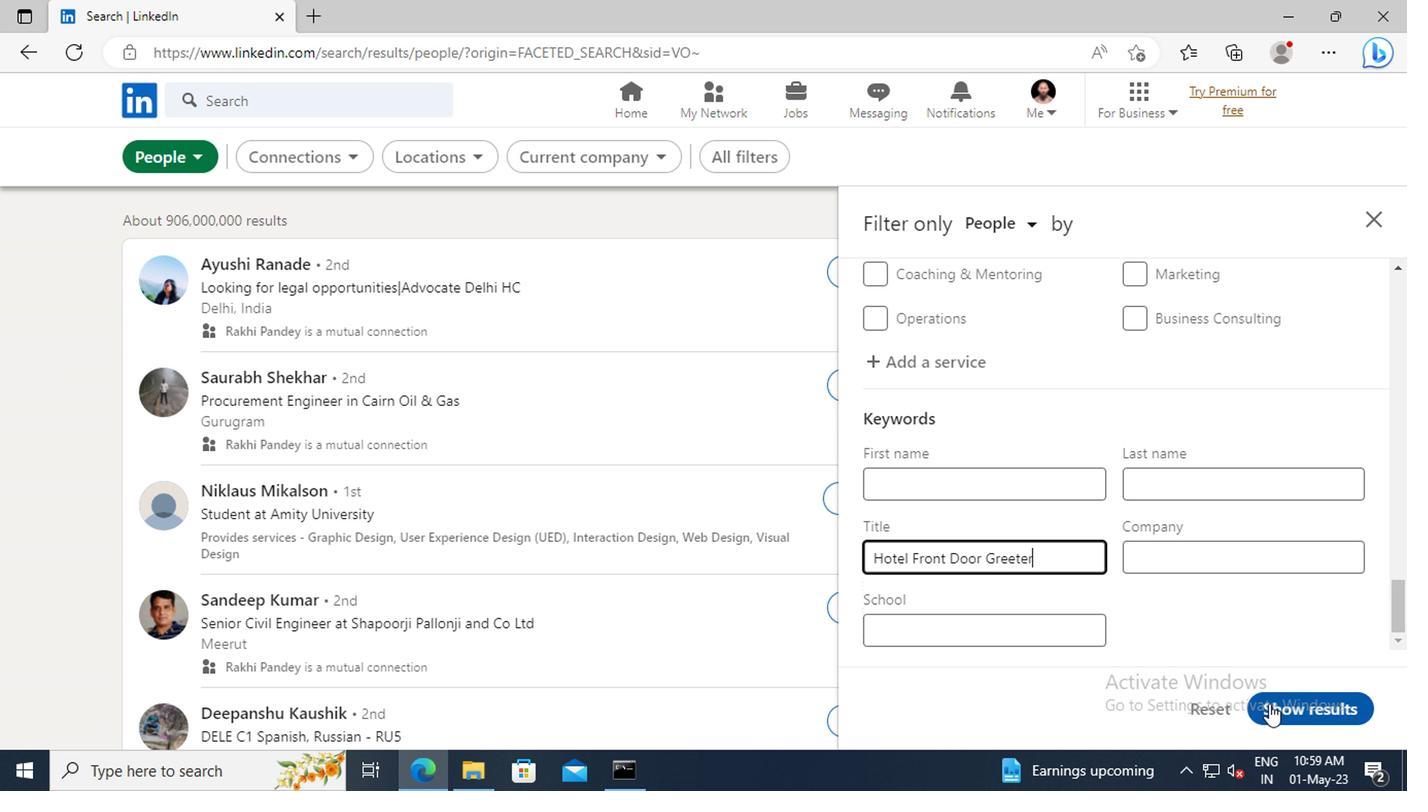 
